 Task: Provide the results of the 2023 Victory Lane Racing Xfinity Series for the track "Watkins Glen Int'l".
Action: Mouse moved to (204, 432)
Screenshot: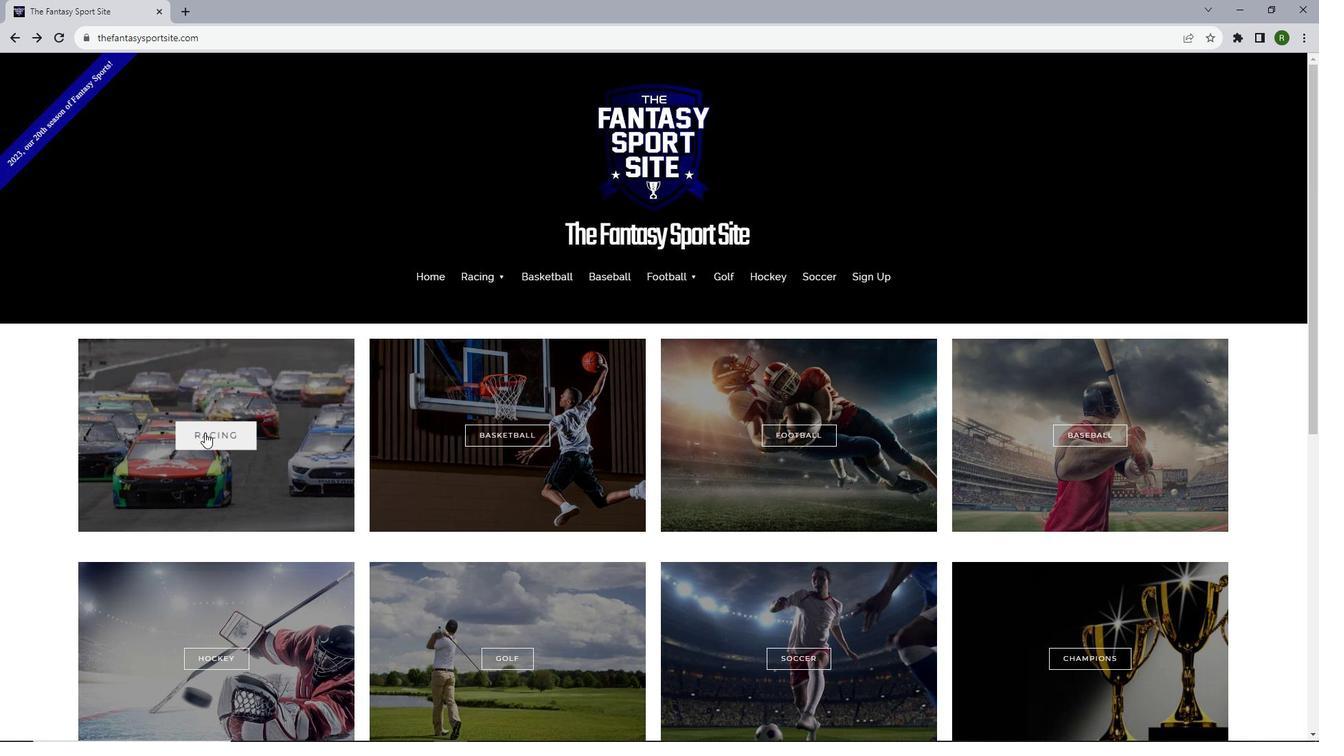 
Action: Mouse pressed left at (204, 432)
Screenshot: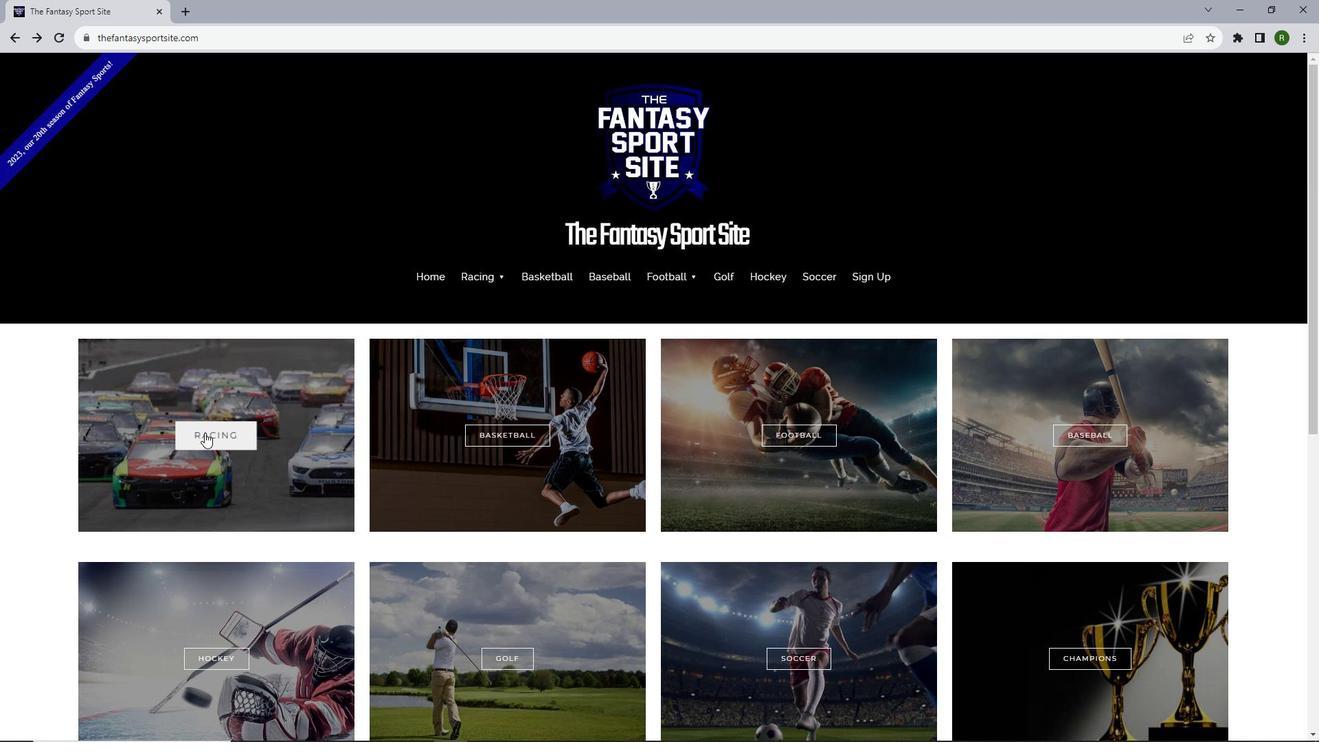
Action: Mouse moved to (487, 374)
Screenshot: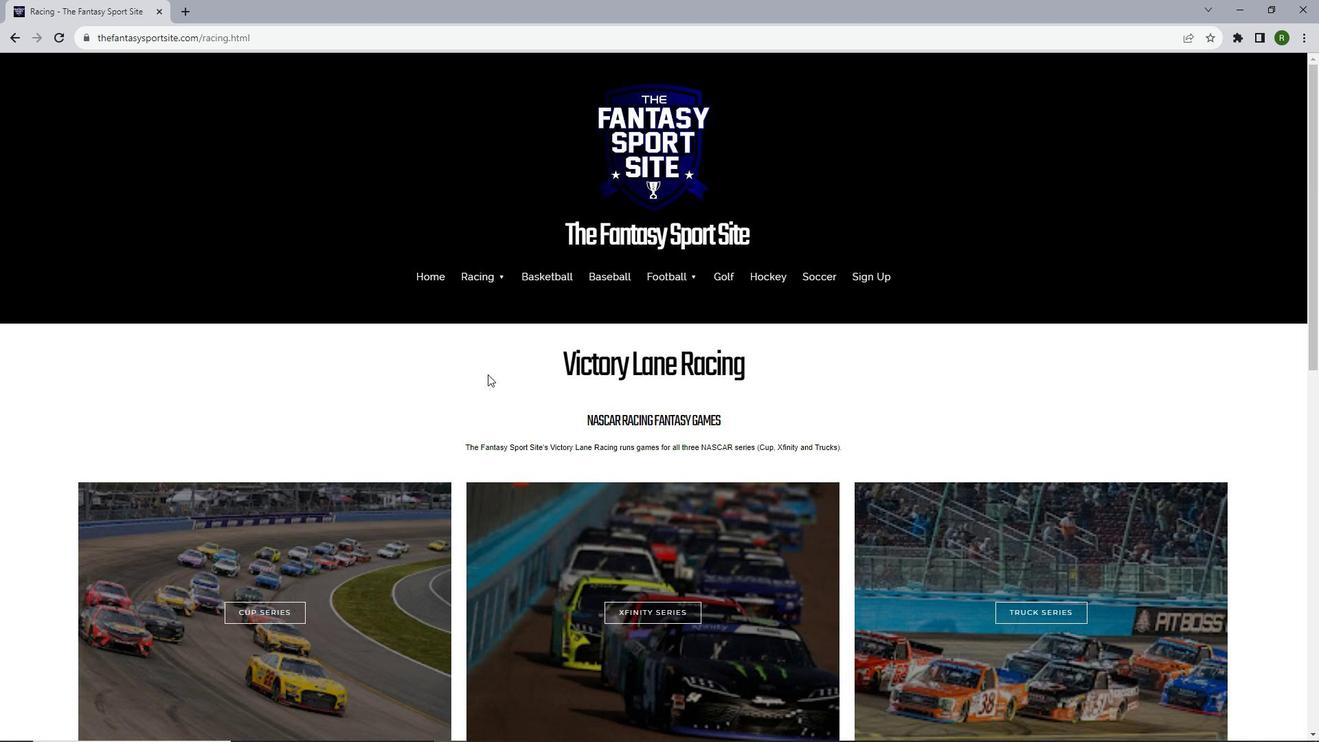 
Action: Mouse scrolled (487, 373) with delta (0, 0)
Screenshot: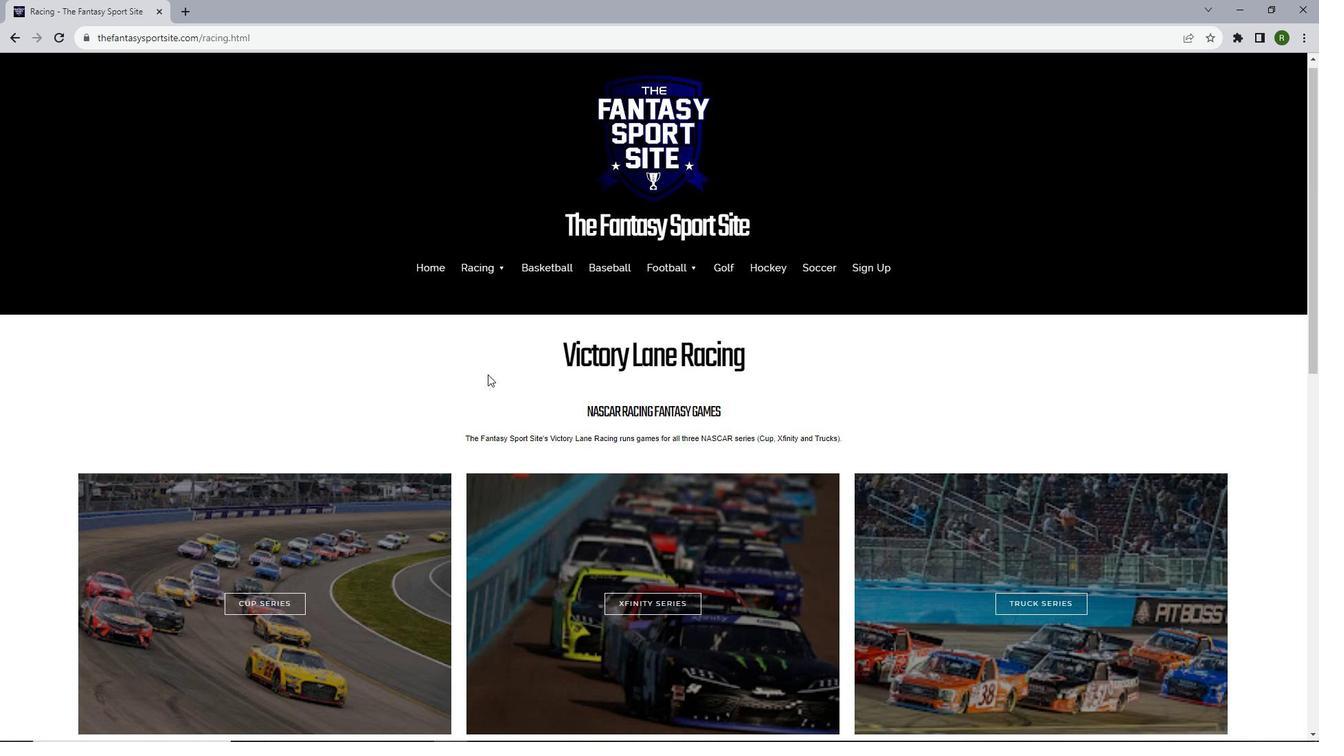 
Action: Mouse scrolled (487, 373) with delta (0, 0)
Screenshot: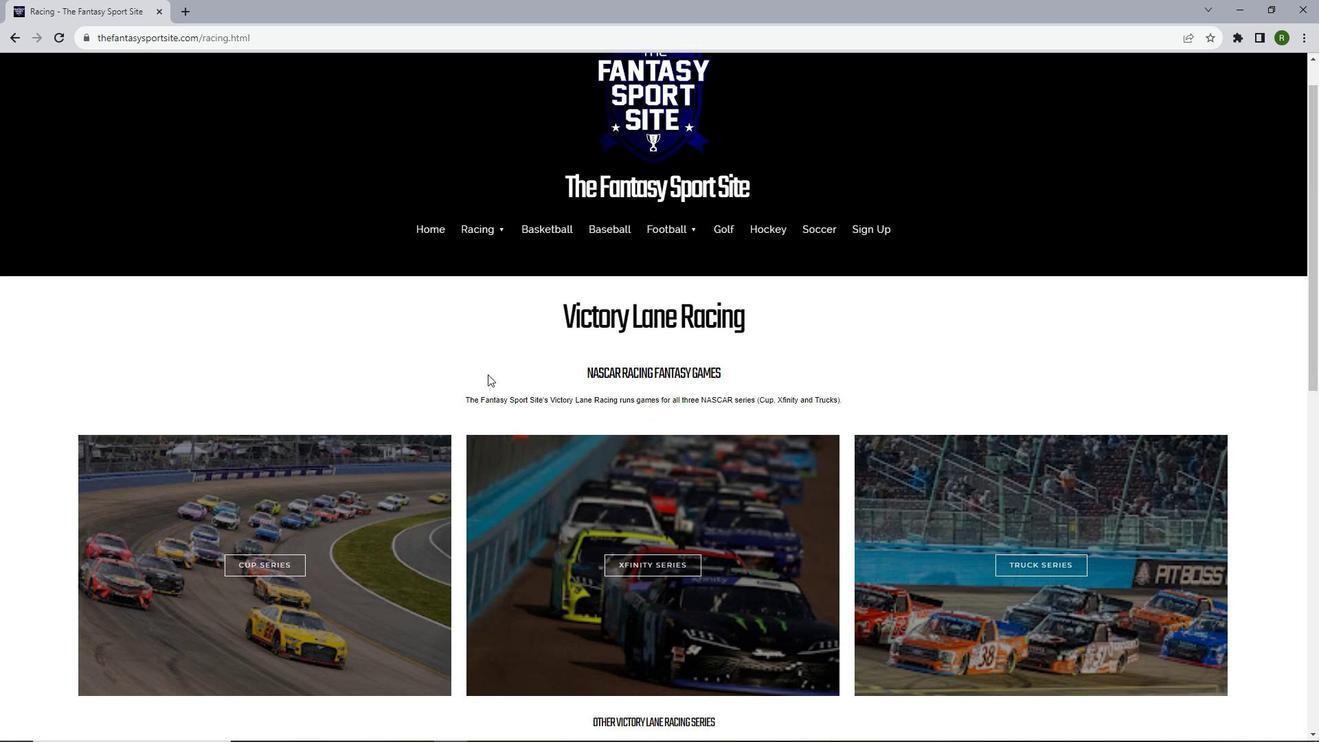 
Action: Mouse moved to (661, 478)
Screenshot: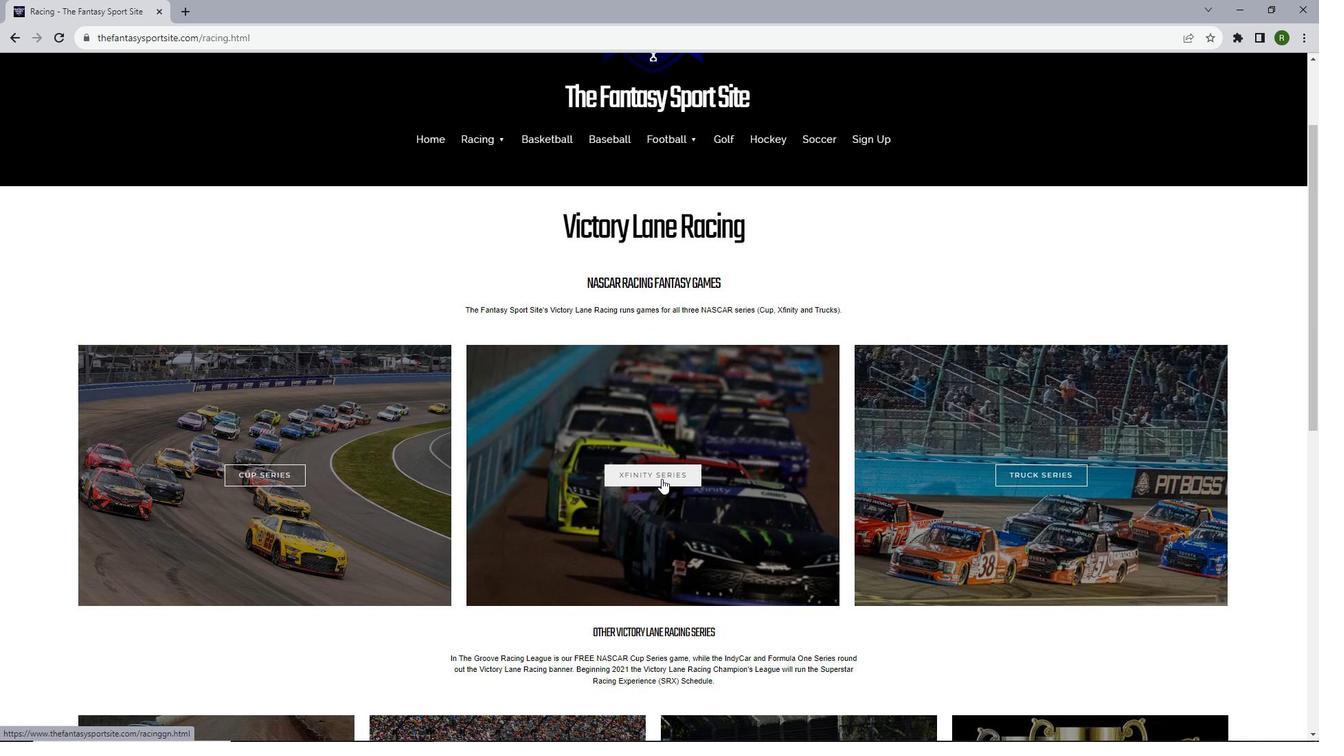 
Action: Mouse pressed left at (661, 478)
Screenshot: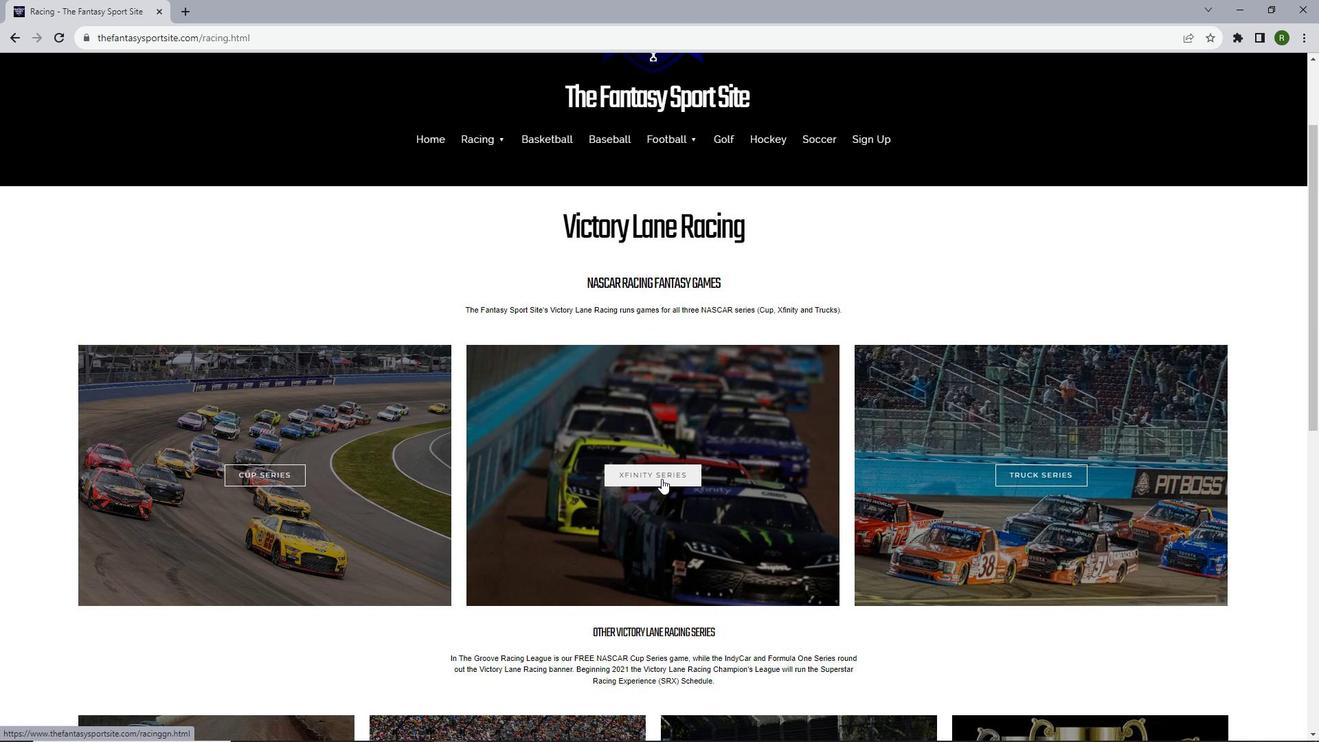
Action: Mouse moved to (520, 342)
Screenshot: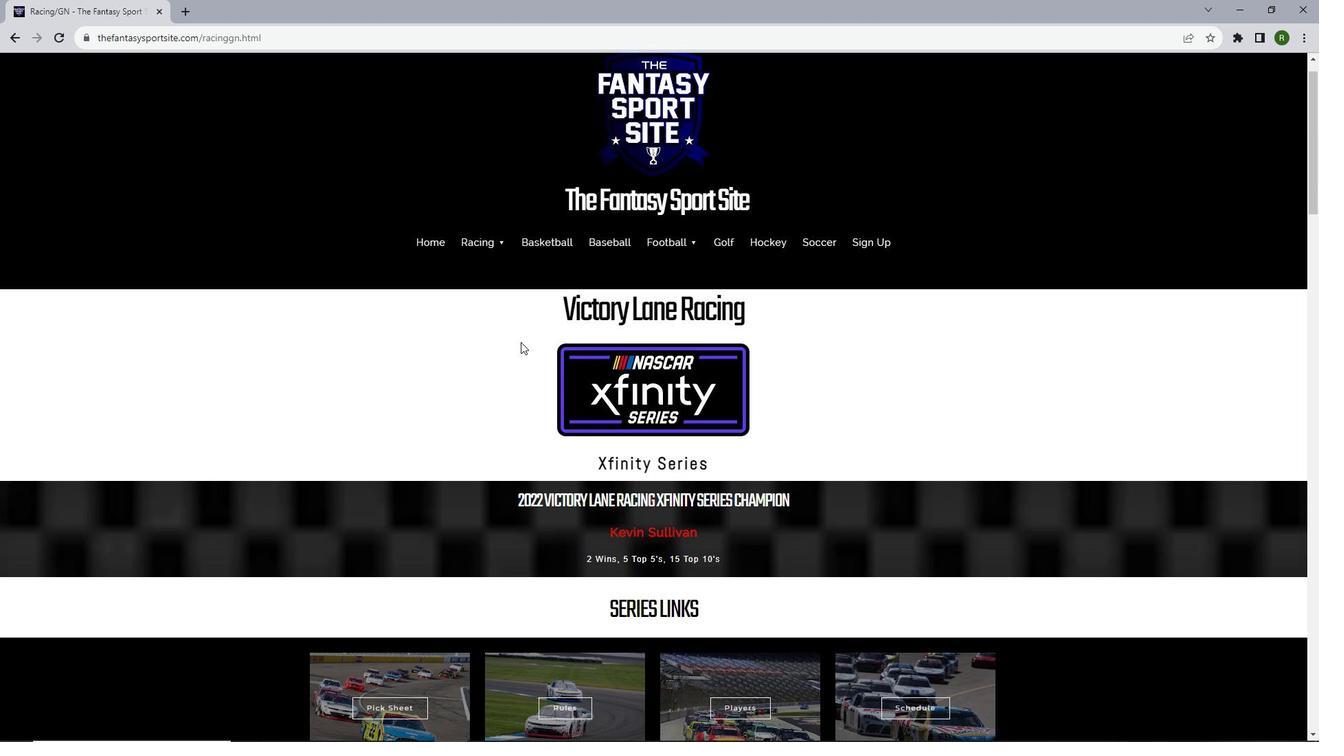 
Action: Mouse scrolled (520, 341) with delta (0, 0)
Screenshot: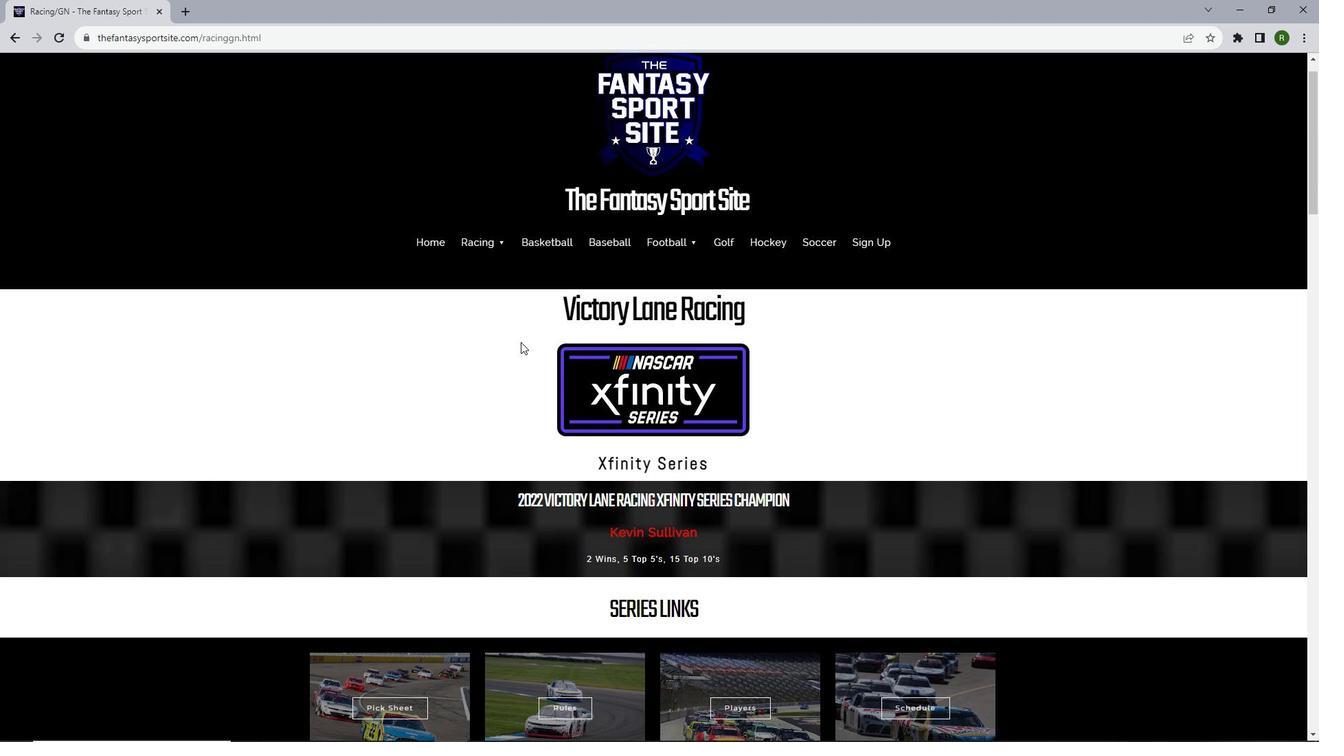 
Action: Mouse scrolled (520, 341) with delta (0, 0)
Screenshot: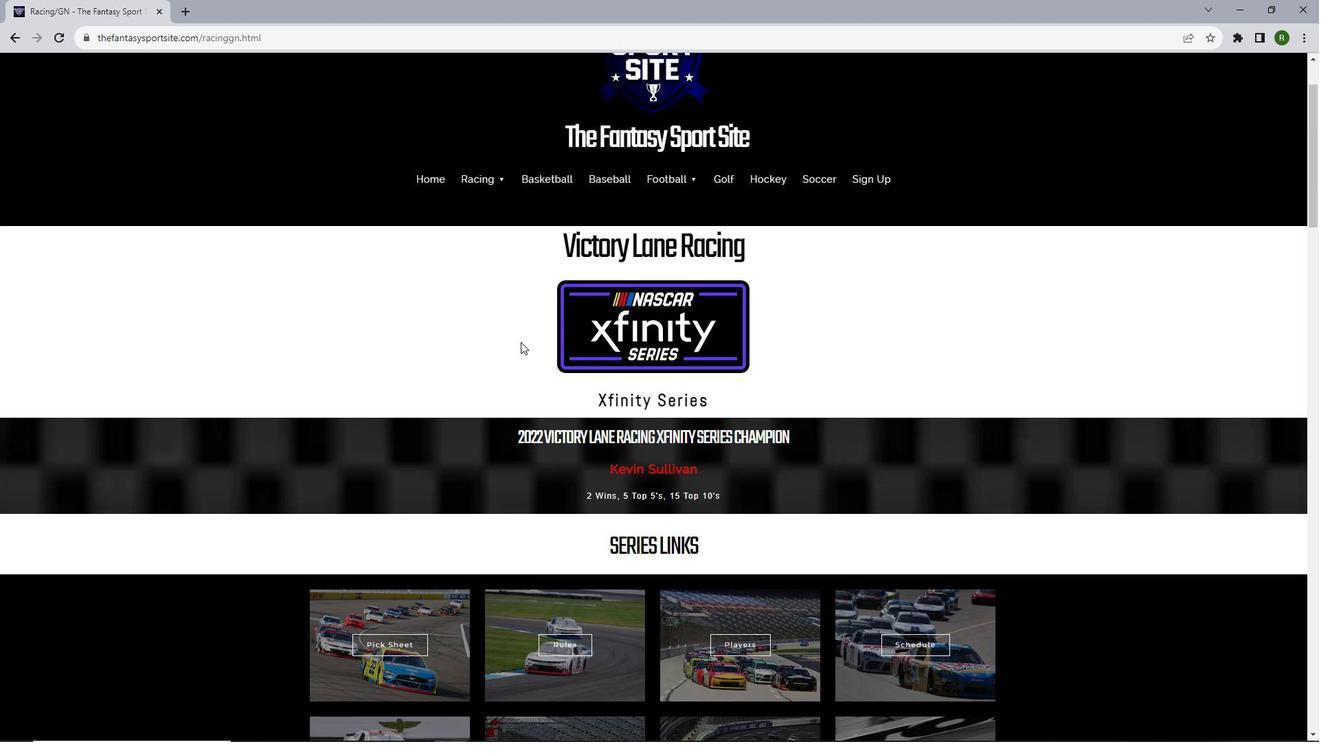 
Action: Mouse moved to (505, 597)
Screenshot: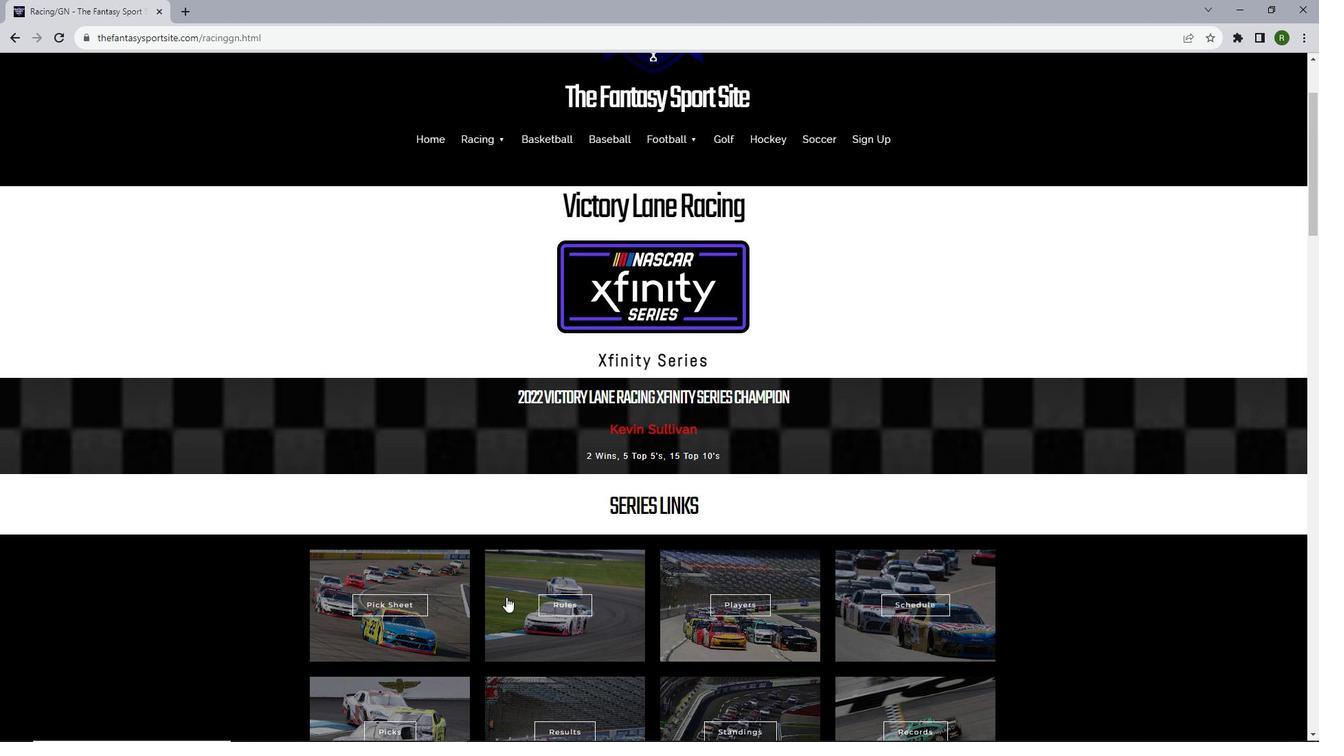 
Action: Mouse scrolled (505, 596) with delta (0, 0)
Screenshot: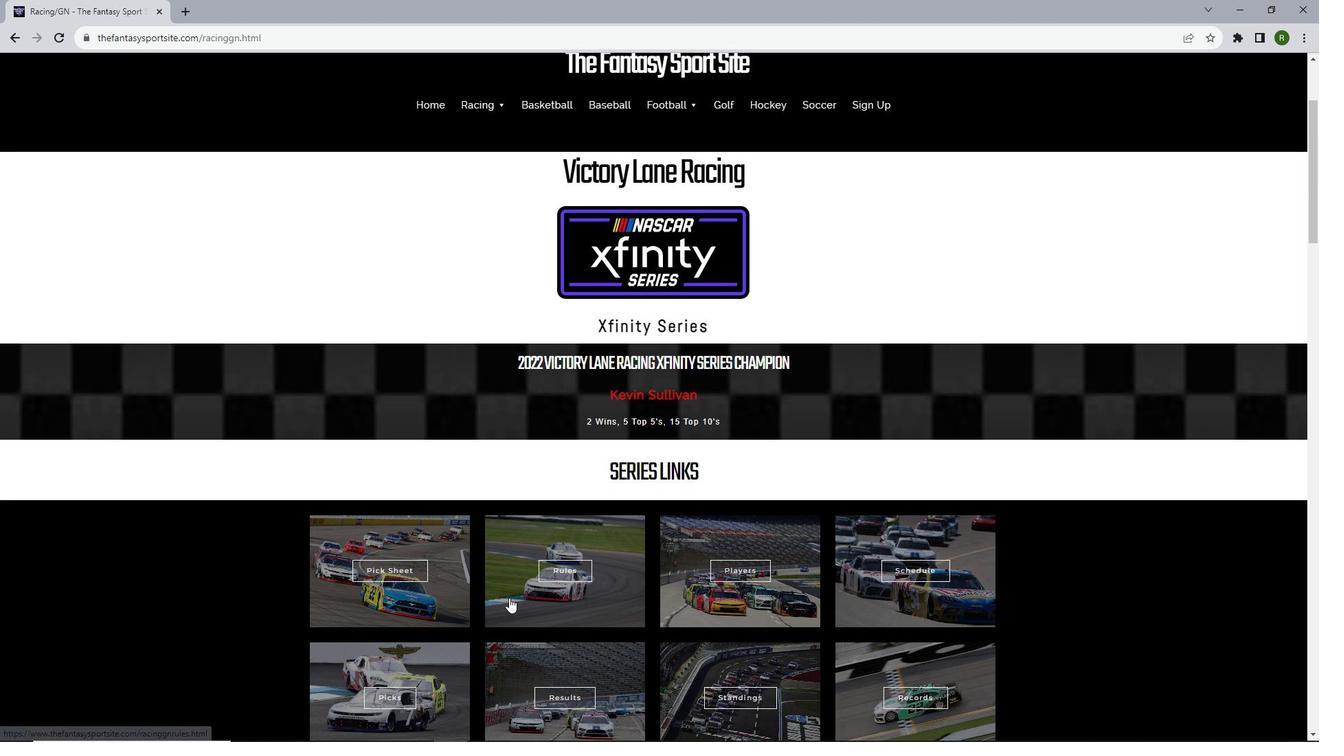 
Action: Mouse moved to (570, 665)
Screenshot: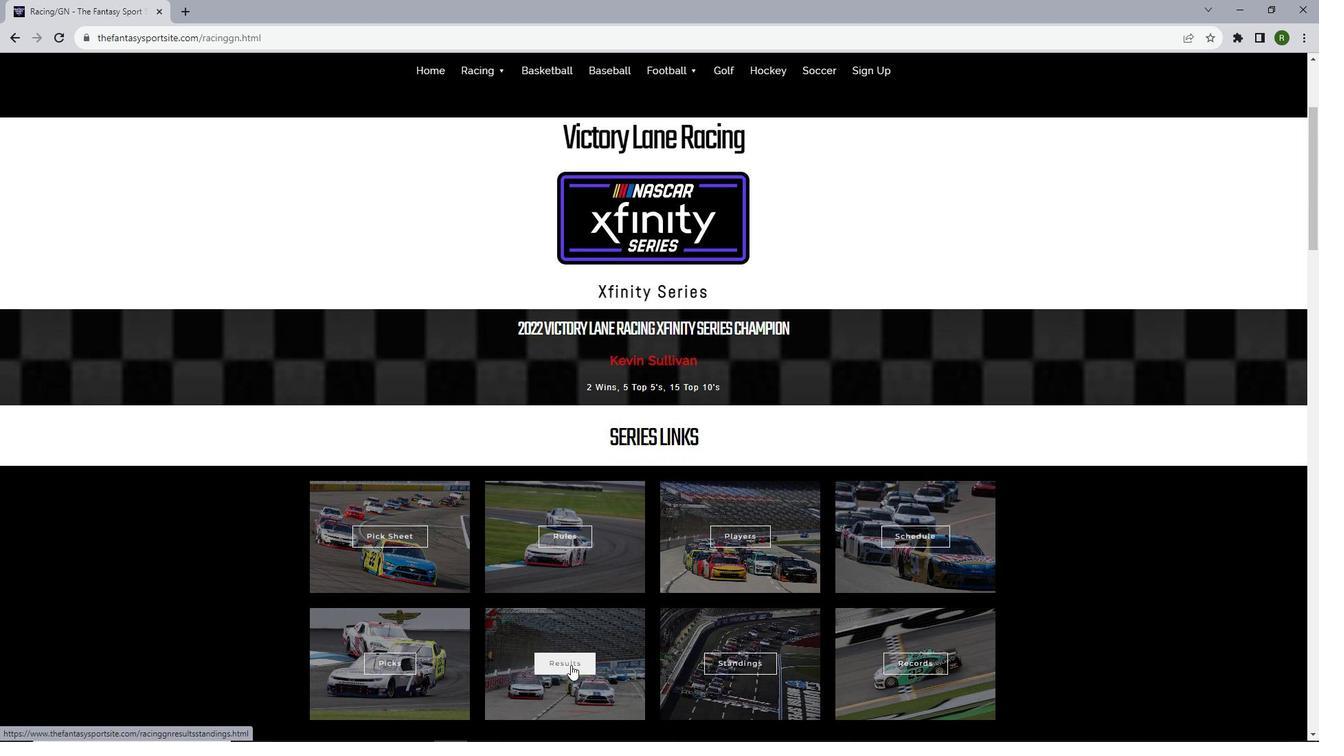 
Action: Mouse pressed left at (570, 665)
Screenshot: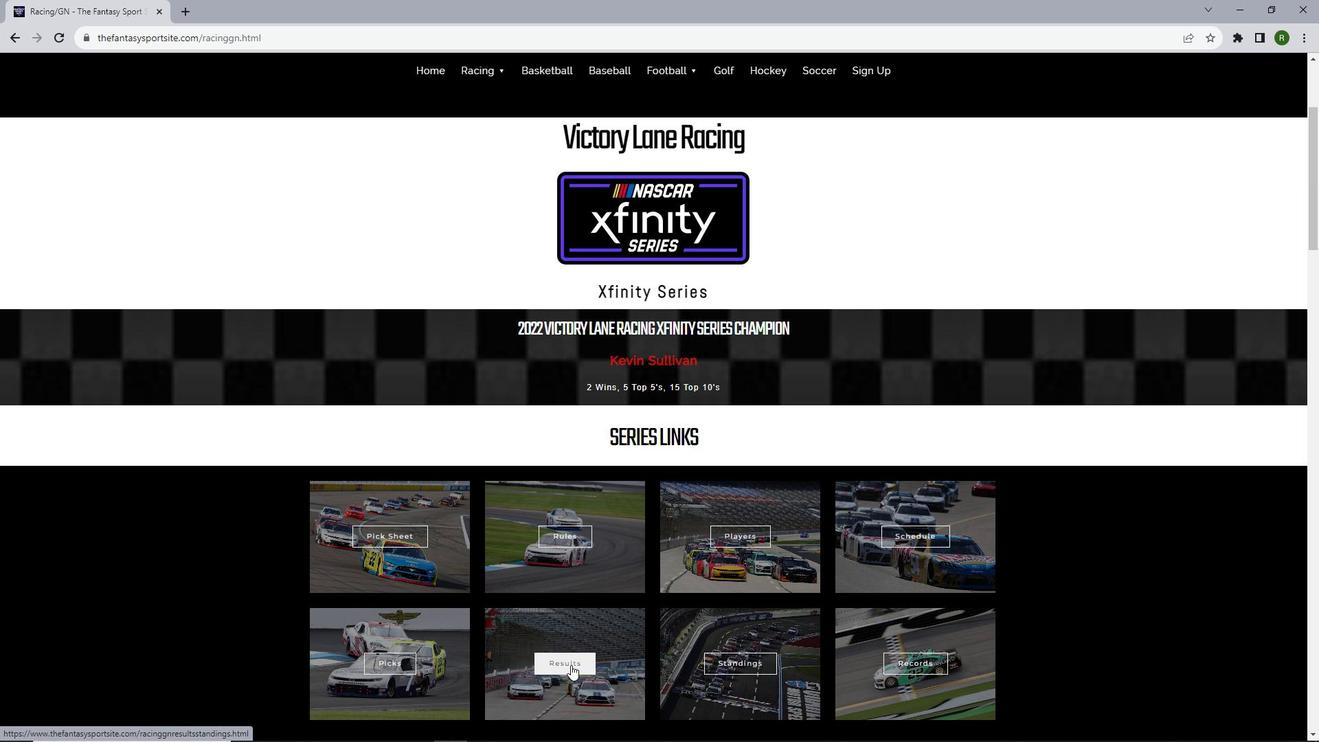 
Action: Mouse moved to (634, 407)
Screenshot: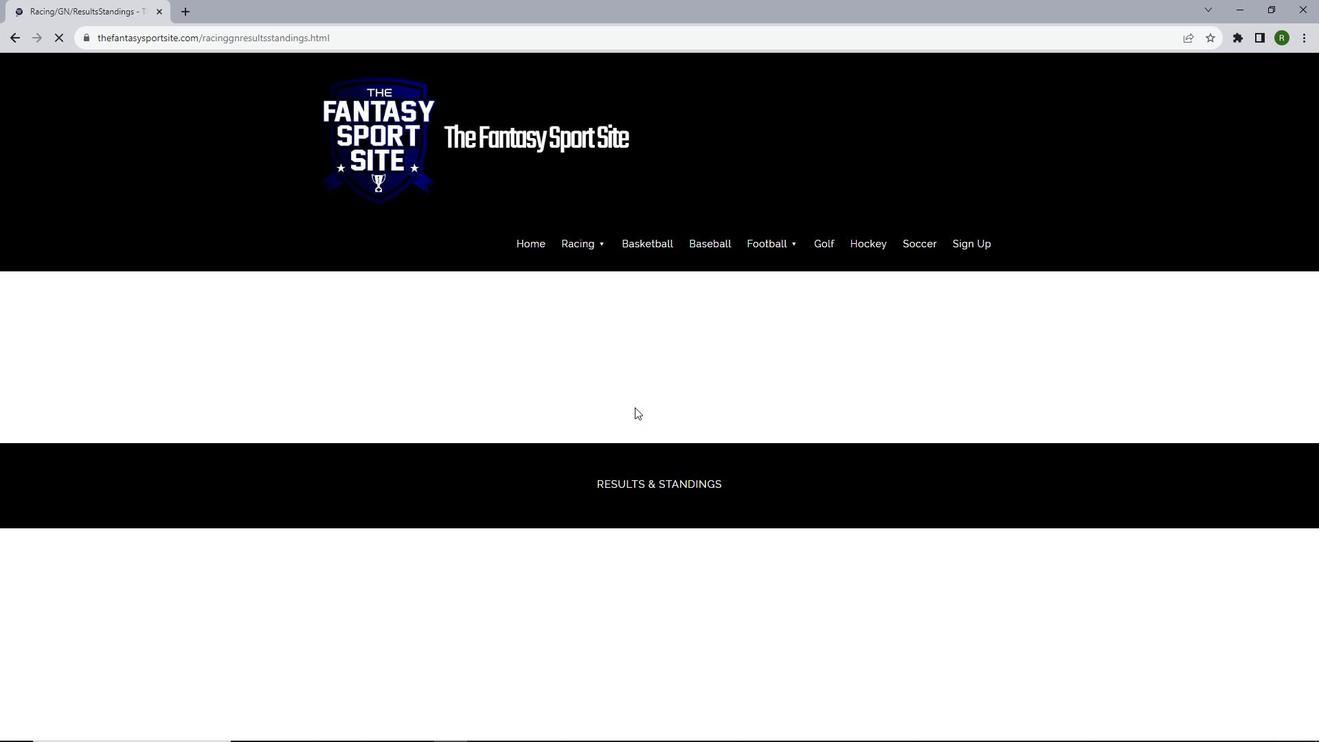 
Action: Mouse scrolled (634, 406) with delta (0, 0)
Screenshot: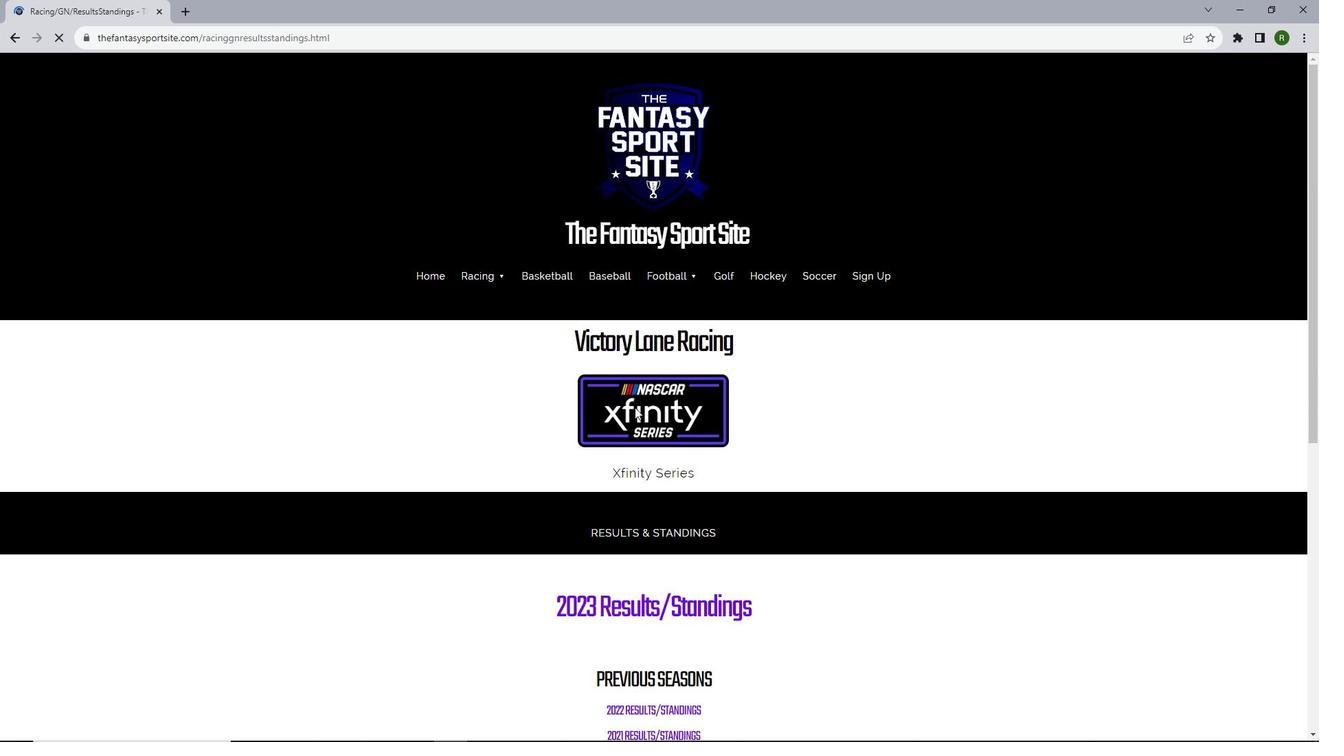 
Action: Mouse scrolled (634, 406) with delta (0, 0)
Screenshot: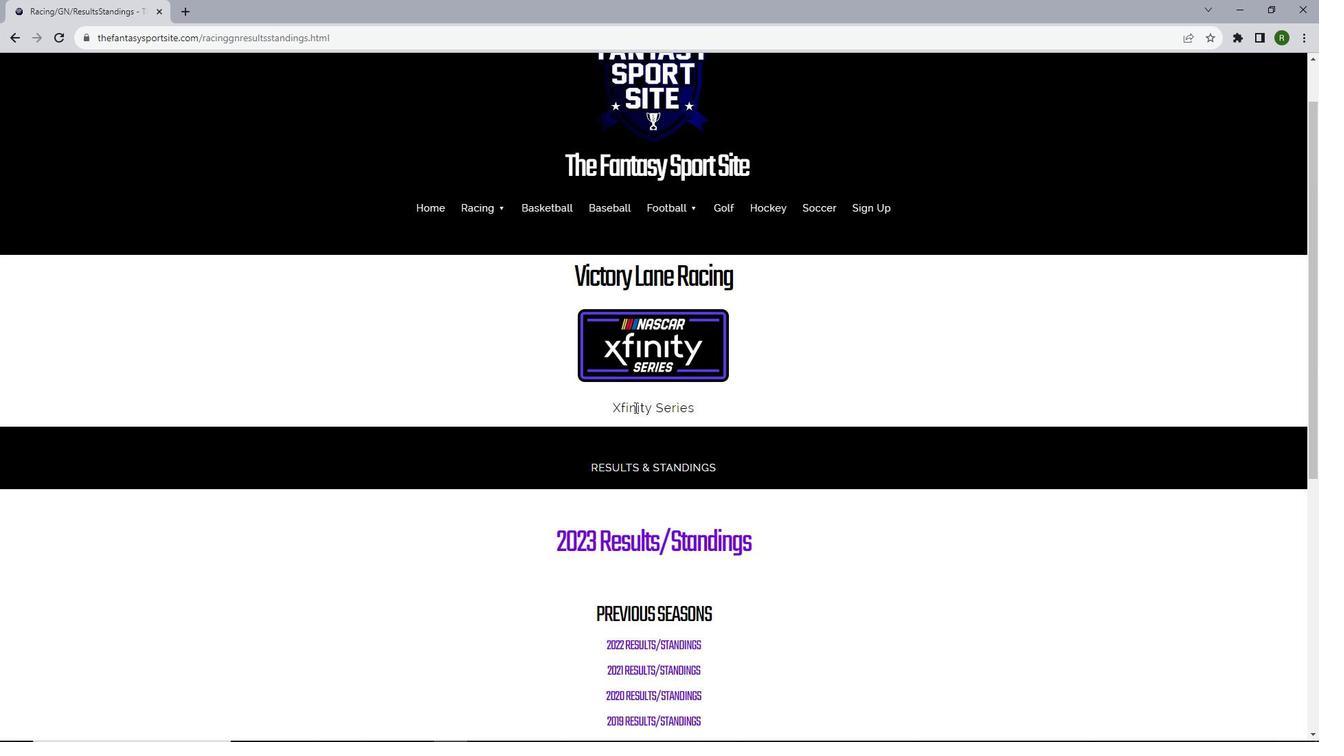 
Action: Mouse scrolled (634, 406) with delta (0, 0)
Screenshot: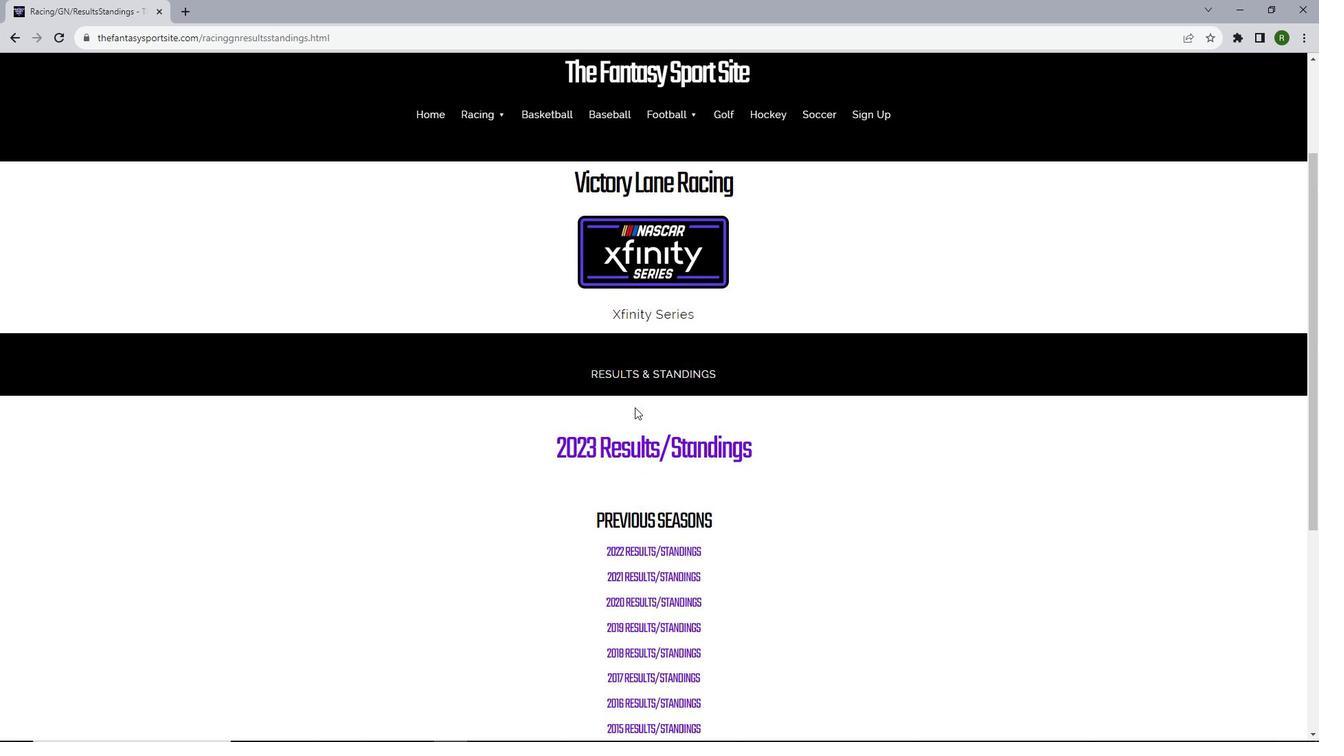 
Action: Mouse moved to (639, 405)
Screenshot: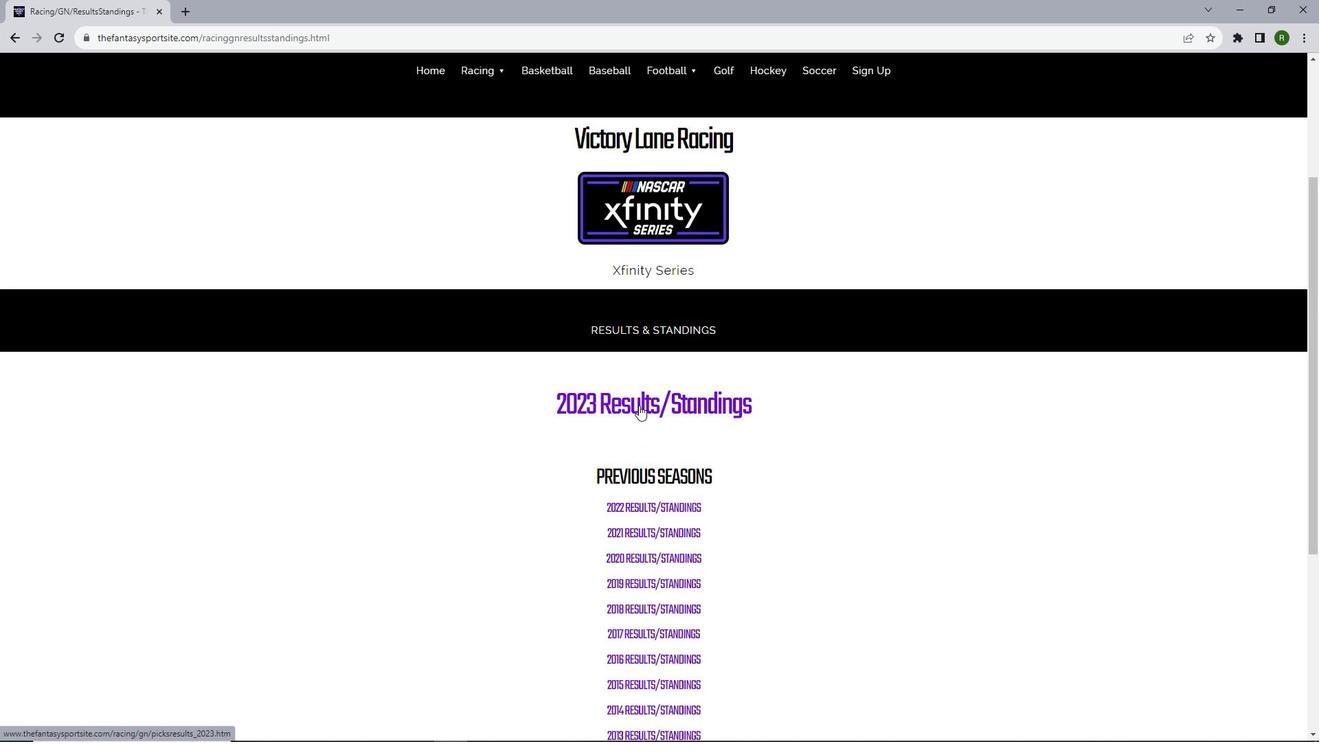 
Action: Mouse pressed left at (639, 405)
Screenshot: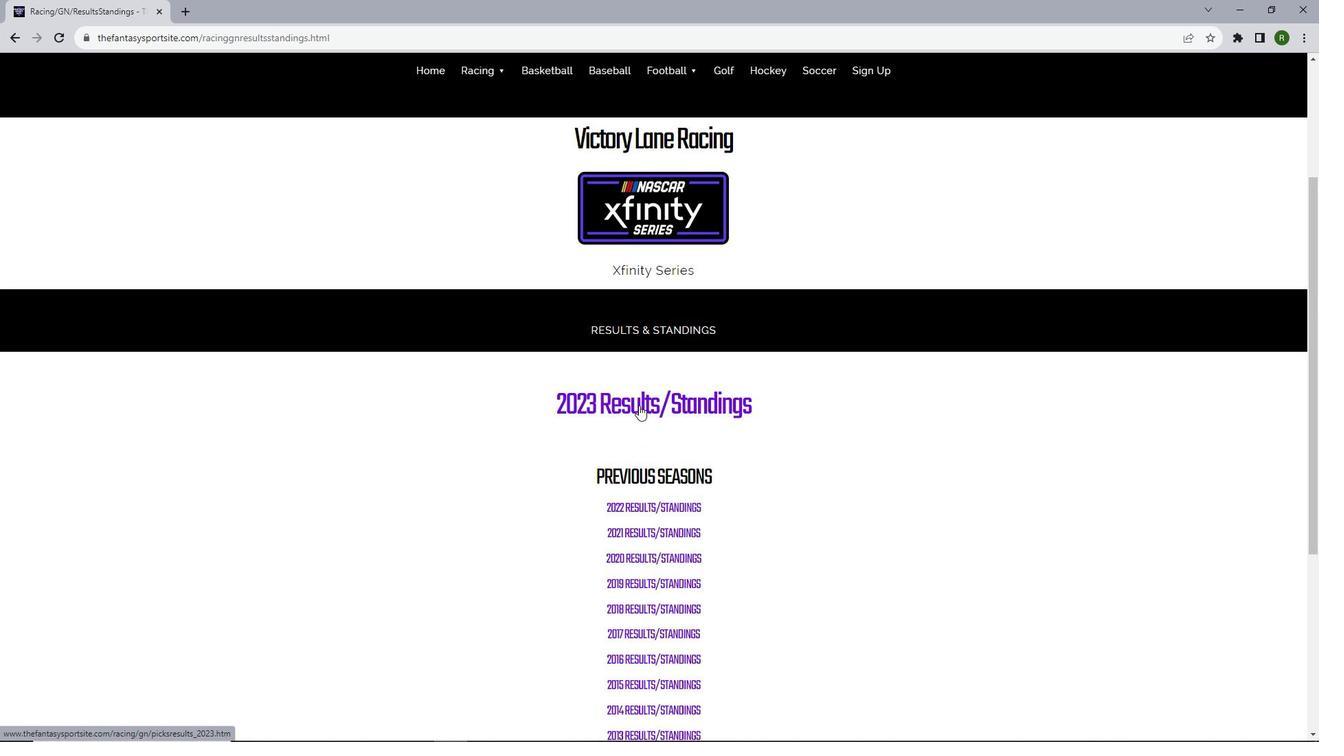 
Action: Mouse moved to (757, 427)
Screenshot: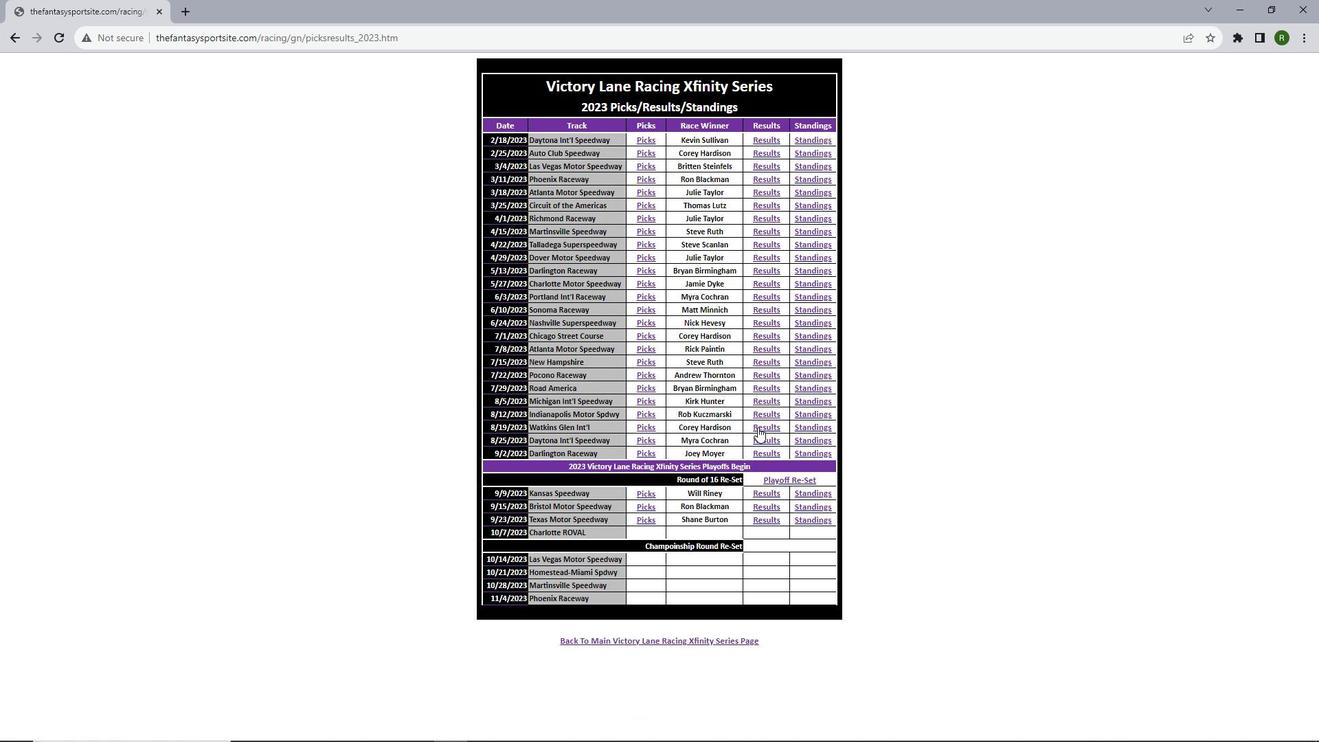
Action: Mouse pressed left at (757, 427)
Screenshot: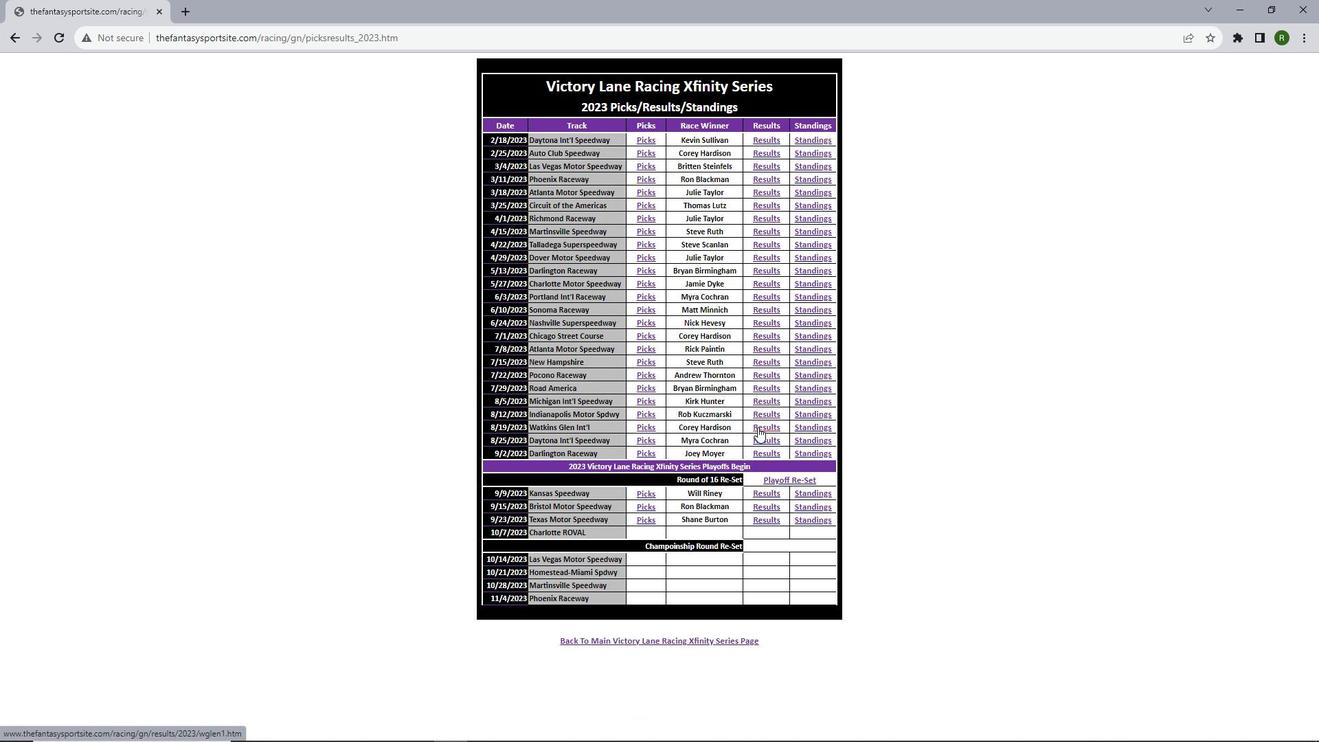 
Action: Mouse moved to (475, 348)
Screenshot: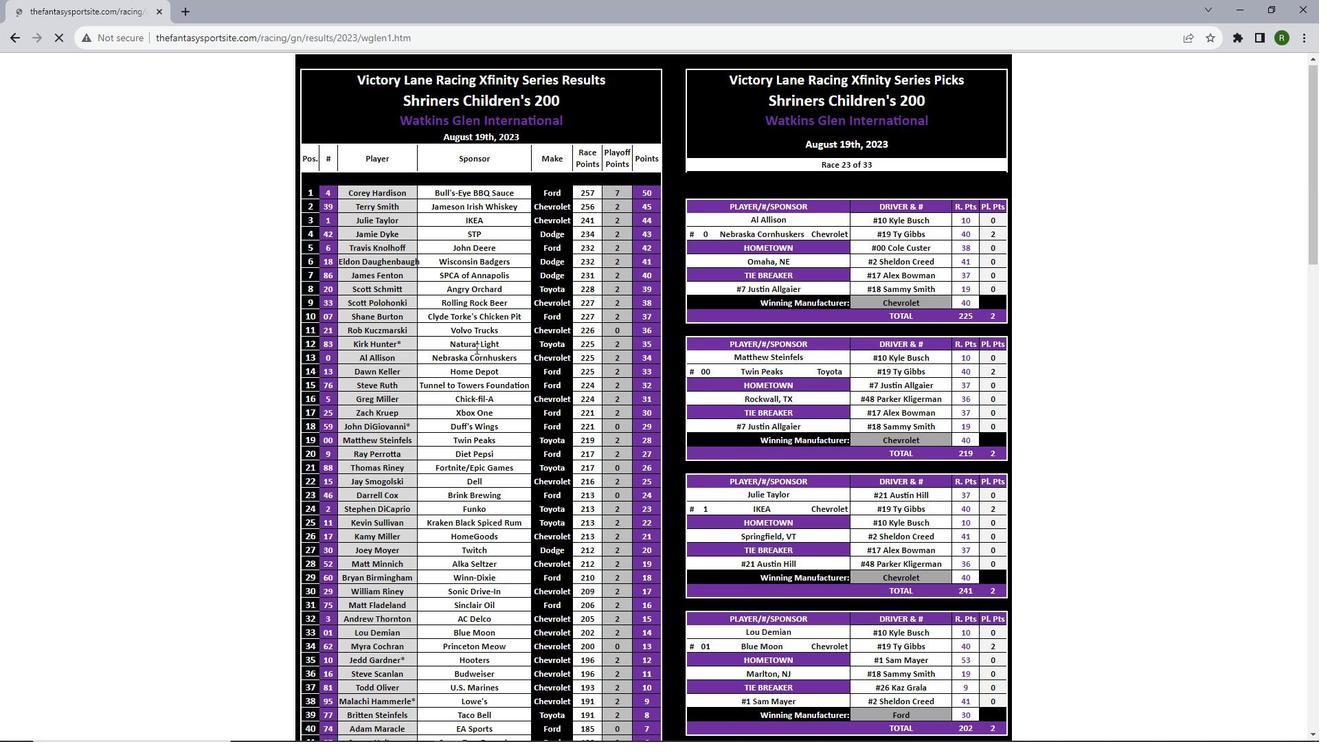 
Action: Mouse scrolled (475, 347) with delta (0, 0)
Screenshot: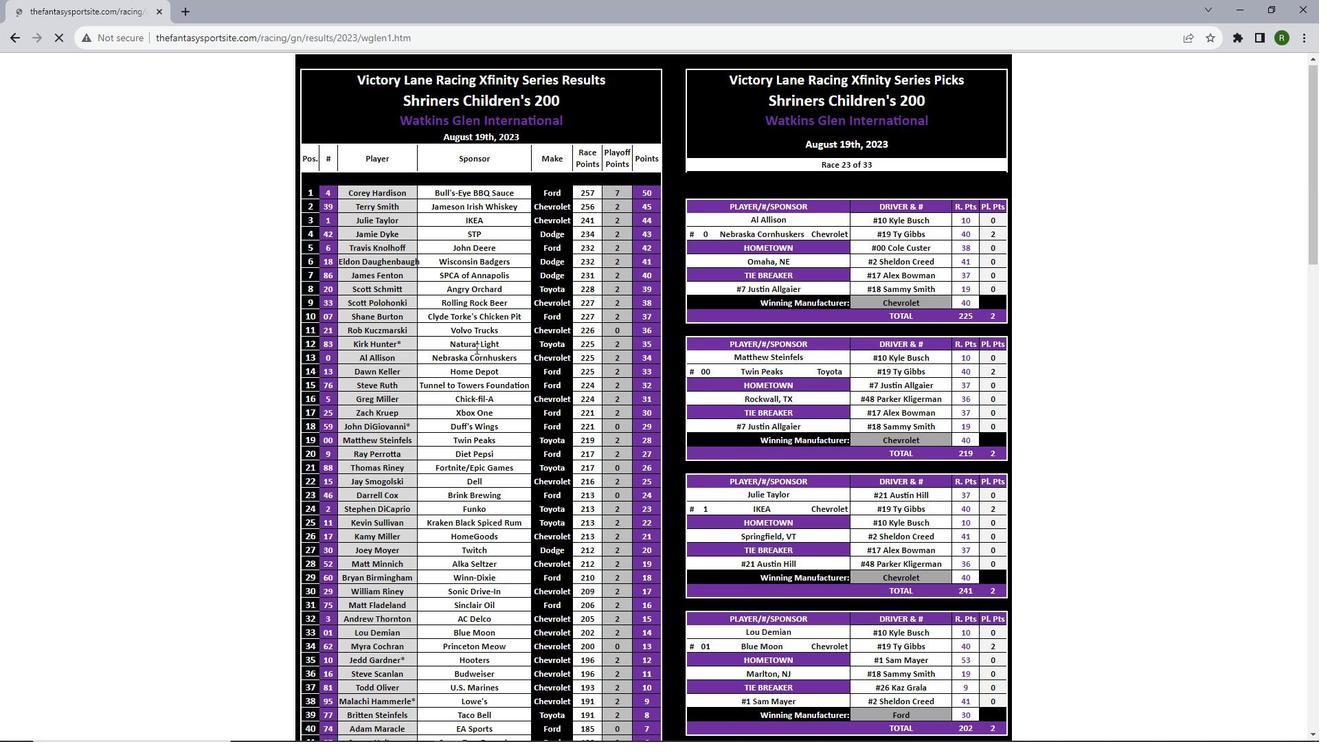 
Action: Mouse moved to (475, 348)
Screenshot: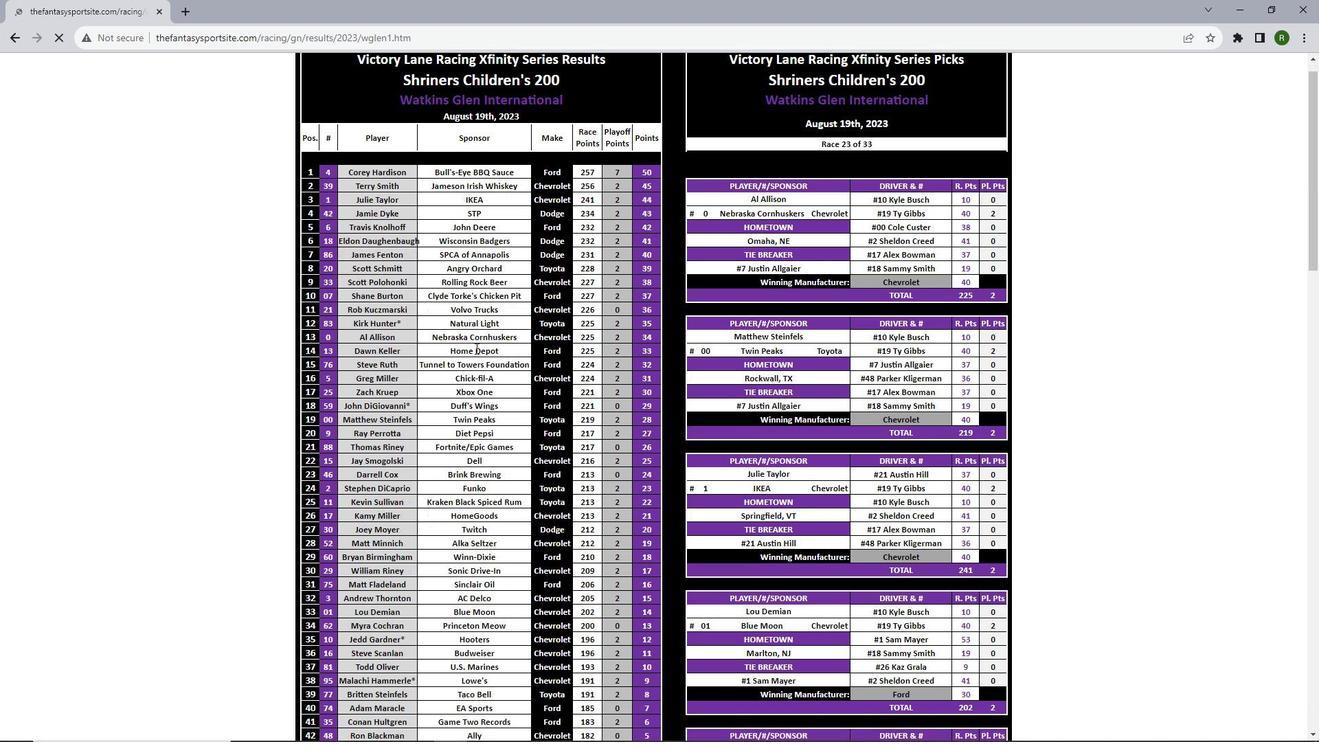 
Action: Mouse scrolled (475, 347) with delta (0, 0)
Screenshot: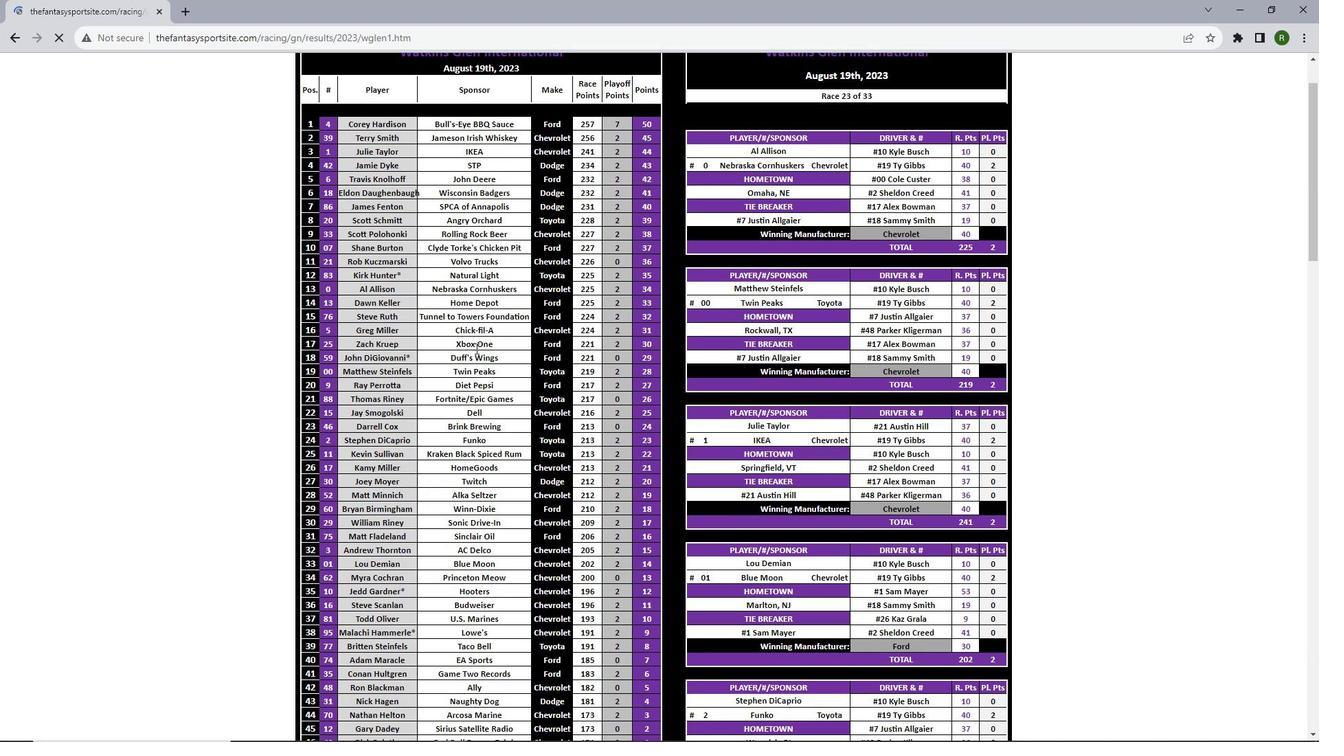 
Action: Mouse scrolled (475, 347) with delta (0, 0)
Screenshot: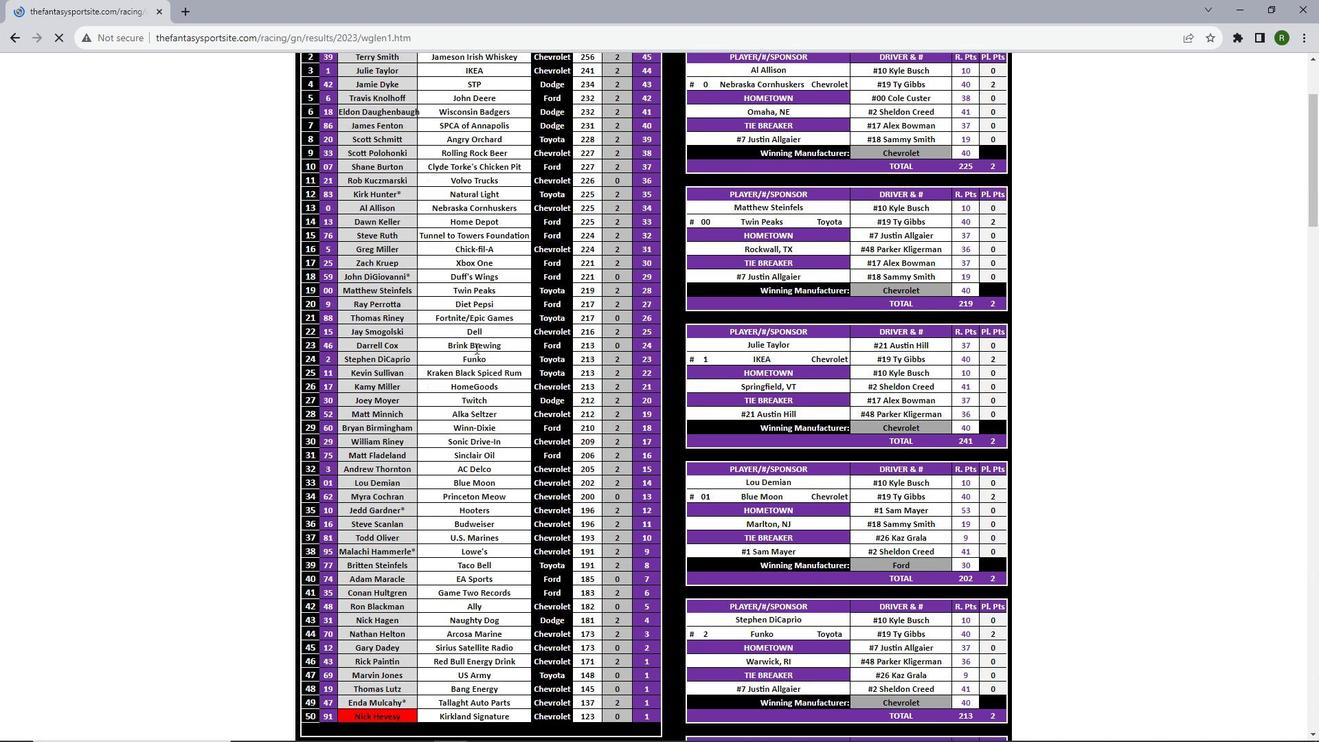 
Action: Mouse scrolled (475, 347) with delta (0, 0)
Screenshot: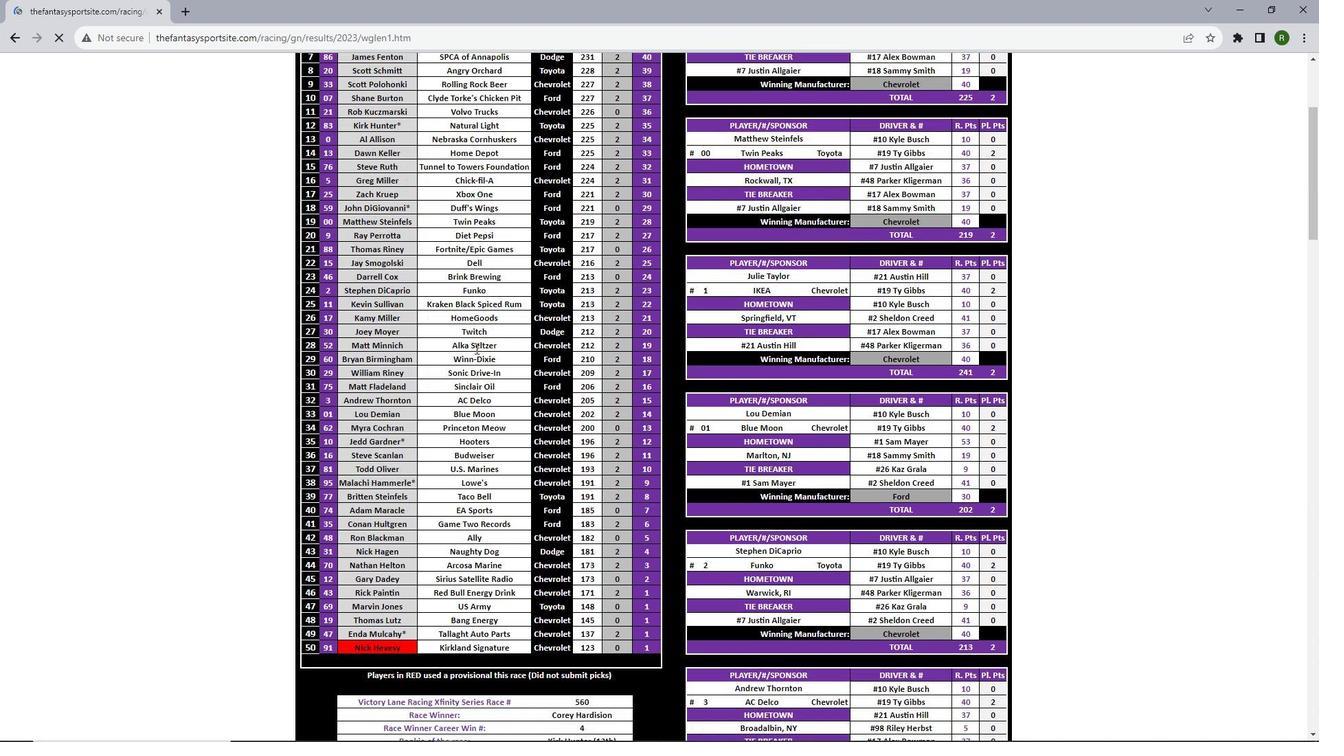 
Action: Mouse scrolled (475, 347) with delta (0, 0)
Screenshot: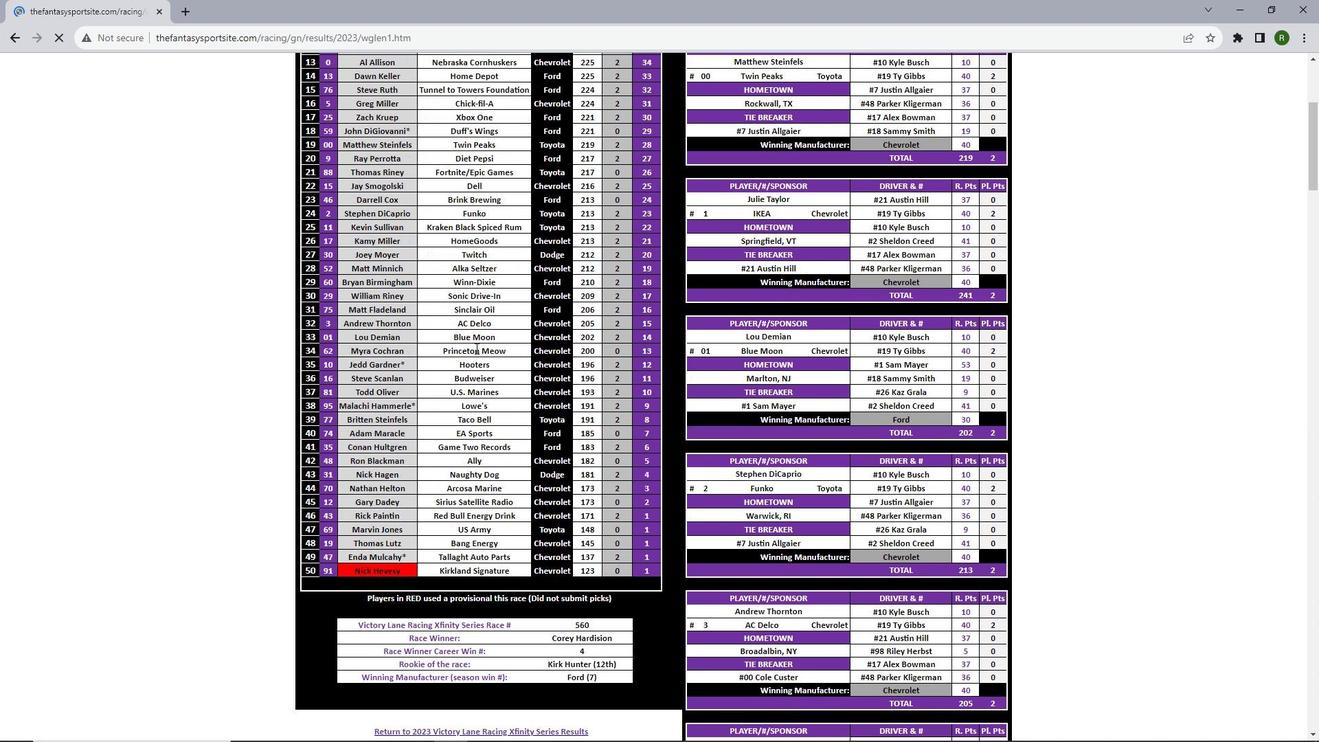 
Action: Mouse scrolled (475, 347) with delta (0, 0)
Screenshot: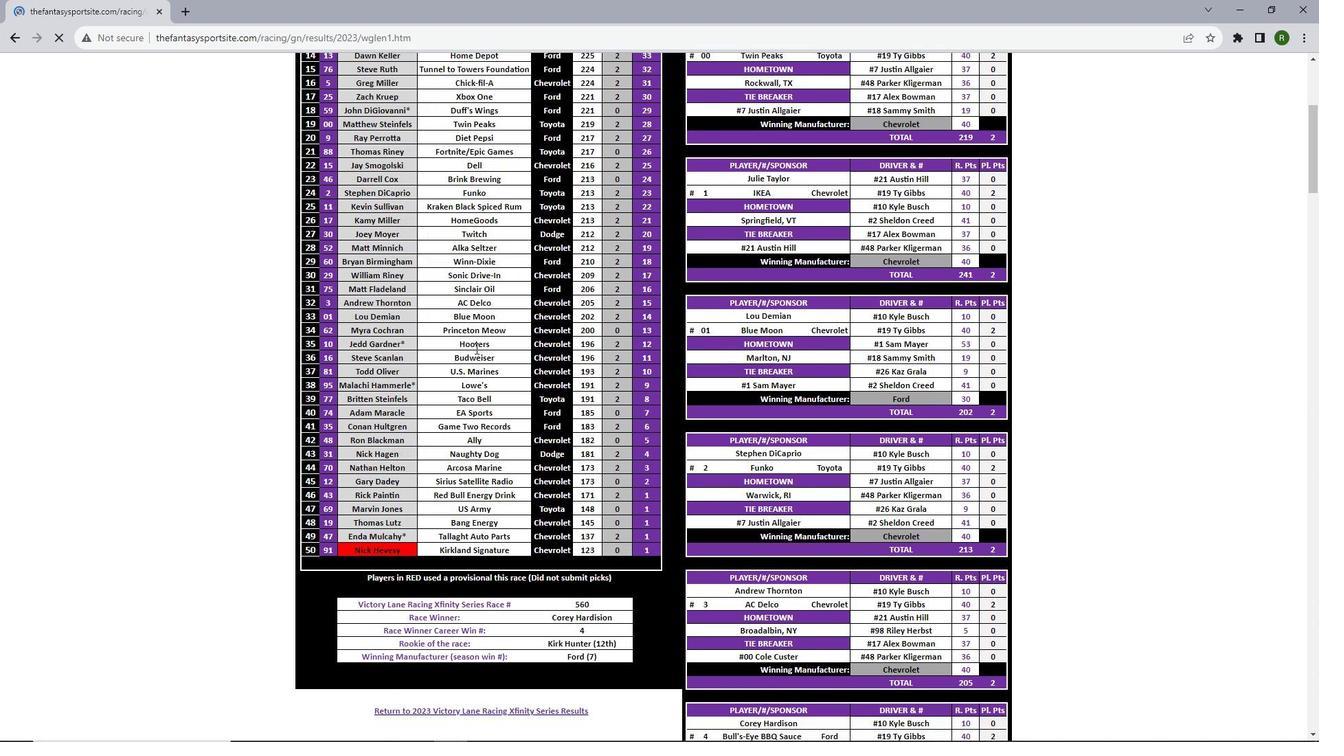 
Action: Mouse scrolled (475, 347) with delta (0, 0)
Screenshot: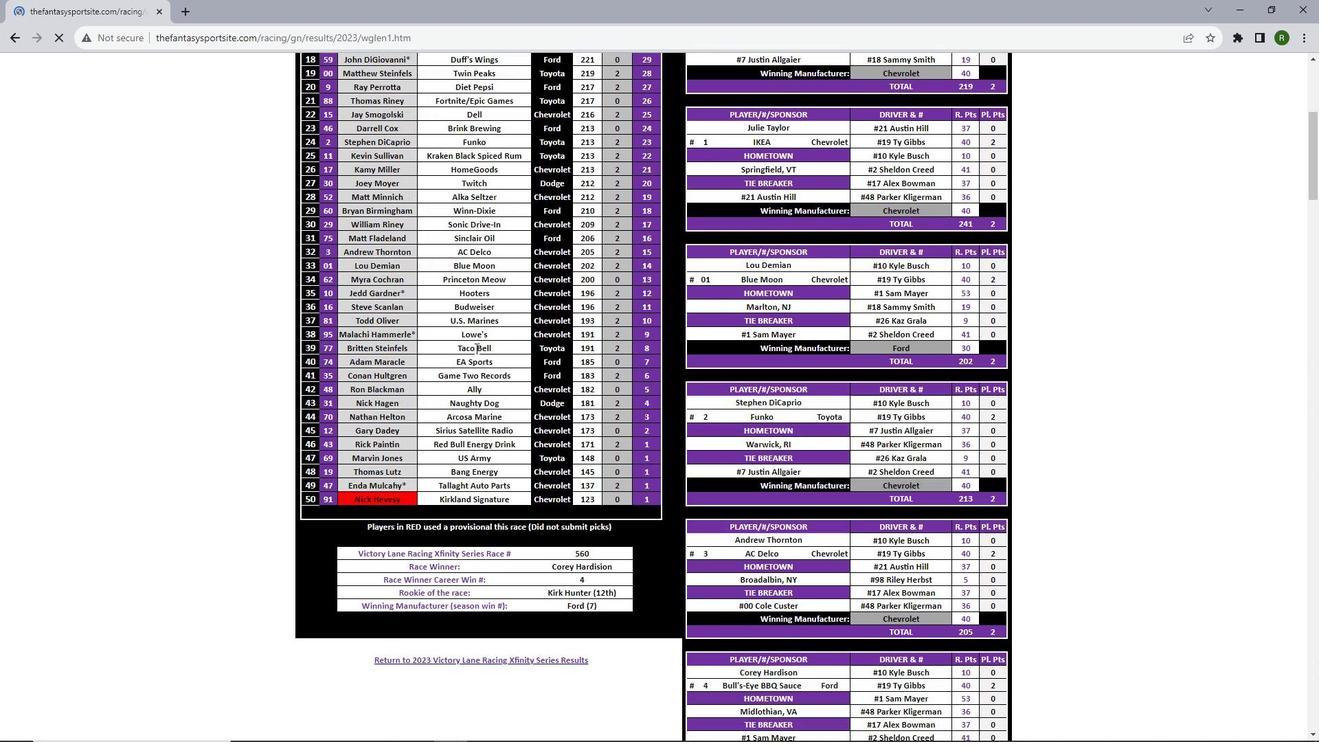 
Action: Mouse scrolled (475, 347) with delta (0, 0)
Screenshot: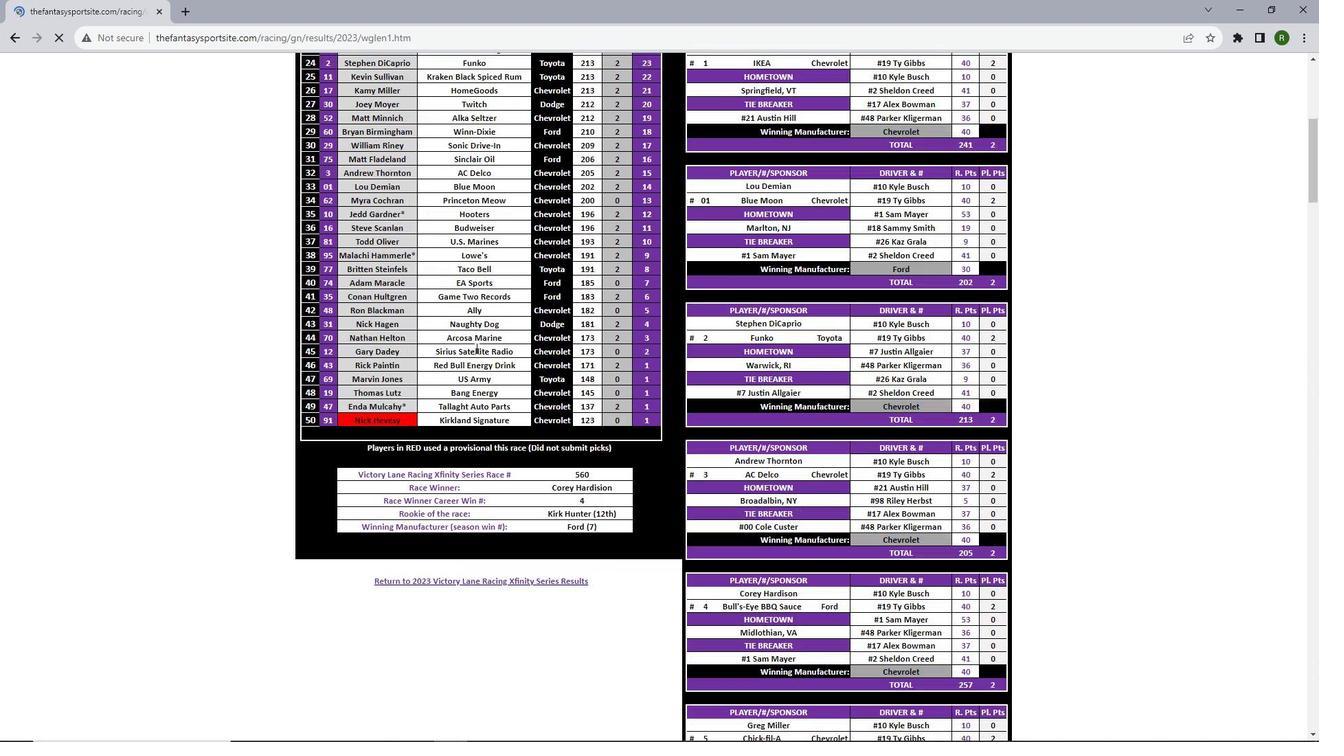 
Action: Mouse scrolled (475, 347) with delta (0, 0)
Screenshot: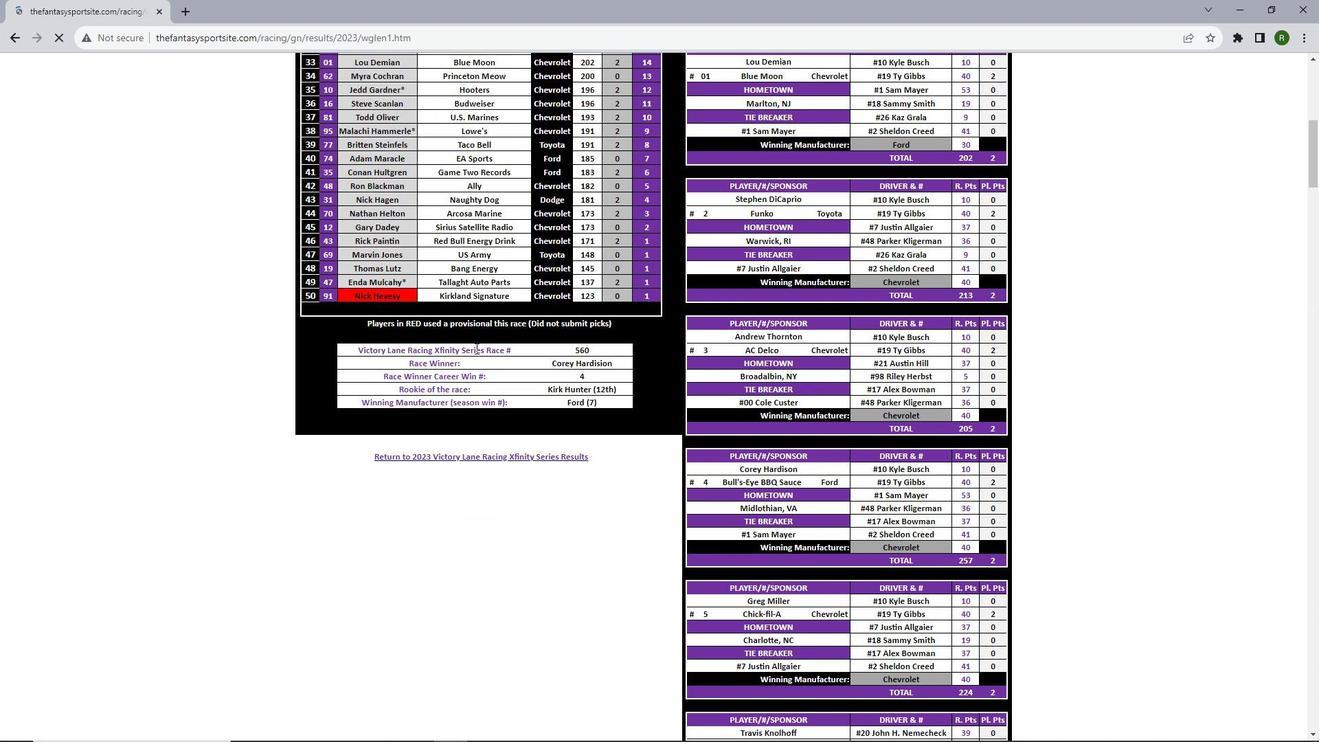 
Action: Mouse scrolled (475, 347) with delta (0, 0)
Screenshot: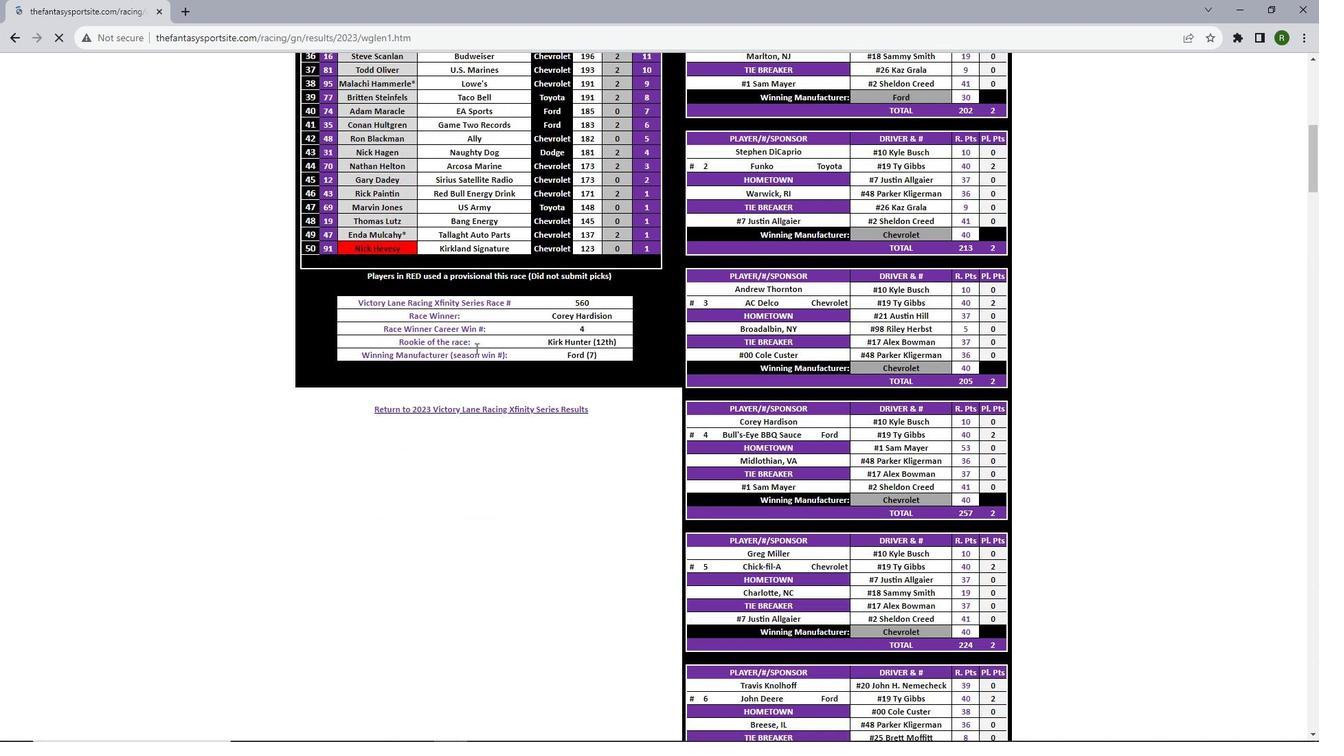 
Action: Mouse scrolled (475, 347) with delta (0, 0)
Screenshot: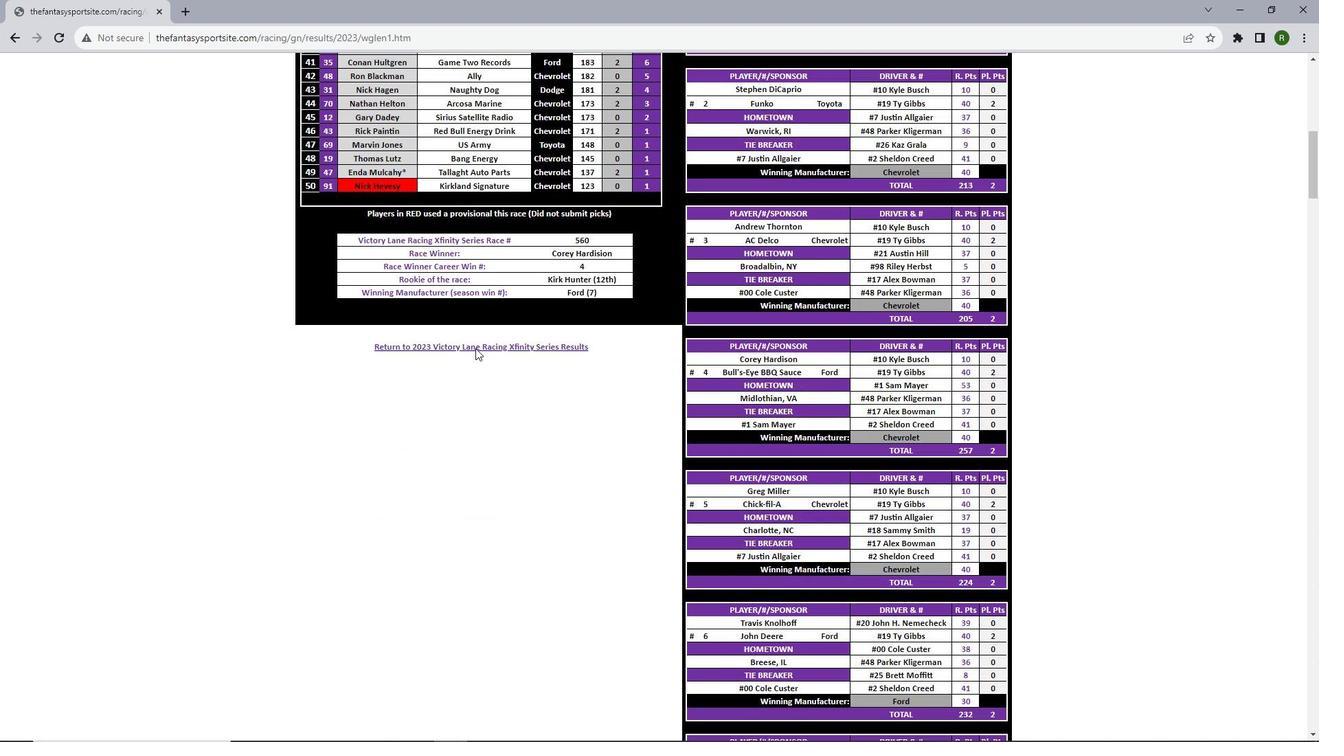 
Action: Mouse scrolled (475, 347) with delta (0, 0)
Screenshot: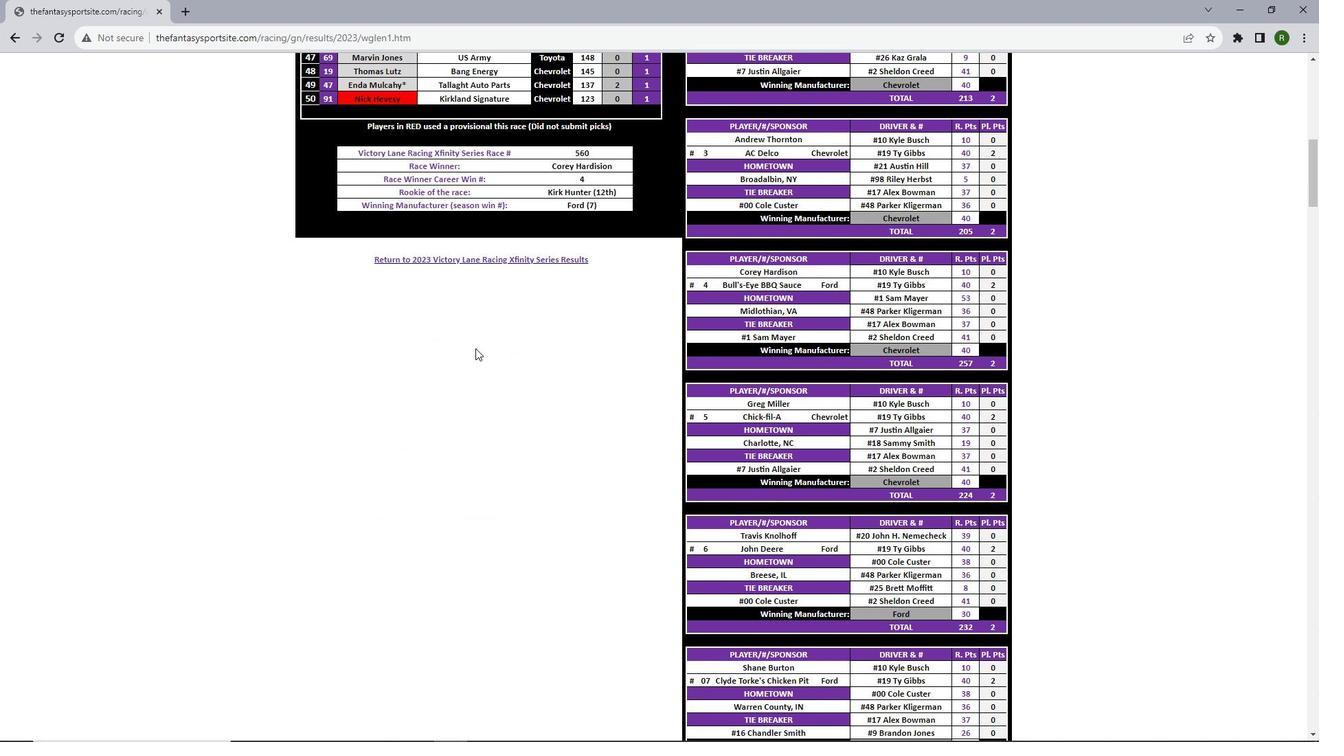 
Action: Mouse scrolled (475, 347) with delta (0, 0)
Screenshot: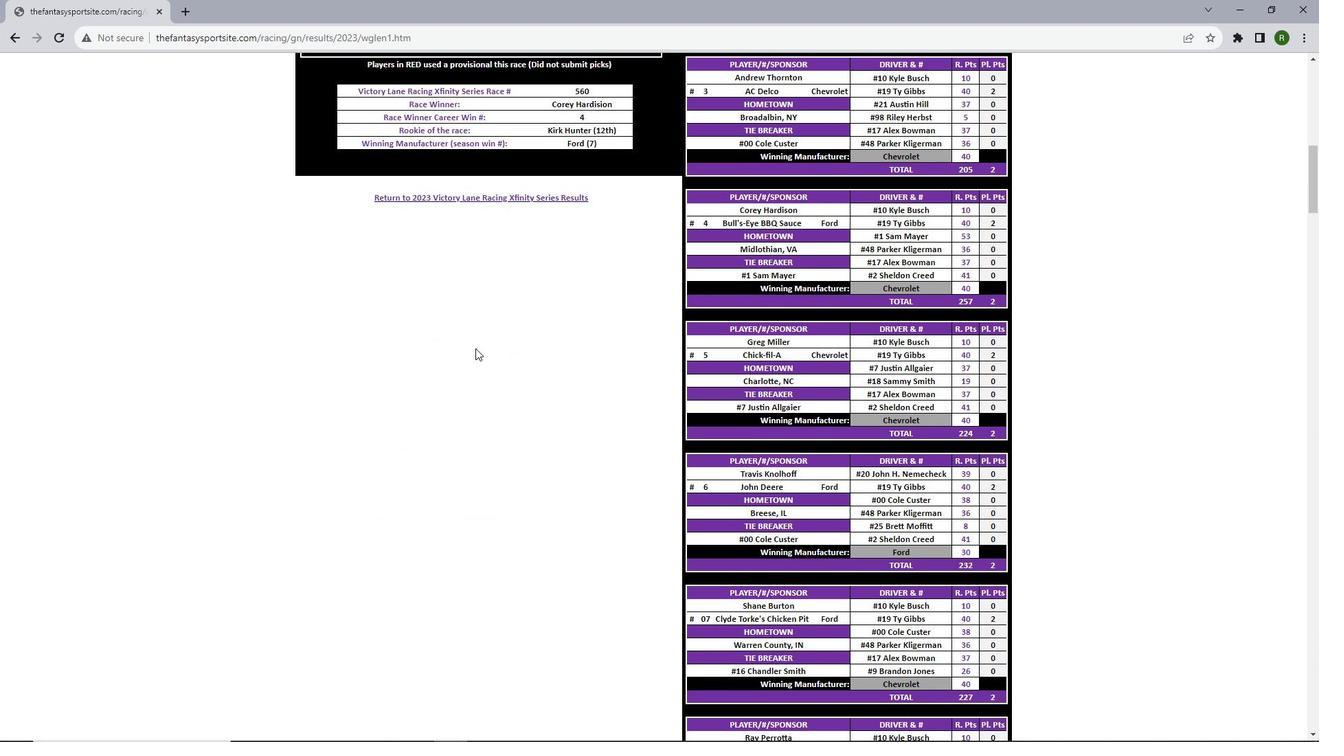 
Action: Mouse scrolled (475, 347) with delta (0, 0)
Screenshot: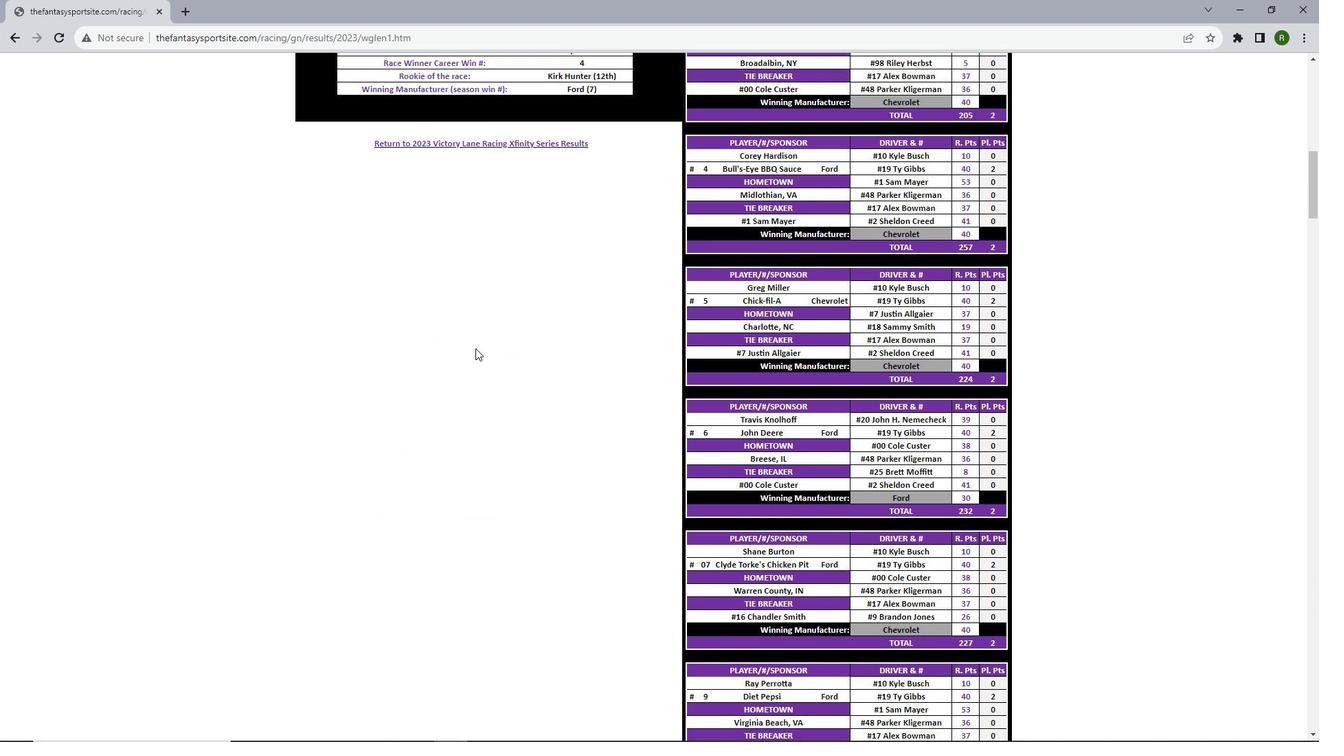 
Action: Mouse scrolled (475, 347) with delta (0, 0)
Screenshot: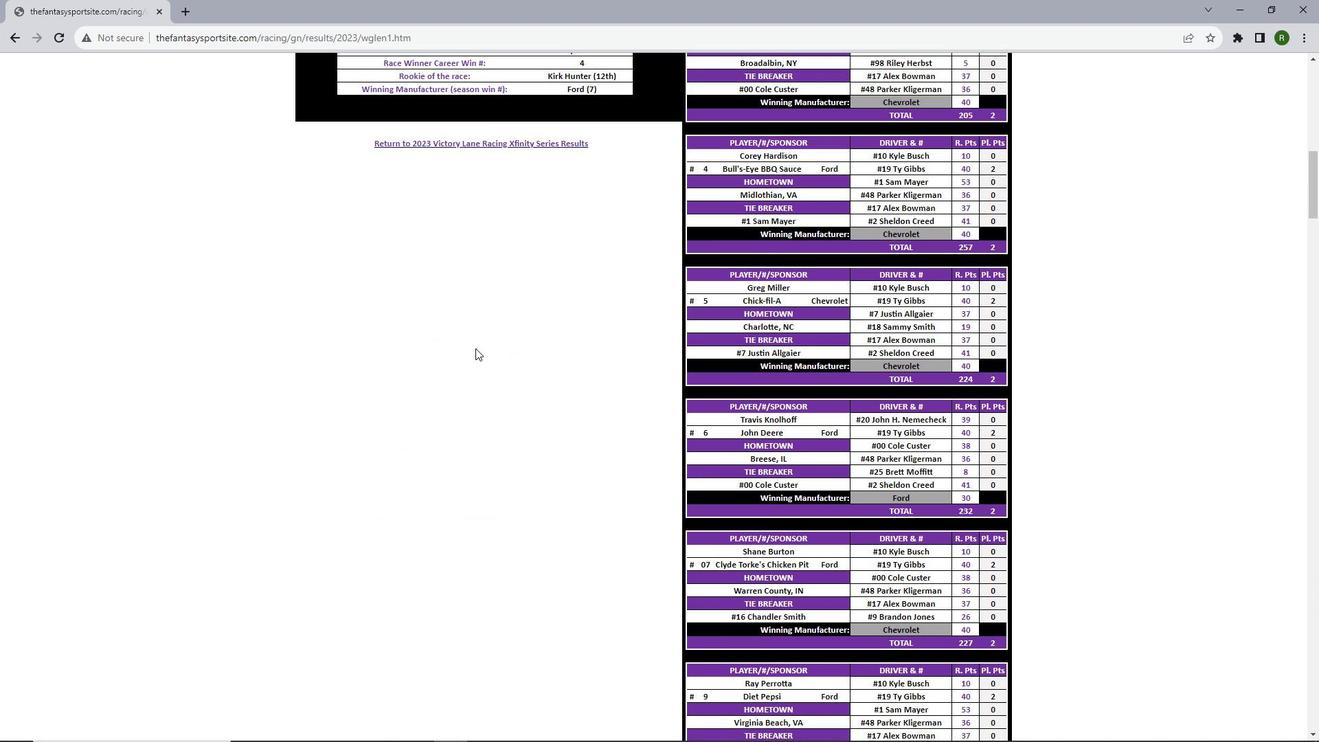 
Action: Mouse scrolled (475, 347) with delta (0, 0)
Screenshot: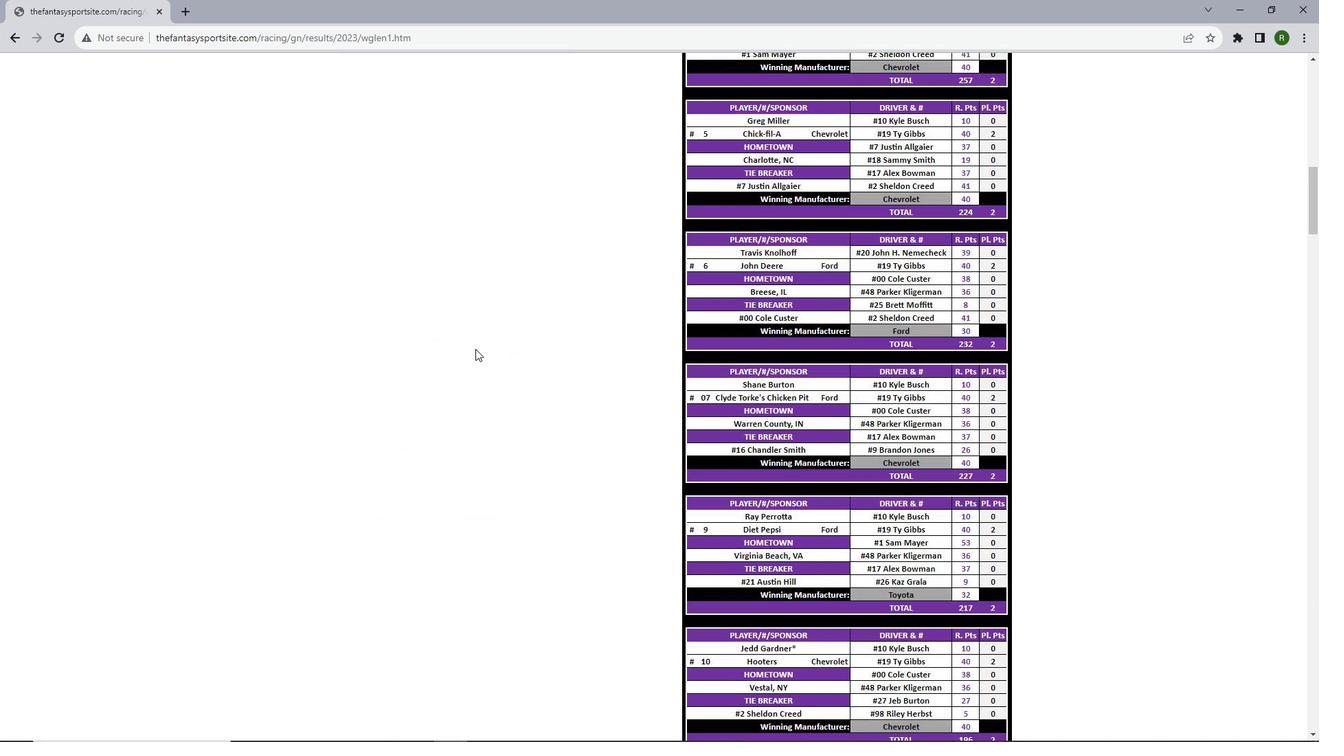 
Action: Mouse scrolled (475, 347) with delta (0, 0)
Screenshot: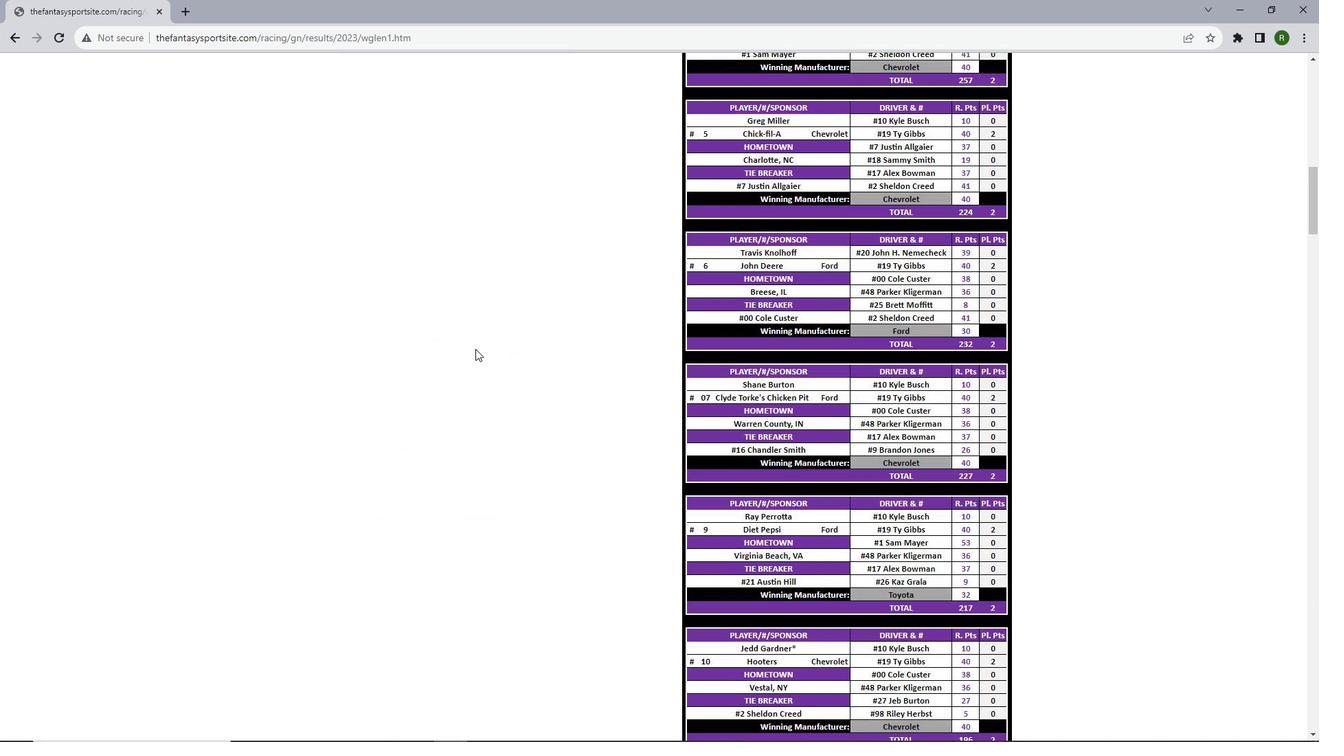 
Action: Mouse moved to (471, 353)
Screenshot: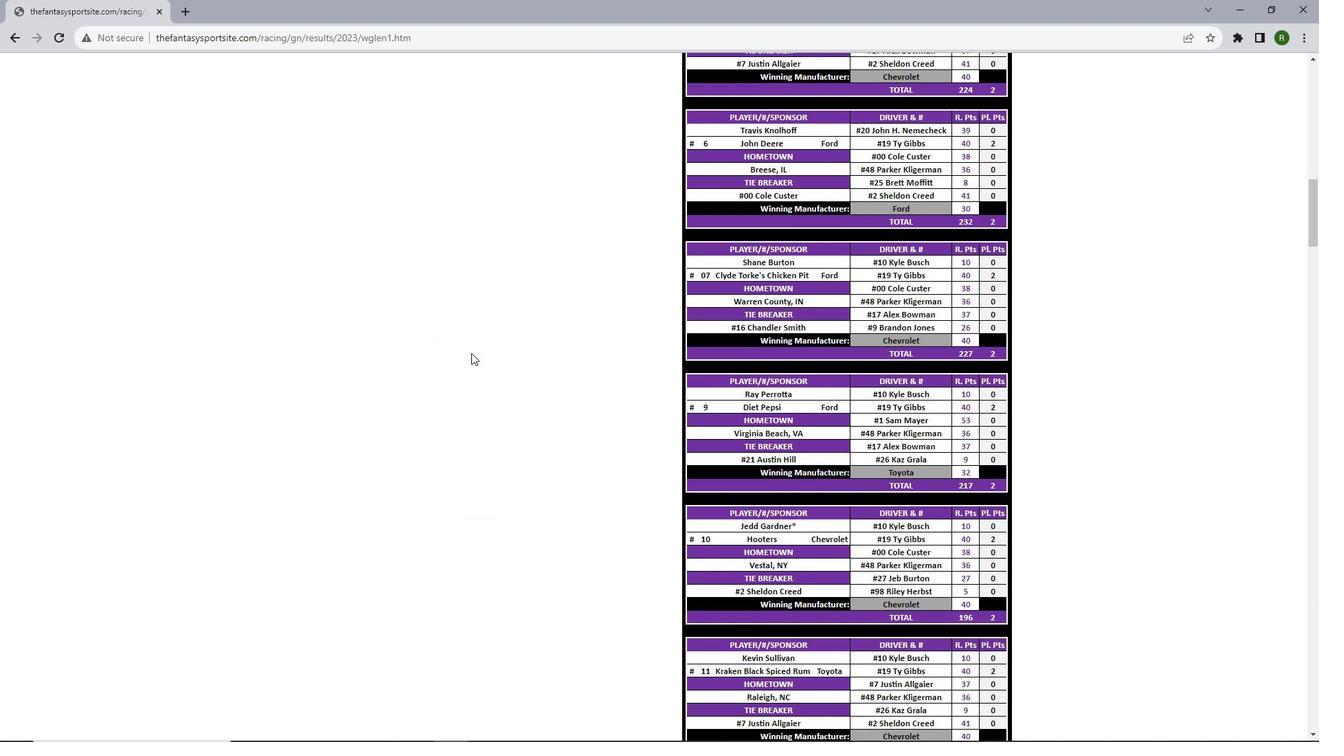 
Action: Mouse scrolled (471, 352) with delta (0, 0)
Screenshot: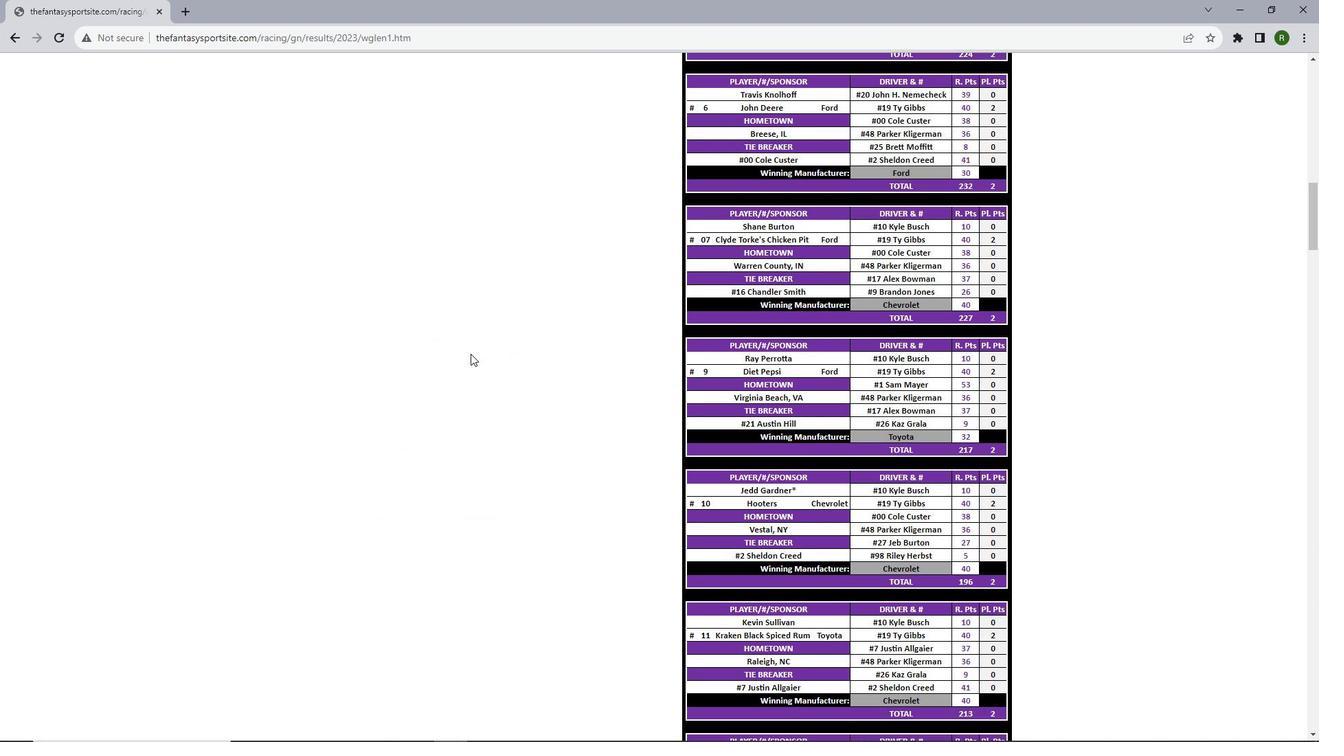 
Action: Mouse moved to (470, 353)
Screenshot: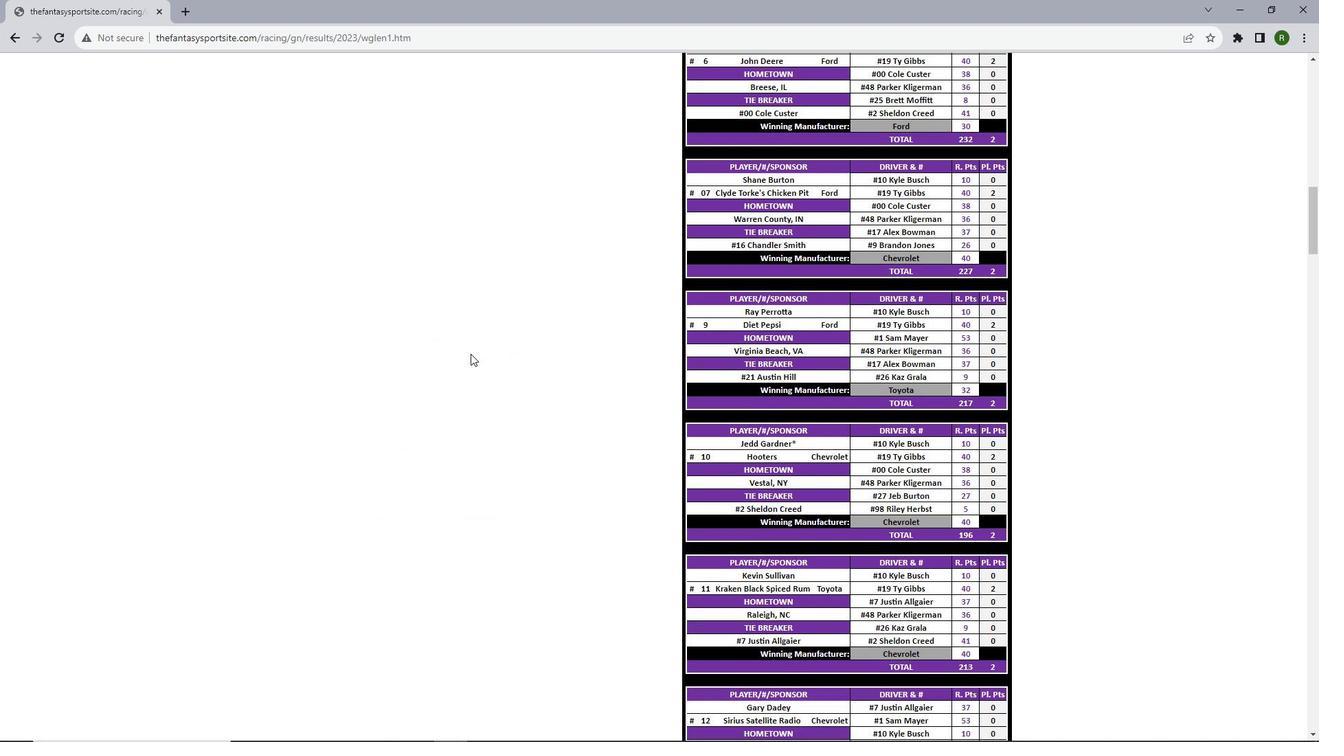 
Action: Mouse scrolled (470, 353) with delta (0, 0)
Screenshot: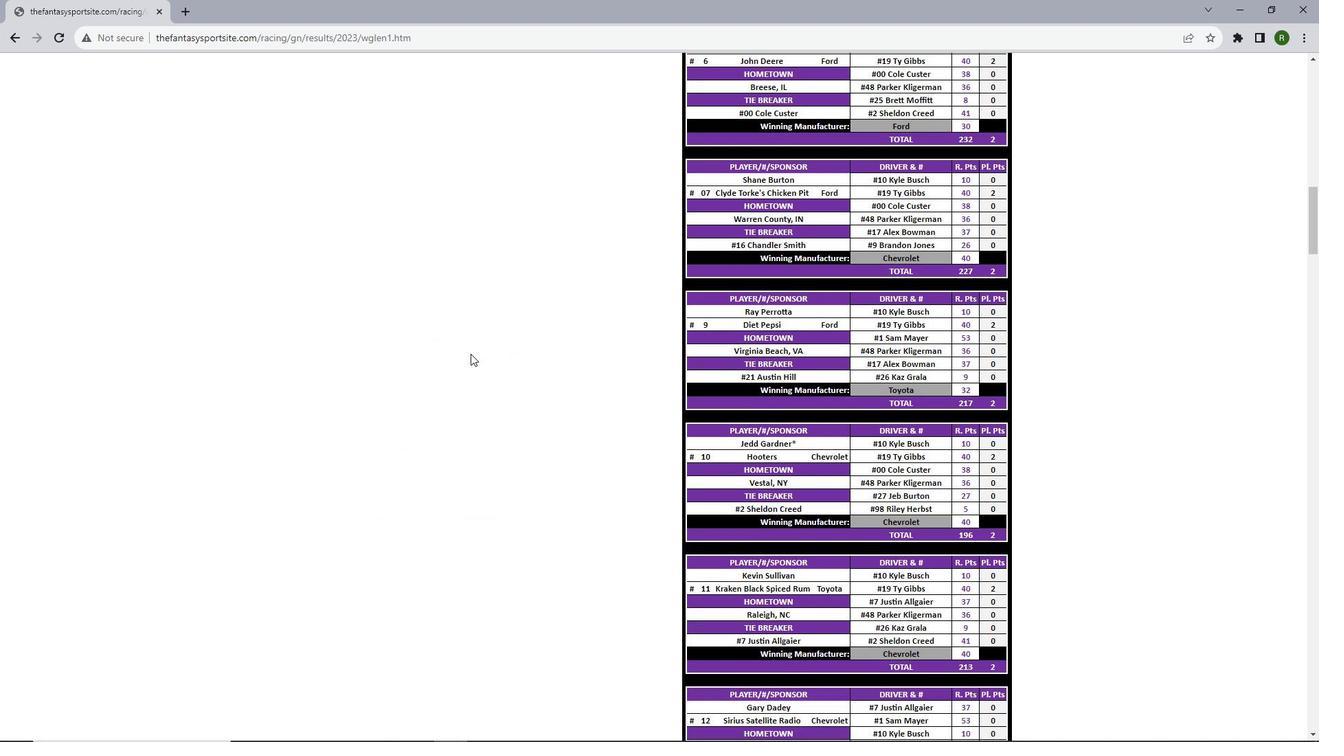 
Action: Mouse scrolled (470, 353) with delta (0, 0)
Screenshot: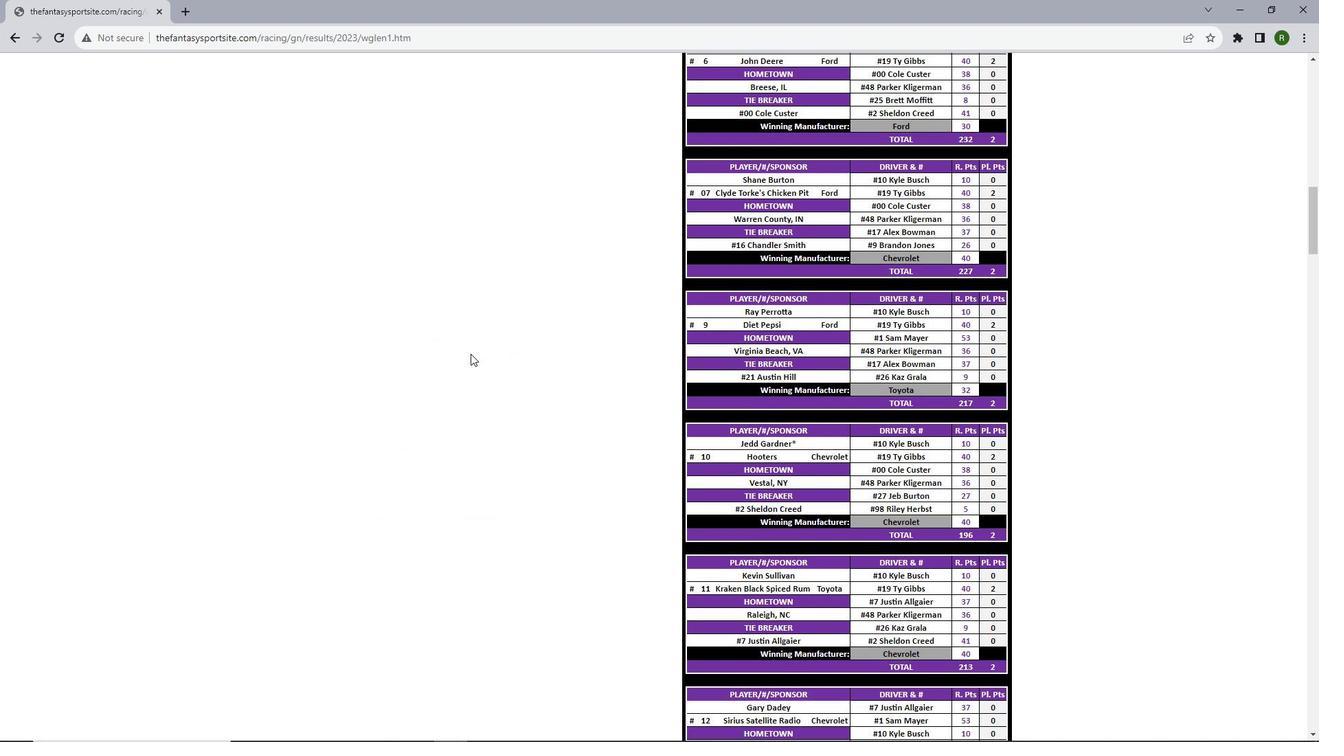 
Action: Mouse scrolled (470, 353) with delta (0, 0)
Screenshot: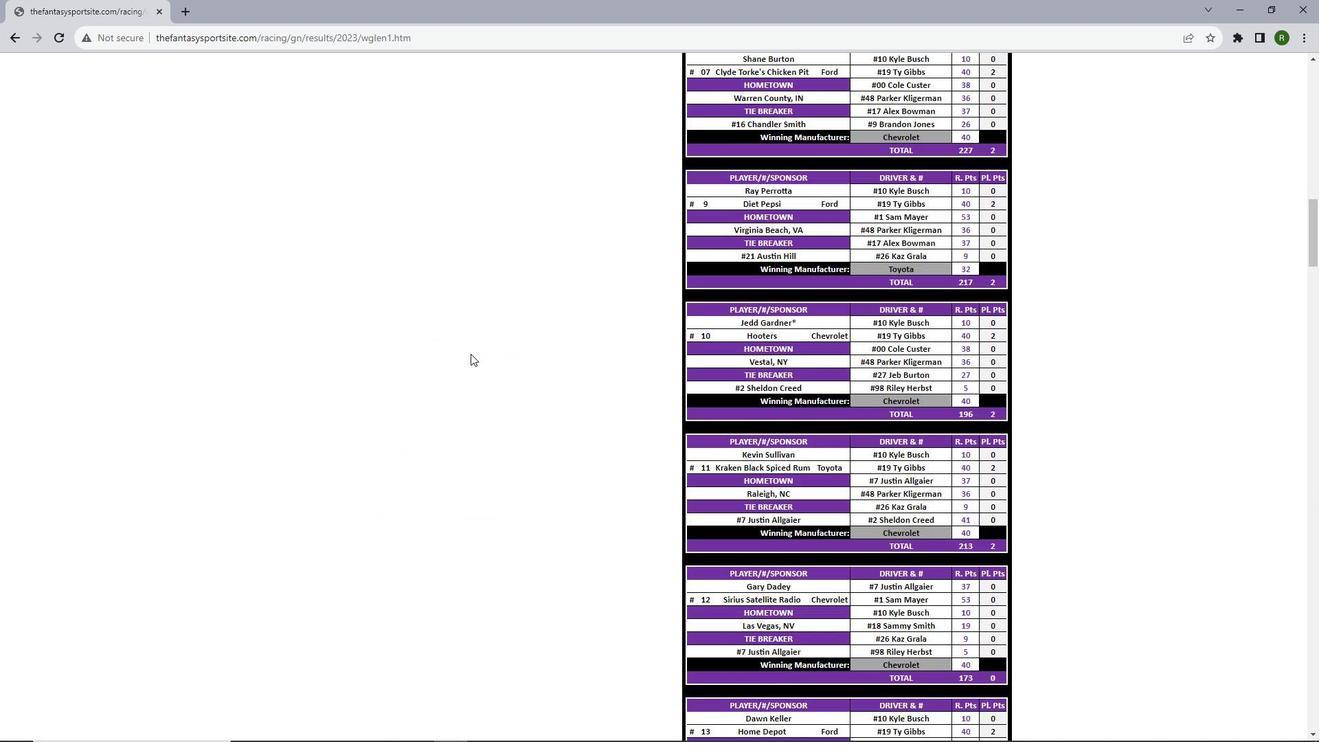 
Action: Mouse scrolled (470, 353) with delta (0, 0)
Screenshot: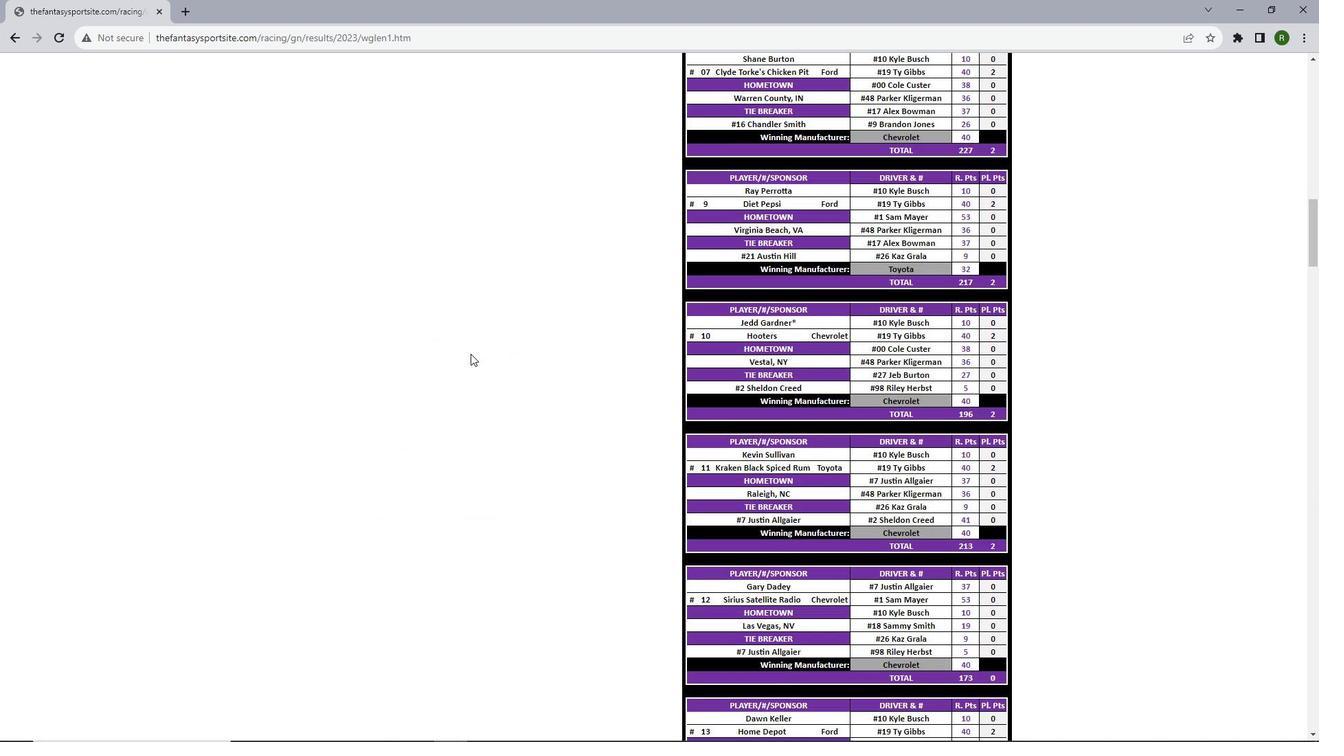 
Action: Mouse moved to (470, 356)
Screenshot: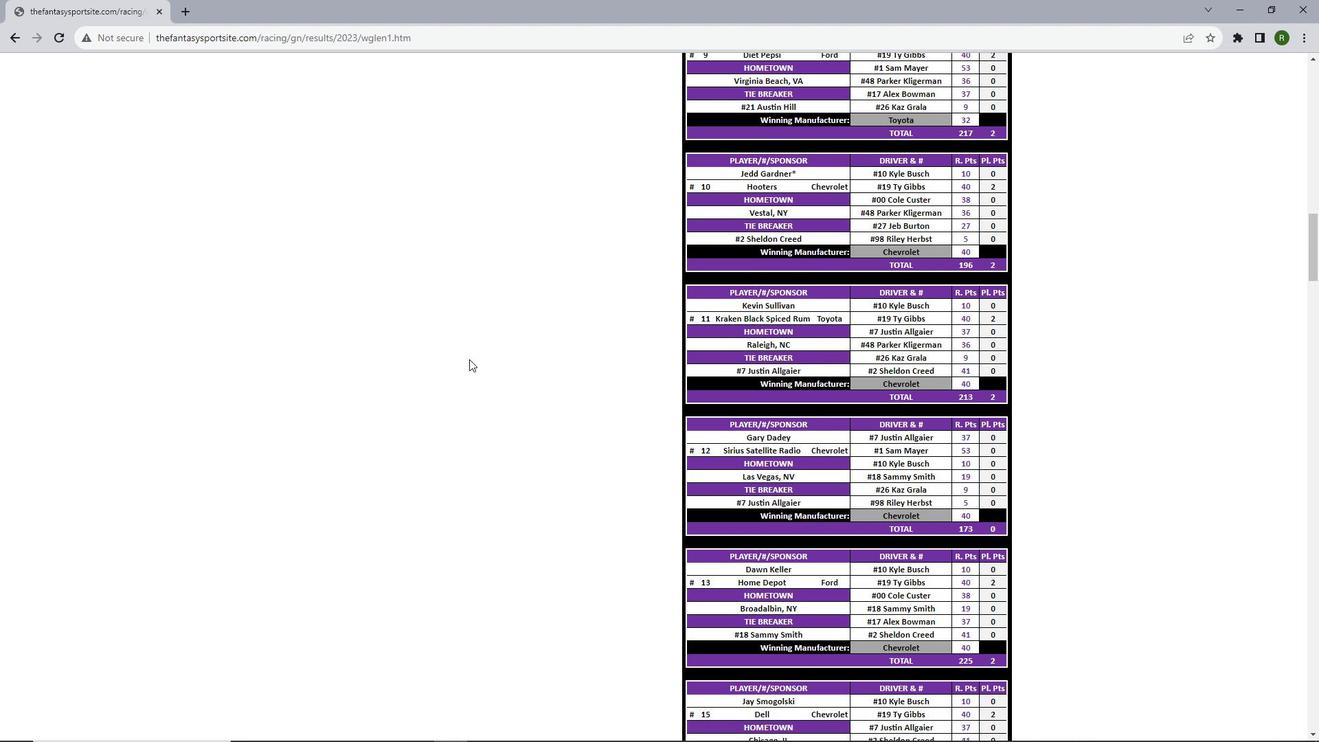 
Action: Mouse scrolled (470, 355) with delta (0, 0)
Screenshot: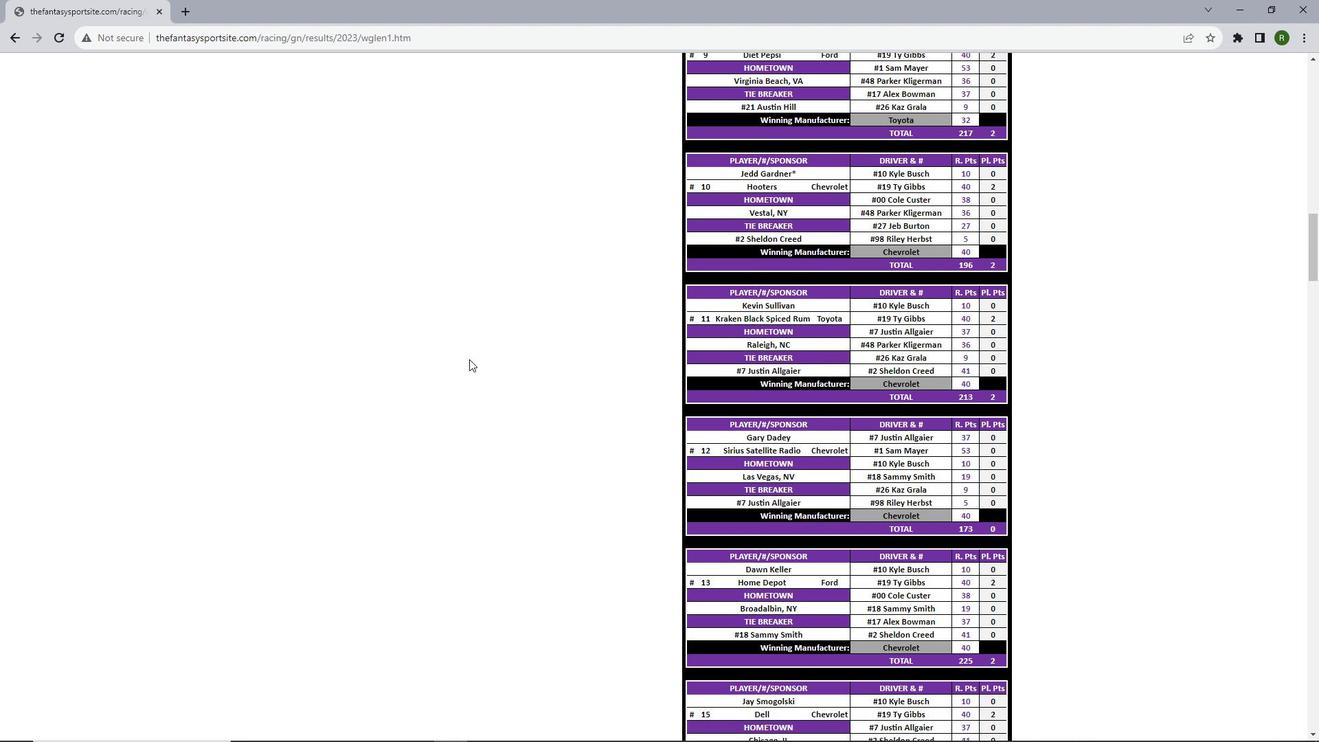
Action: Mouse moved to (469, 358)
Screenshot: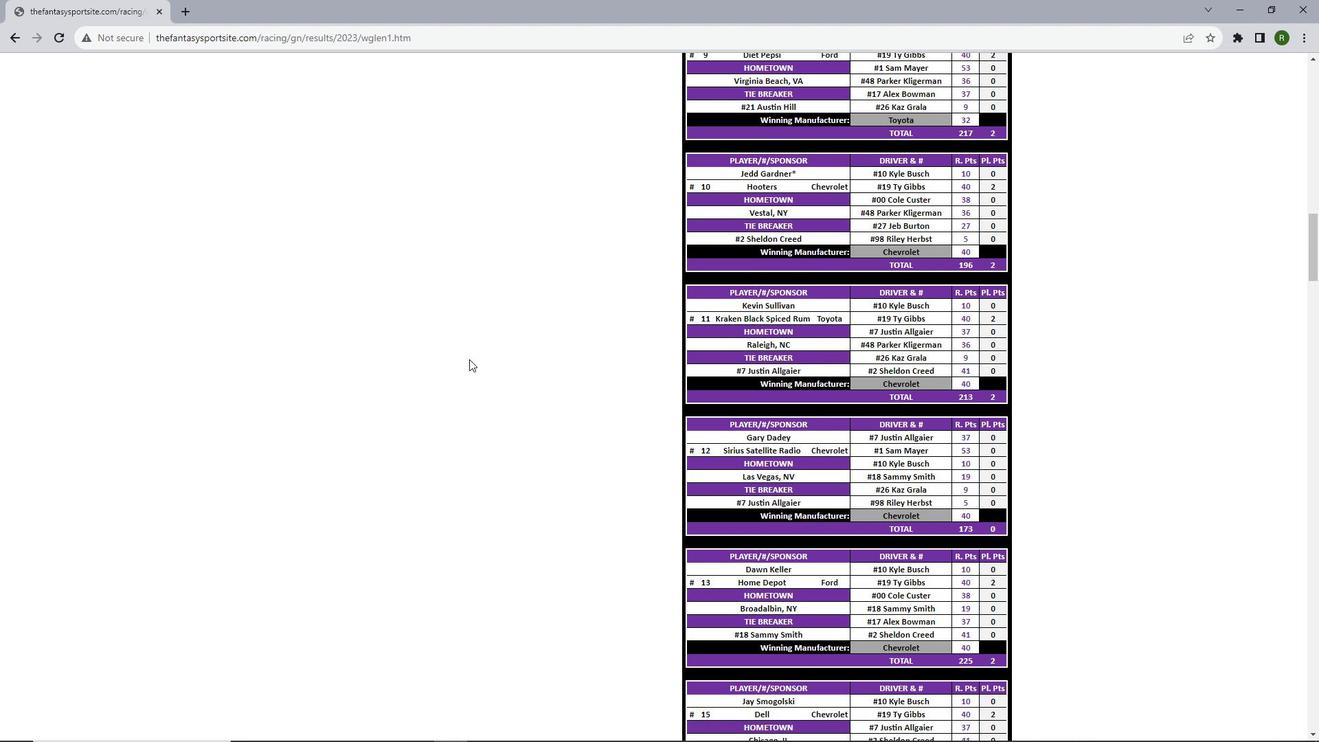 
Action: Mouse scrolled (469, 357) with delta (0, 0)
Screenshot: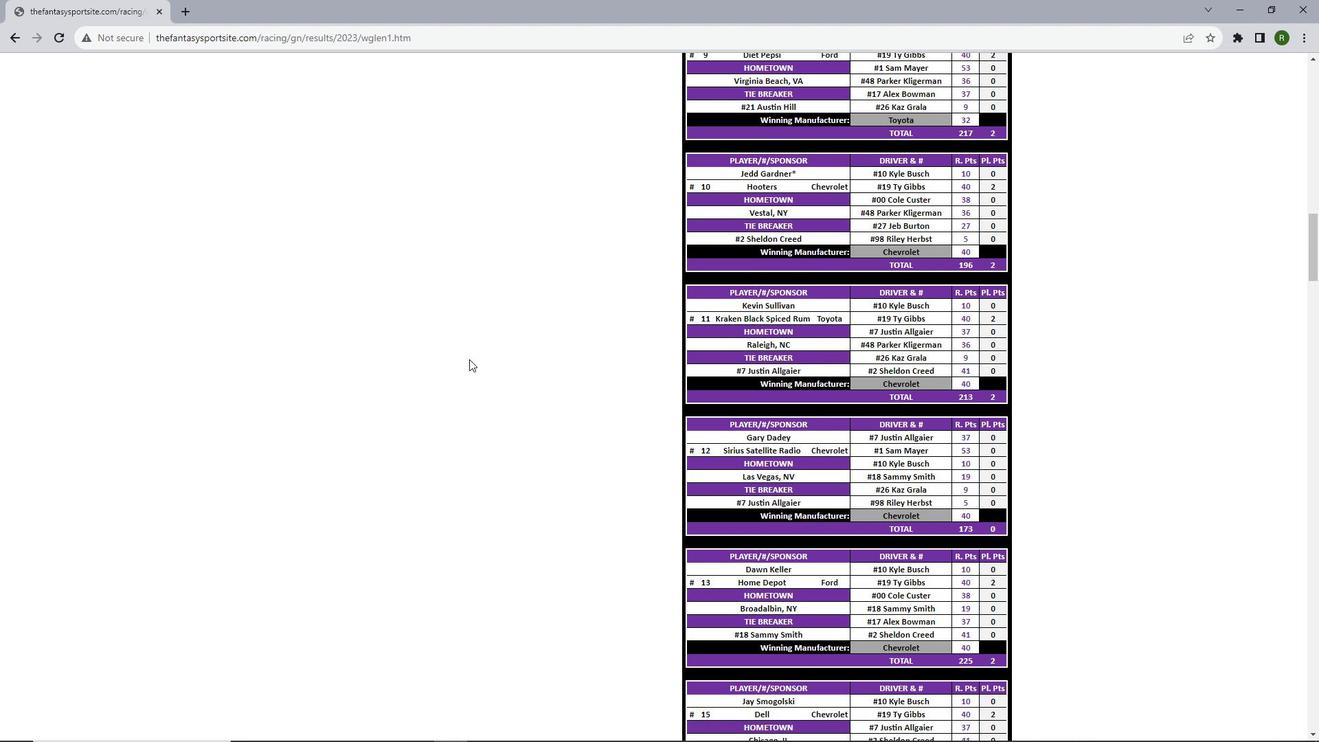 
Action: Mouse moved to (469, 359)
Screenshot: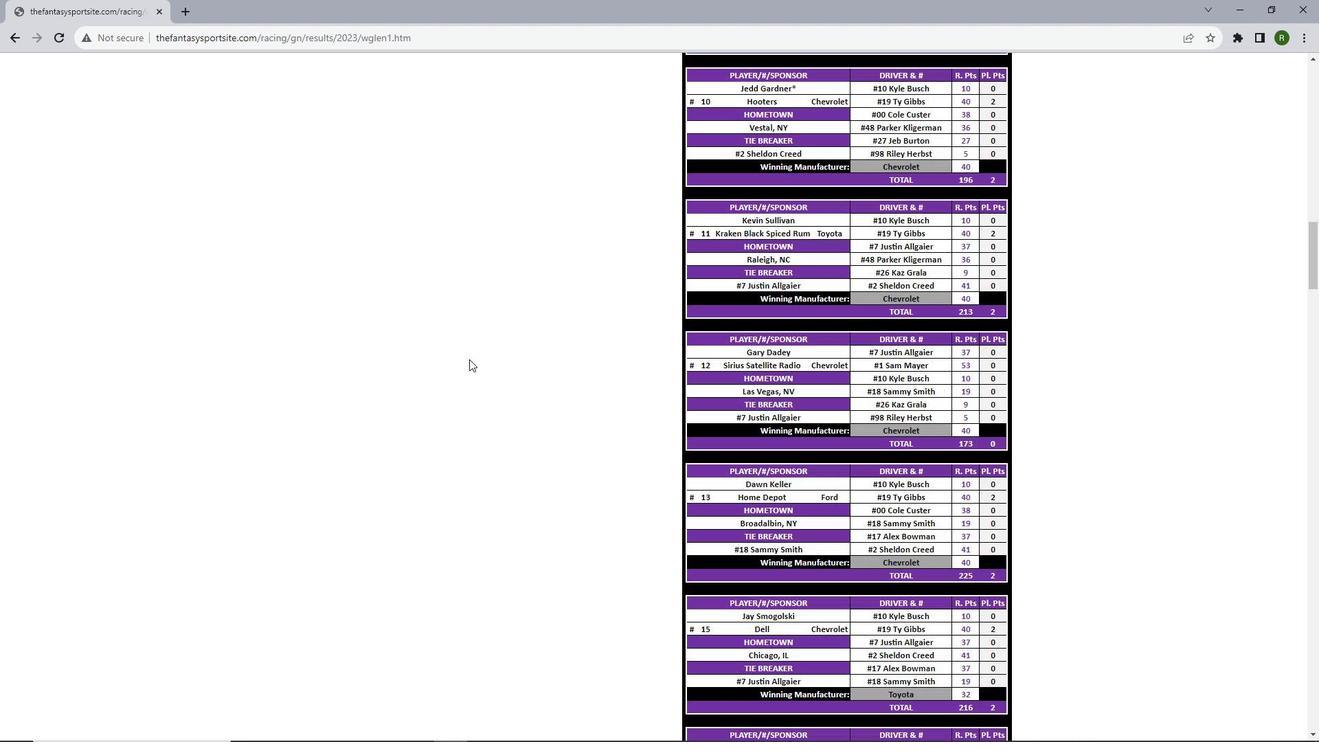 
Action: Mouse scrolled (469, 358) with delta (0, 0)
Screenshot: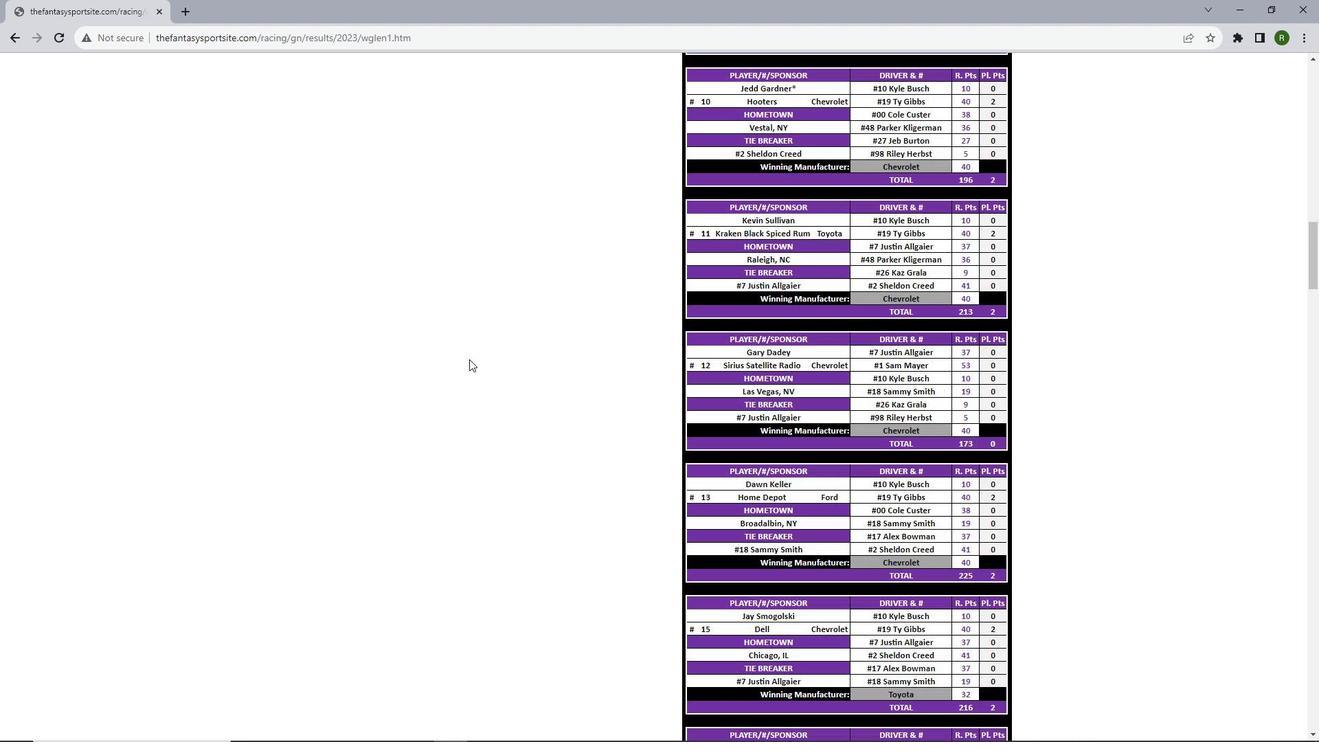
Action: Mouse scrolled (469, 358) with delta (0, 0)
Screenshot: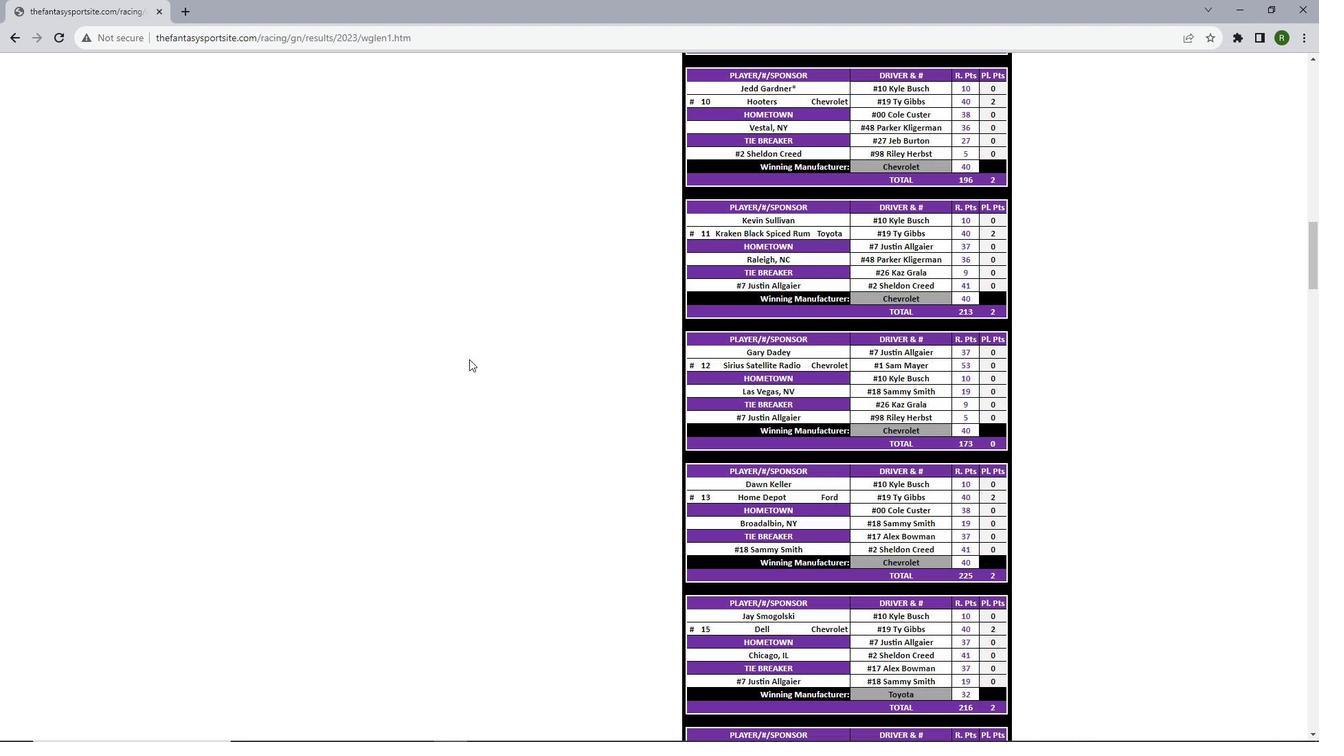 
Action: Mouse moved to (469, 360)
Screenshot: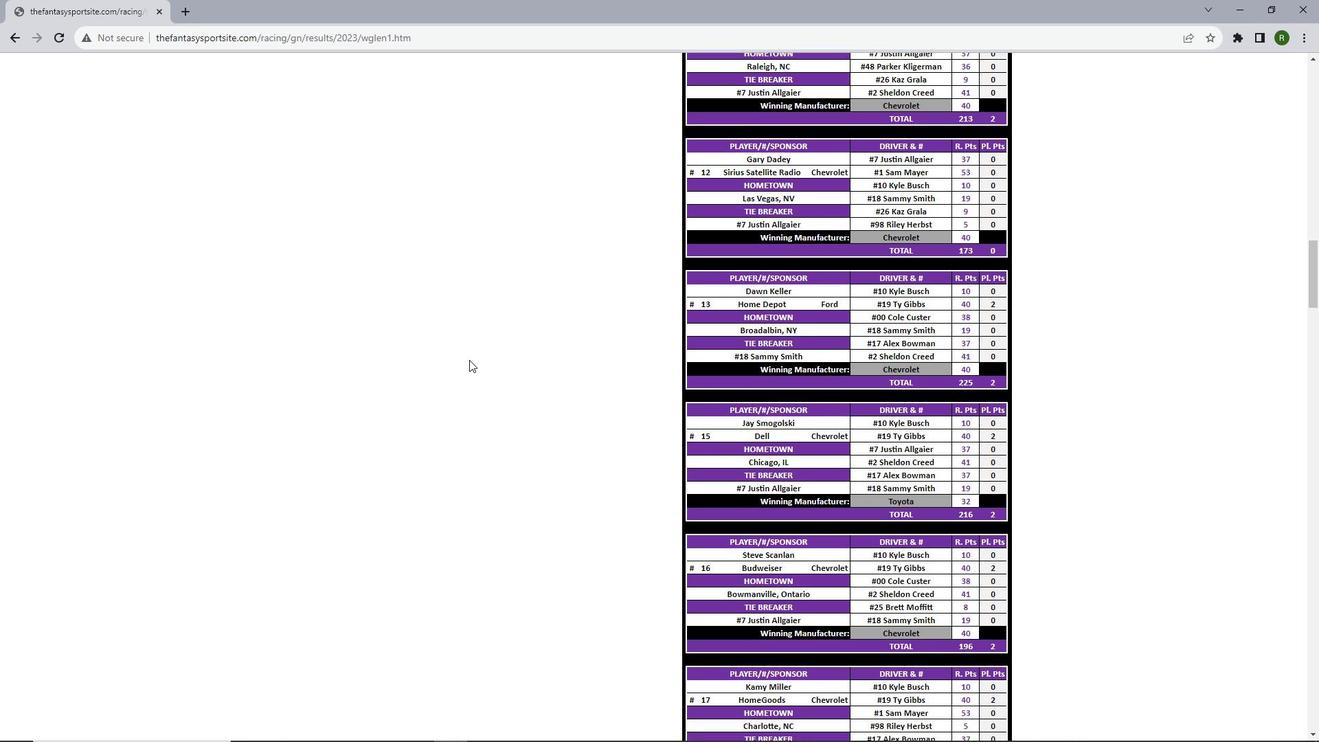 
Action: Mouse scrolled (469, 359) with delta (0, 0)
Screenshot: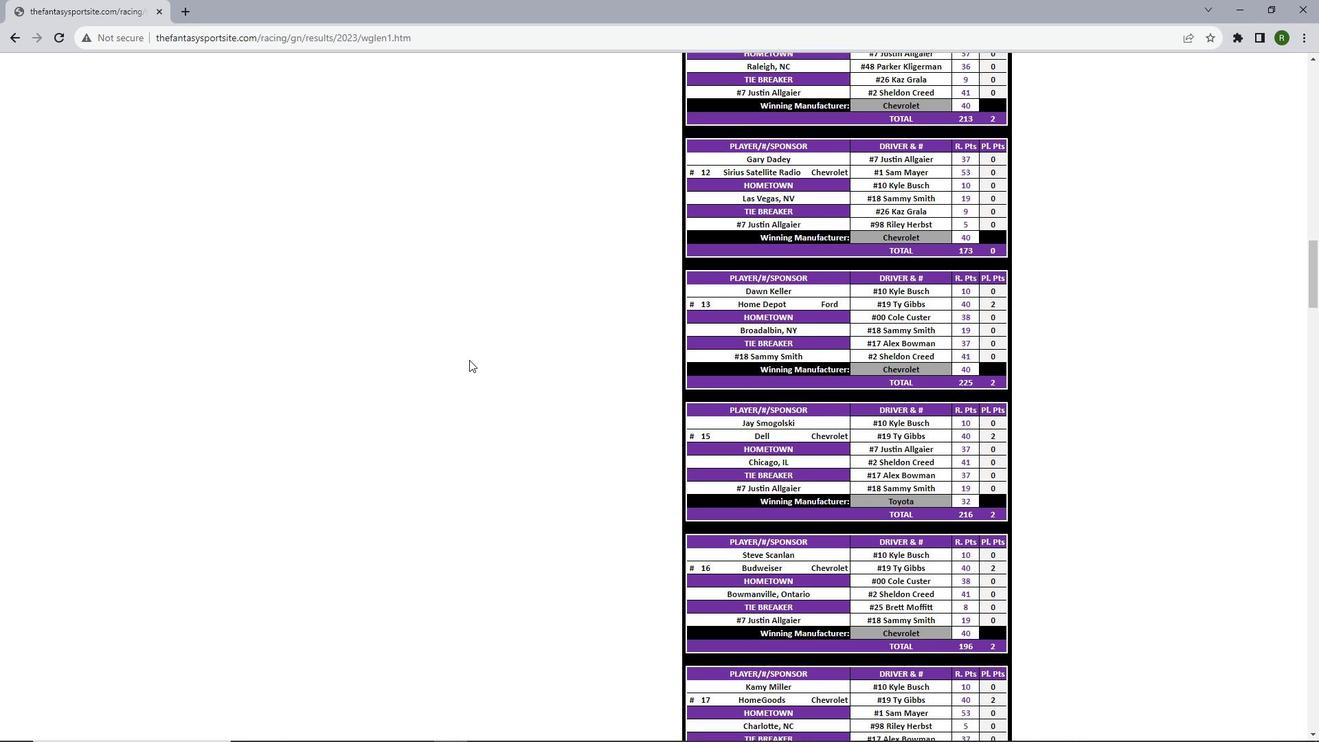
Action: Mouse scrolled (469, 359) with delta (0, 0)
Screenshot: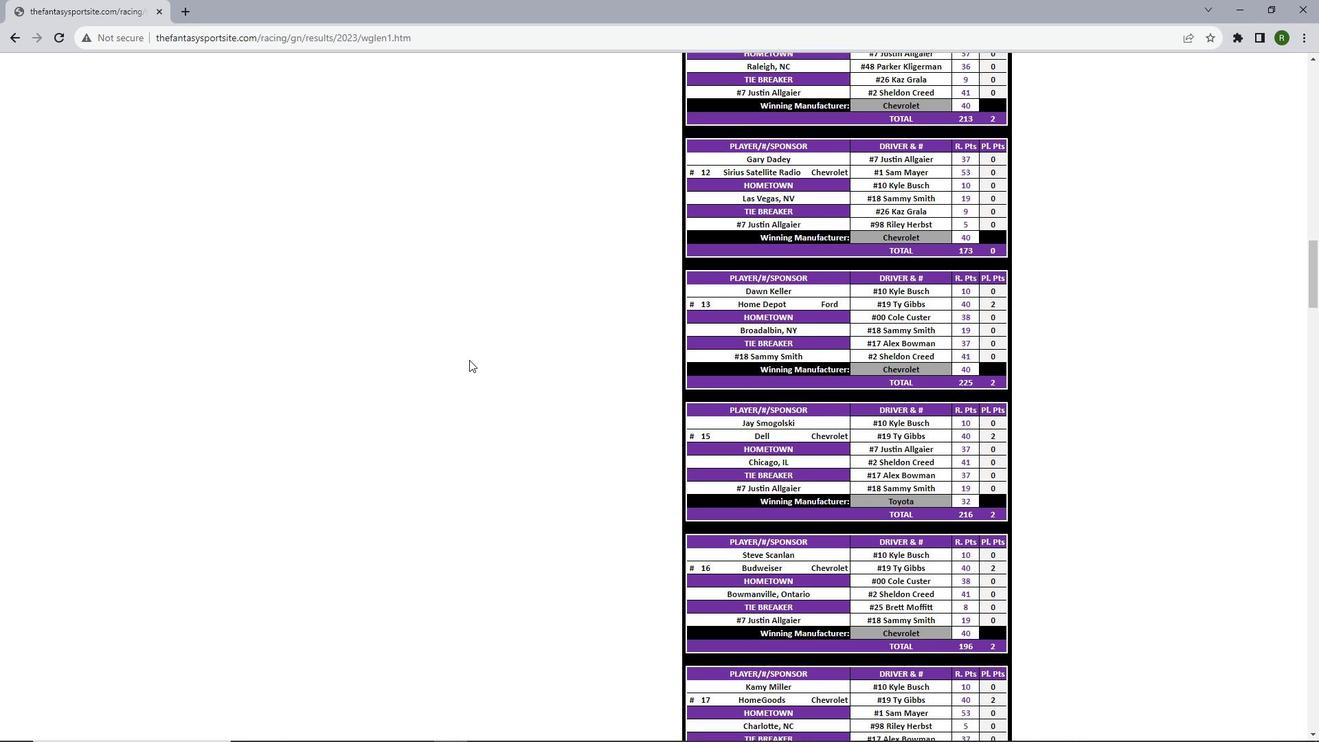 
Action: Mouse scrolled (469, 359) with delta (0, 0)
Screenshot: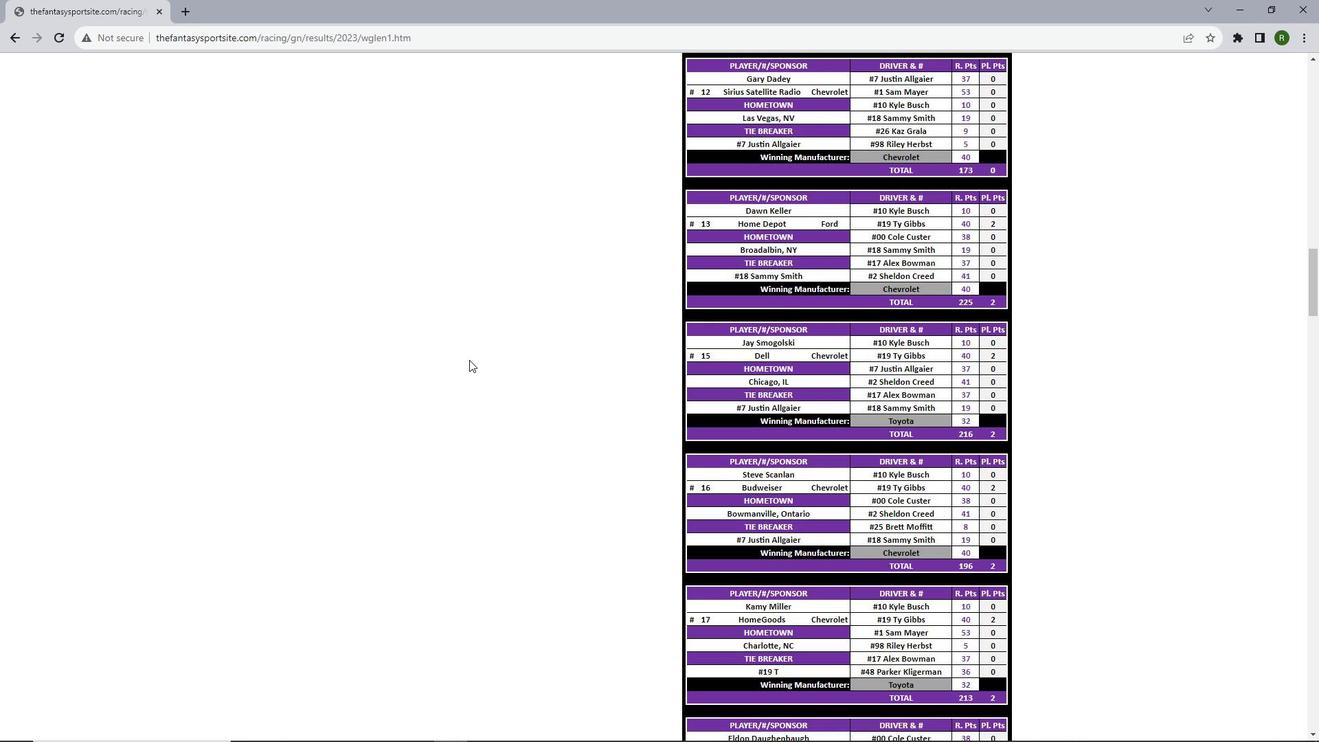 
Action: Mouse scrolled (469, 359) with delta (0, 0)
Screenshot: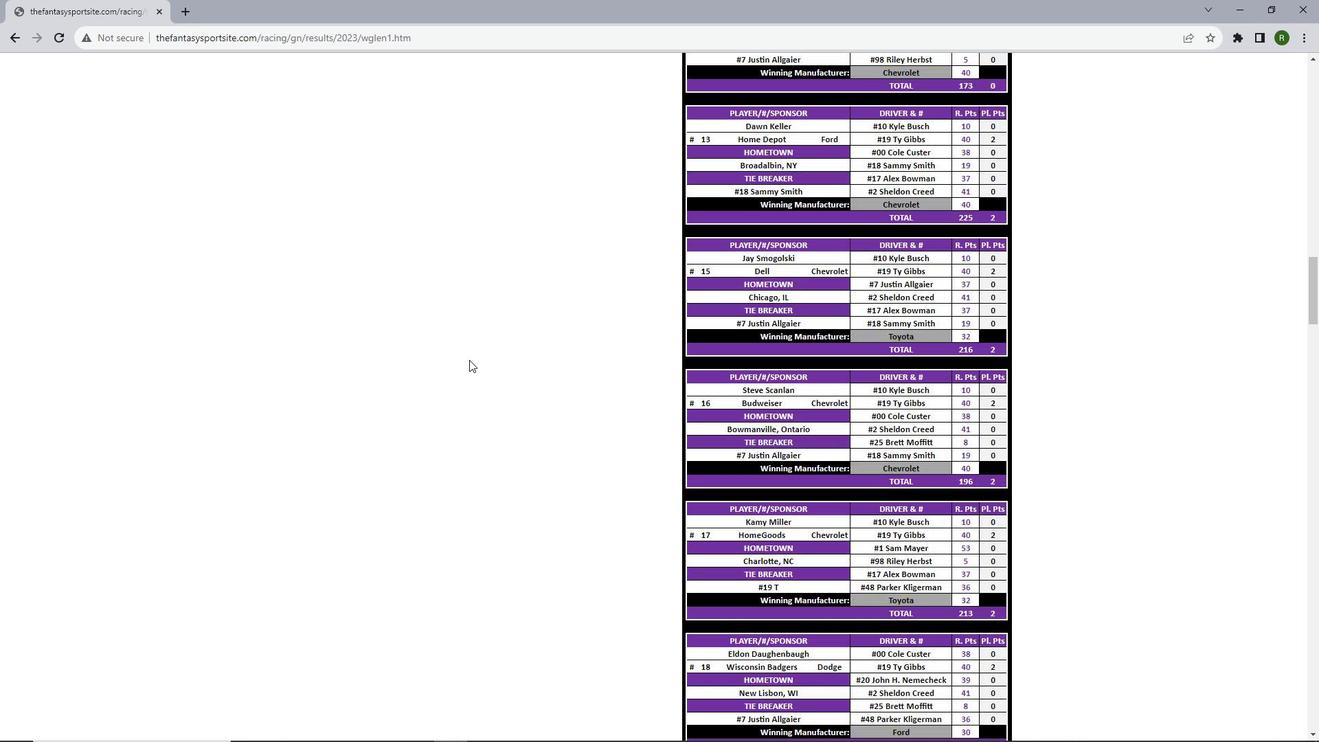 
Action: Mouse scrolled (469, 359) with delta (0, 0)
Screenshot: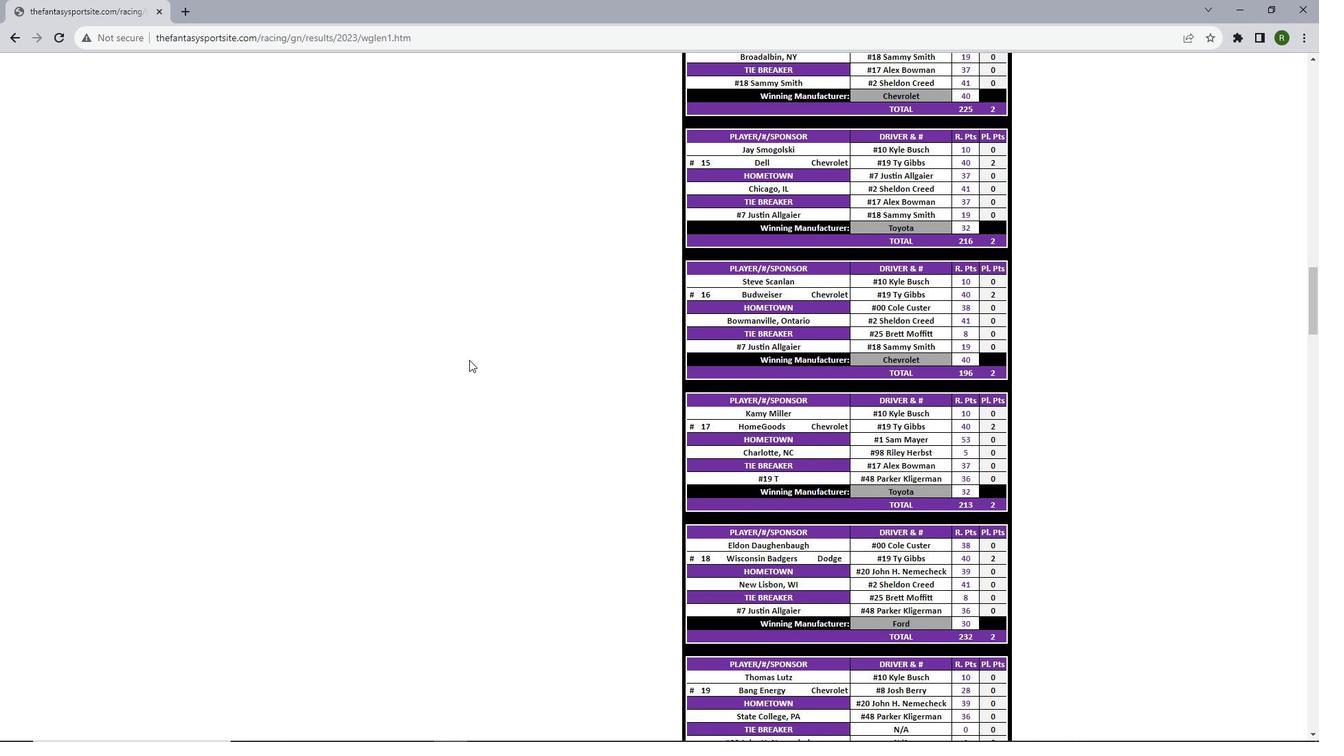 
Action: Mouse scrolled (469, 359) with delta (0, 0)
Screenshot: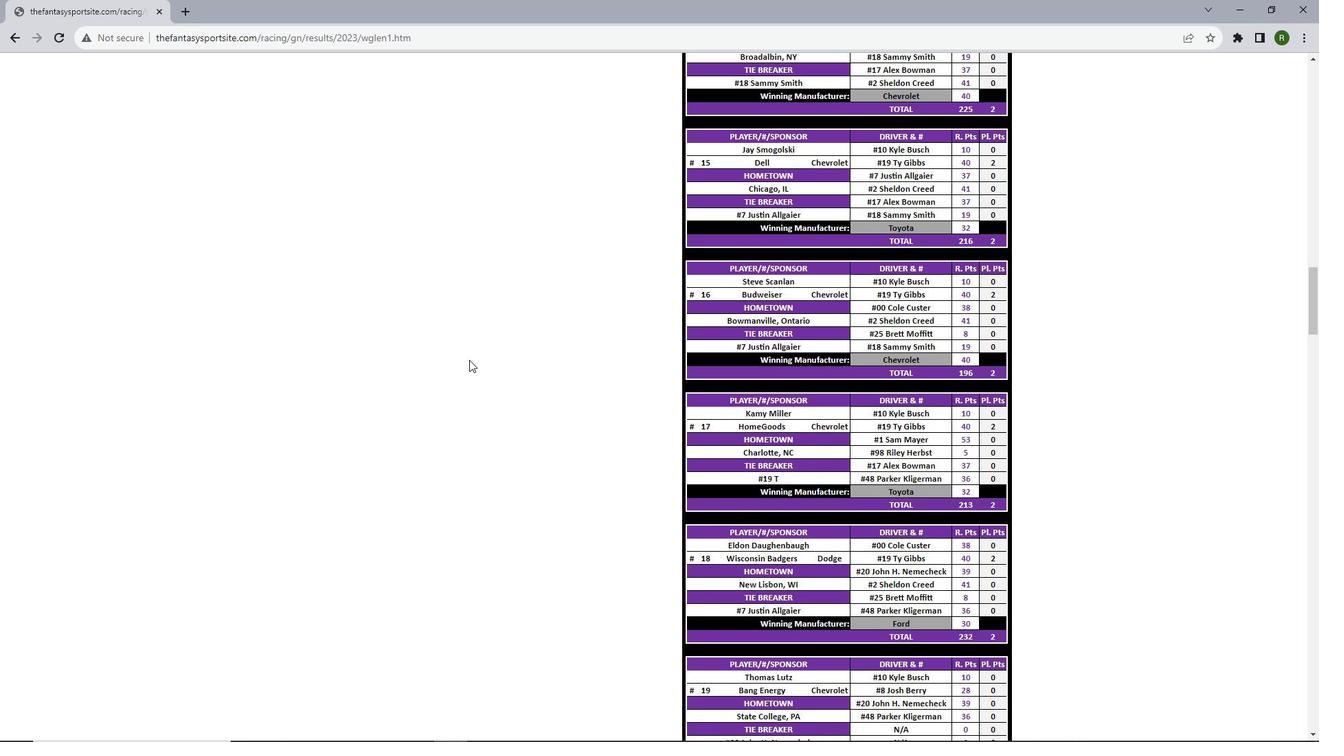 
Action: Mouse scrolled (469, 359) with delta (0, 0)
Screenshot: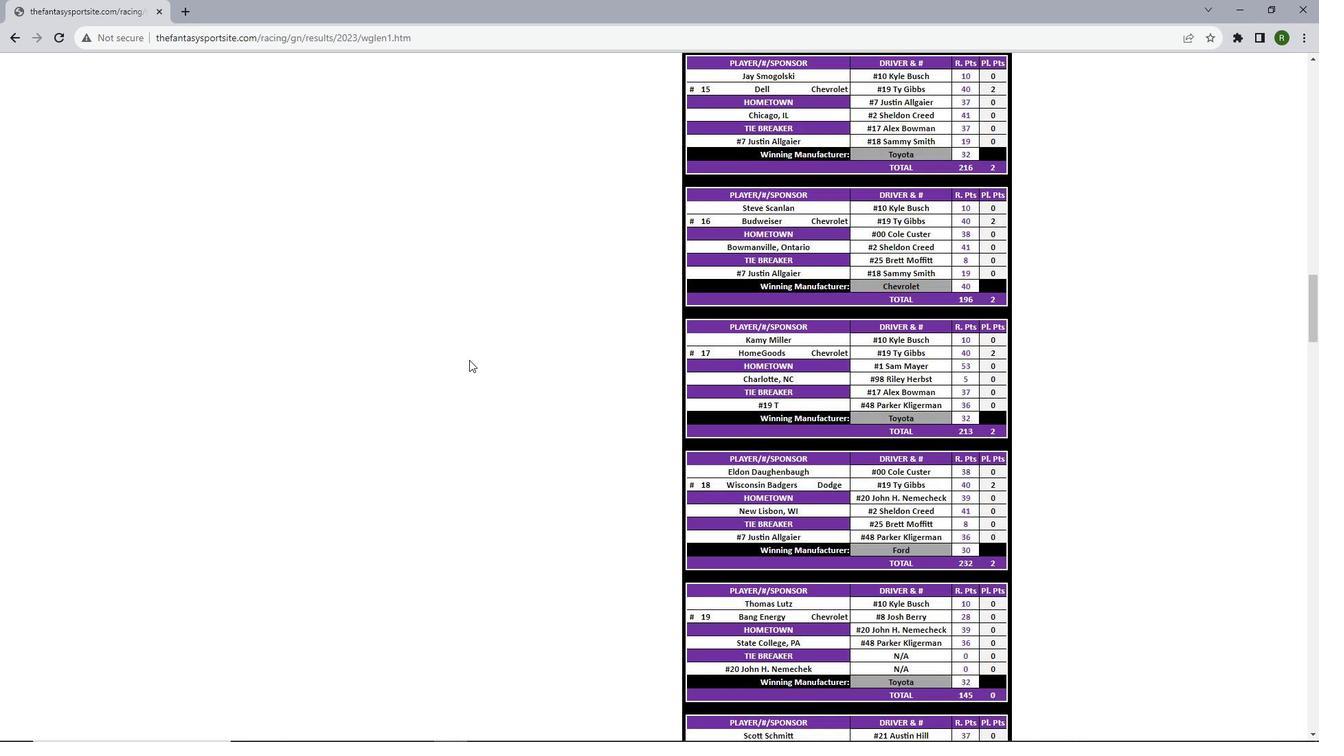 
Action: Mouse scrolled (469, 359) with delta (0, 0)
Screenshot: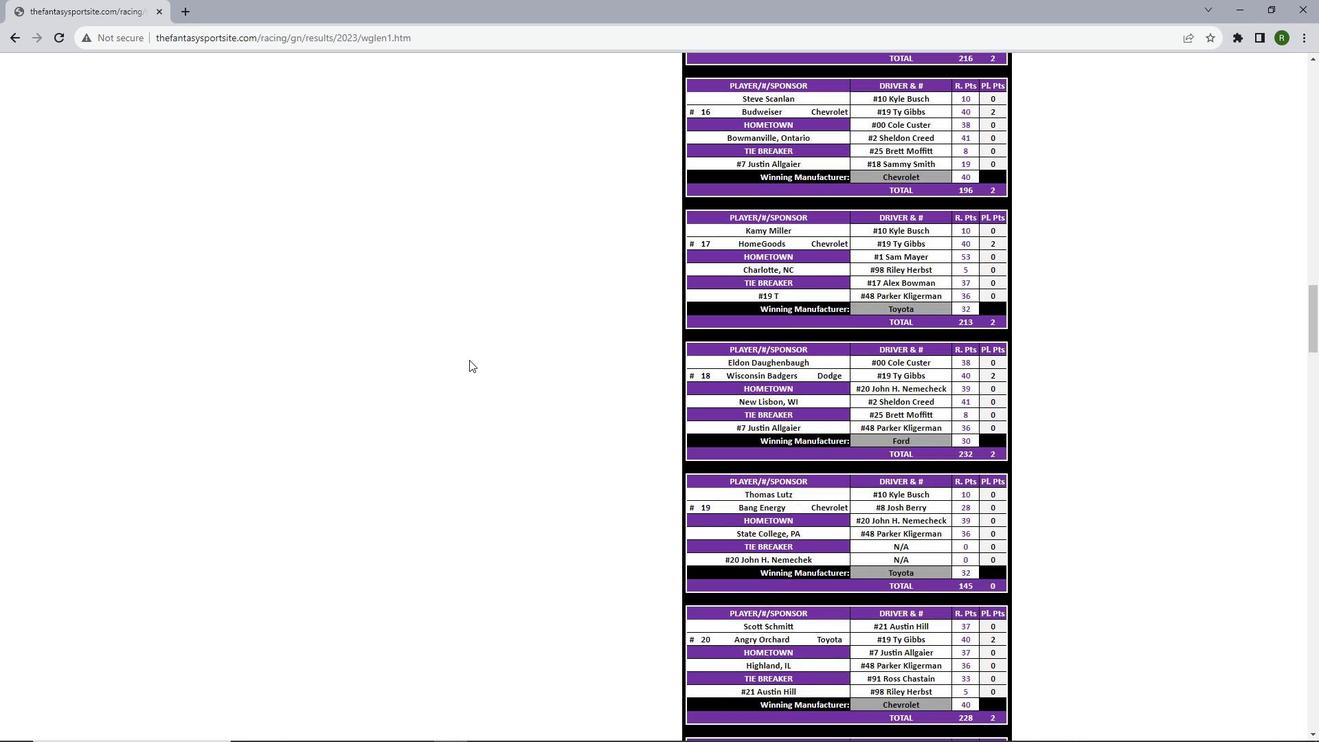 
Action: Mouse scrolled (469, 359) with delta (0, 0)
Screenshot: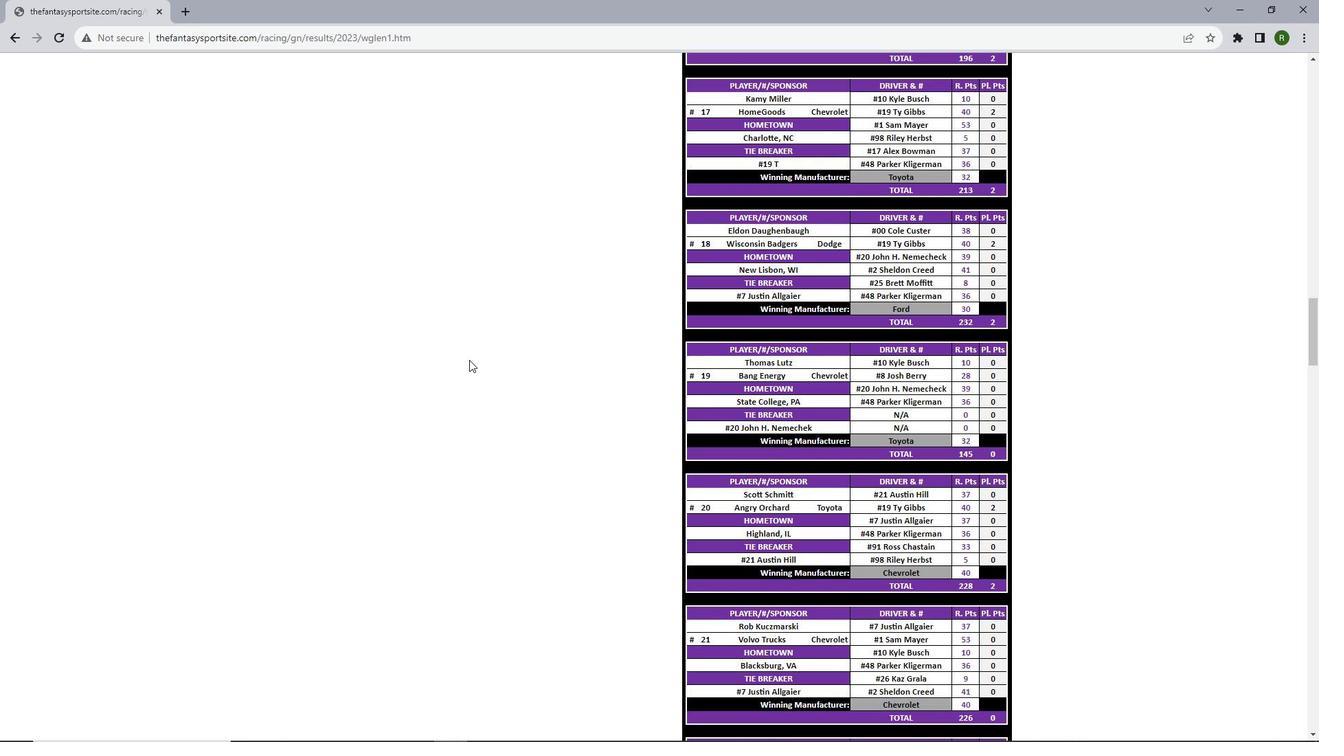 
Action: Mouse scrolled (469, 359) with delta (0, 0)
Screenshot: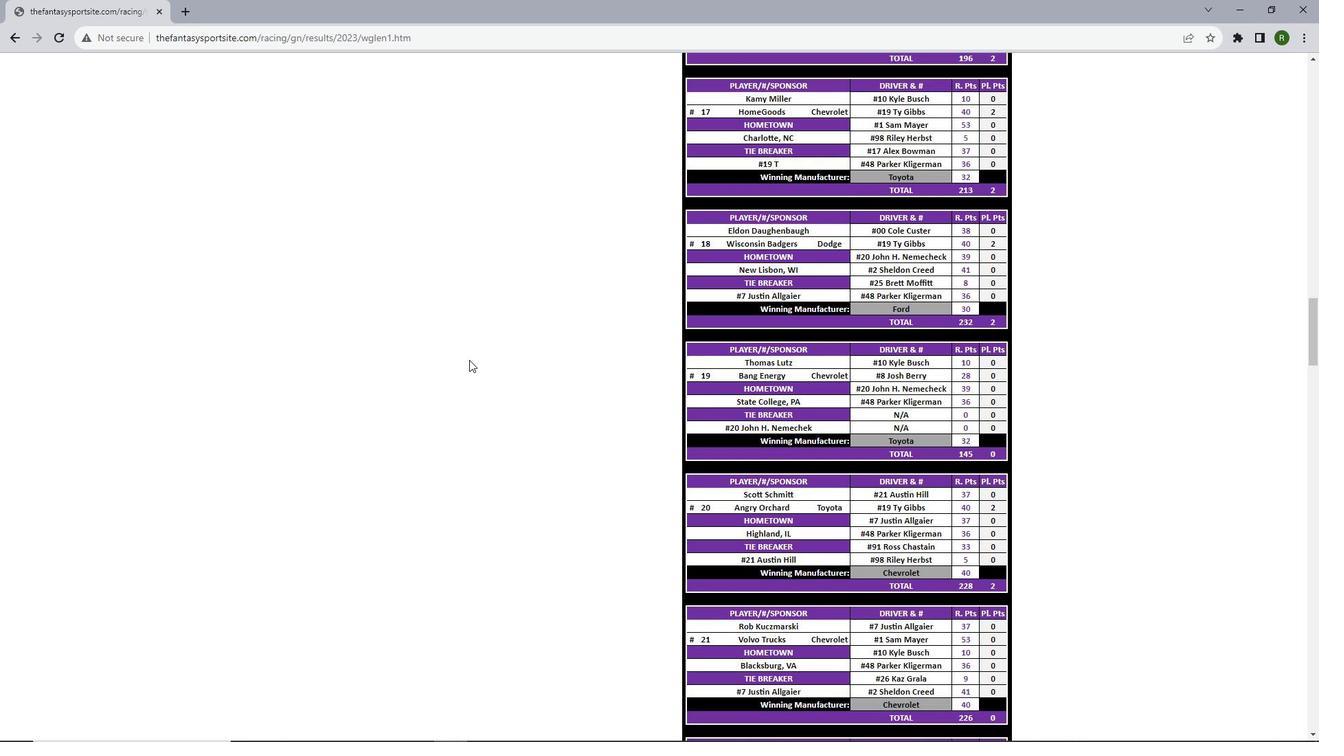 
Action: Mouse scrolled (469, 359) with delta (0, 0)
Screenshot: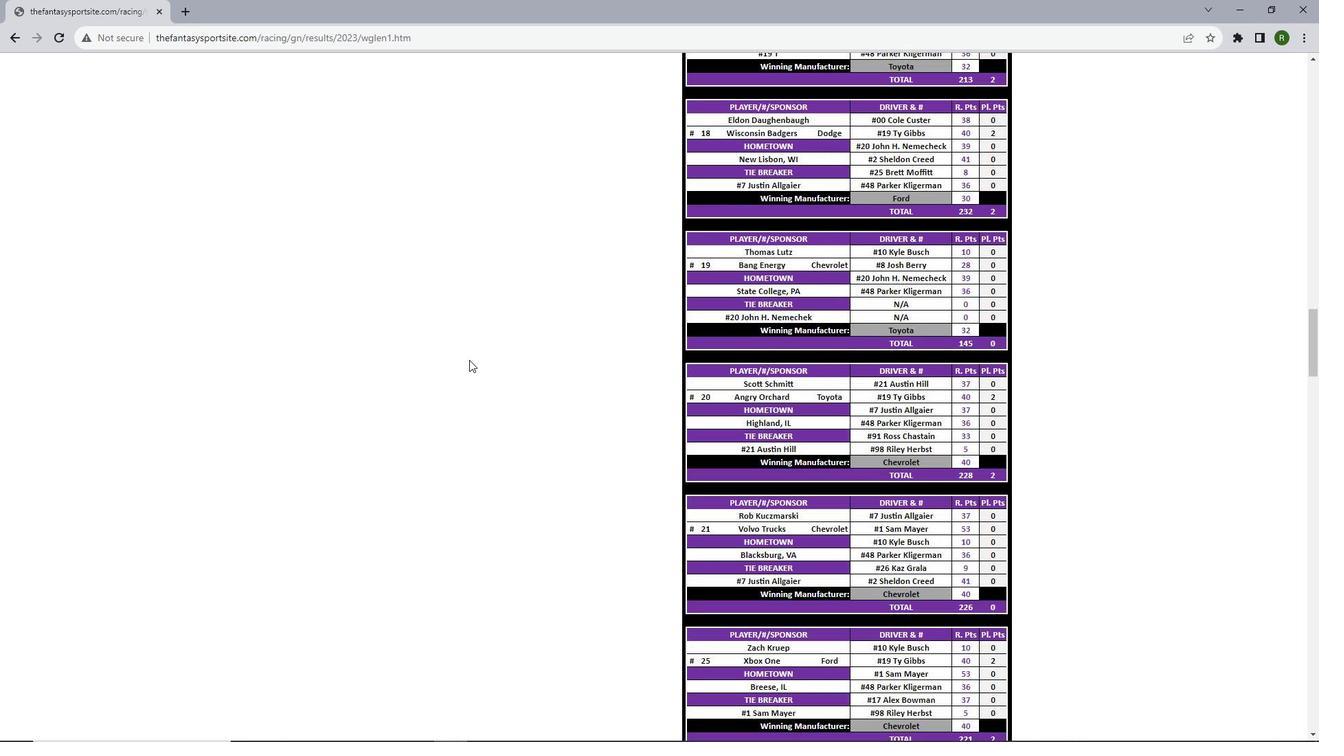 
Action: Mouse scrolled (469, 359) with delta (0, 0)
Screenshot: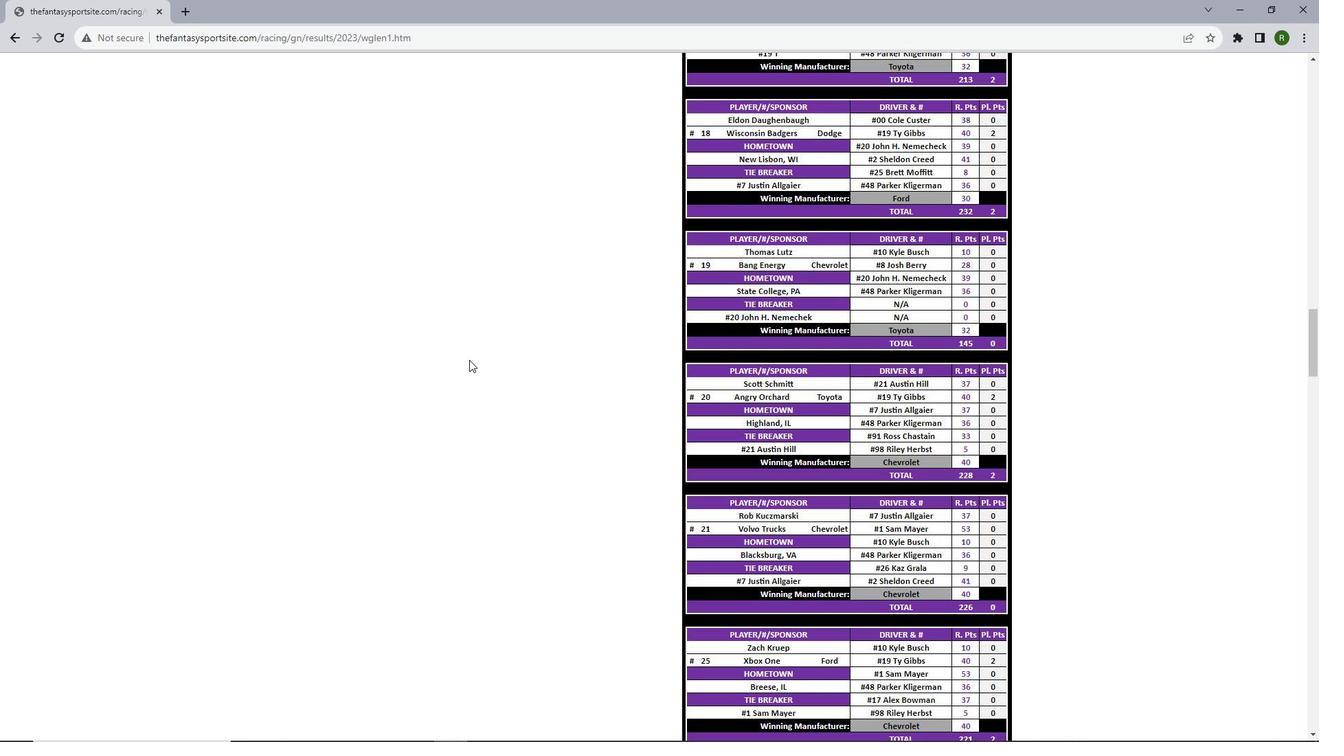 
Action: Mouse scrolled (469, 359) with delta (0, 0)
Screenshot: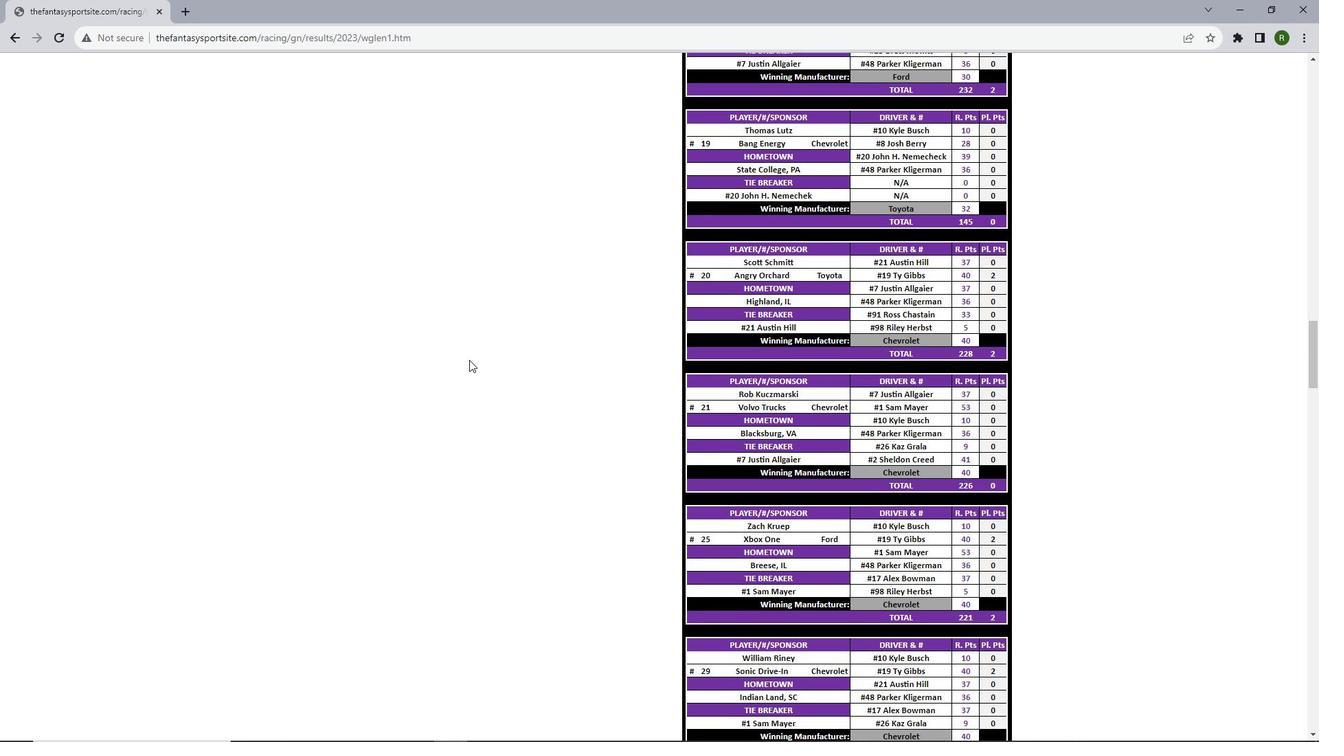 
Action: Mouse scrolled (469, 359) with delta (0, 0)
Screenshot: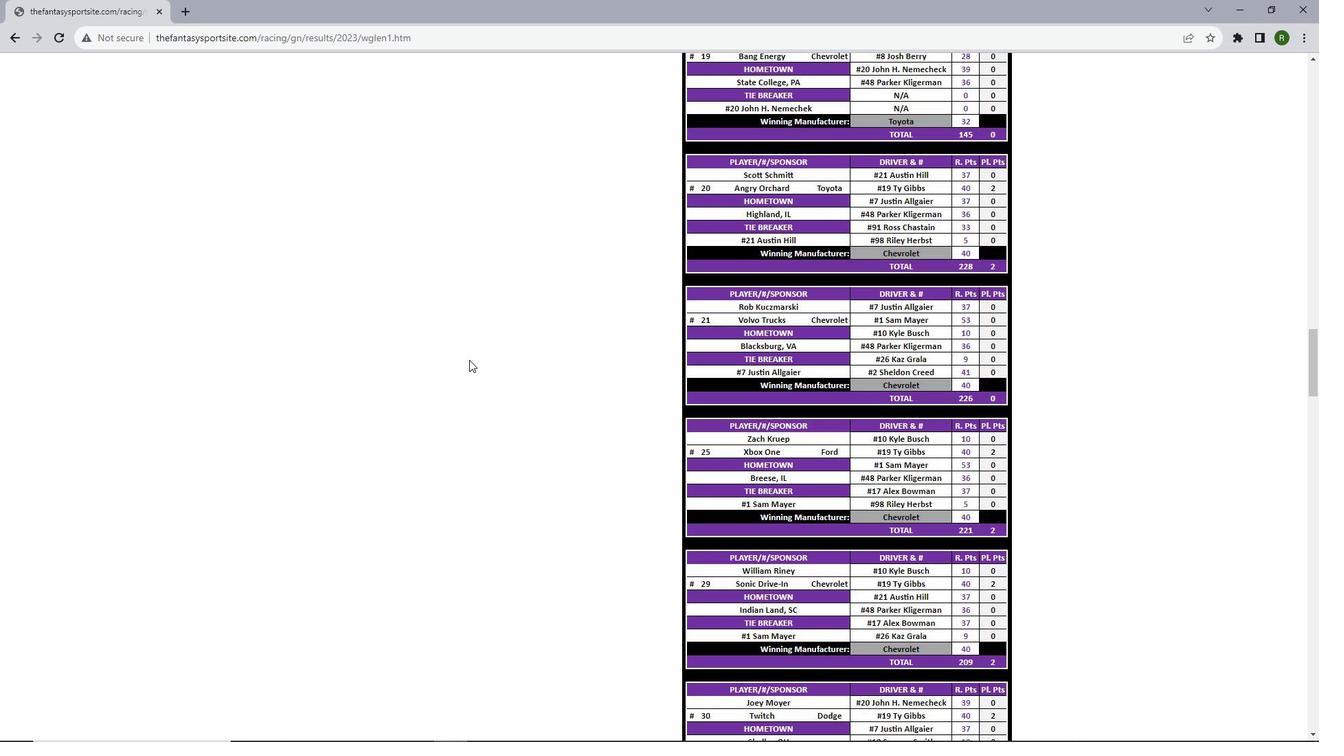 
Action: Mouse scrolled (469, 359) with delta (0, 0)
Screenshot: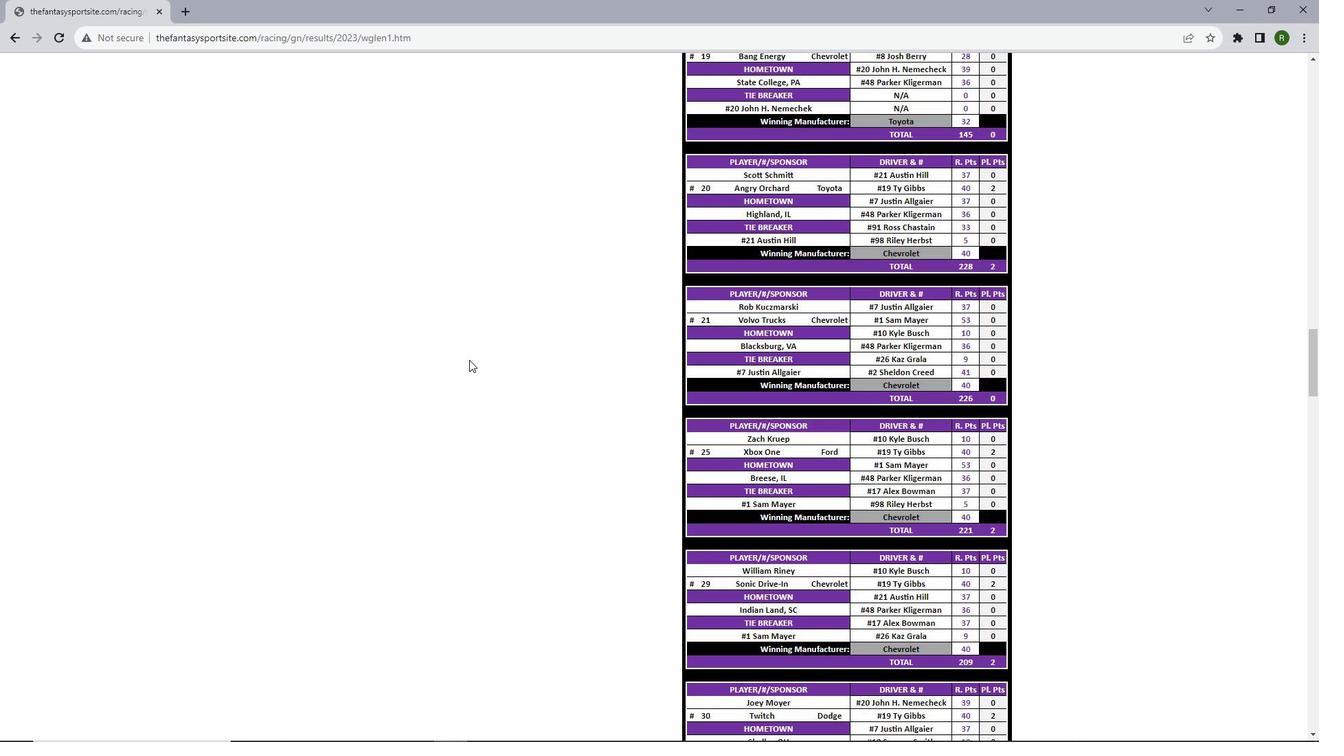 
Action: Mouse scrolled (469, 359) with delta (0, 0)
Screenshot: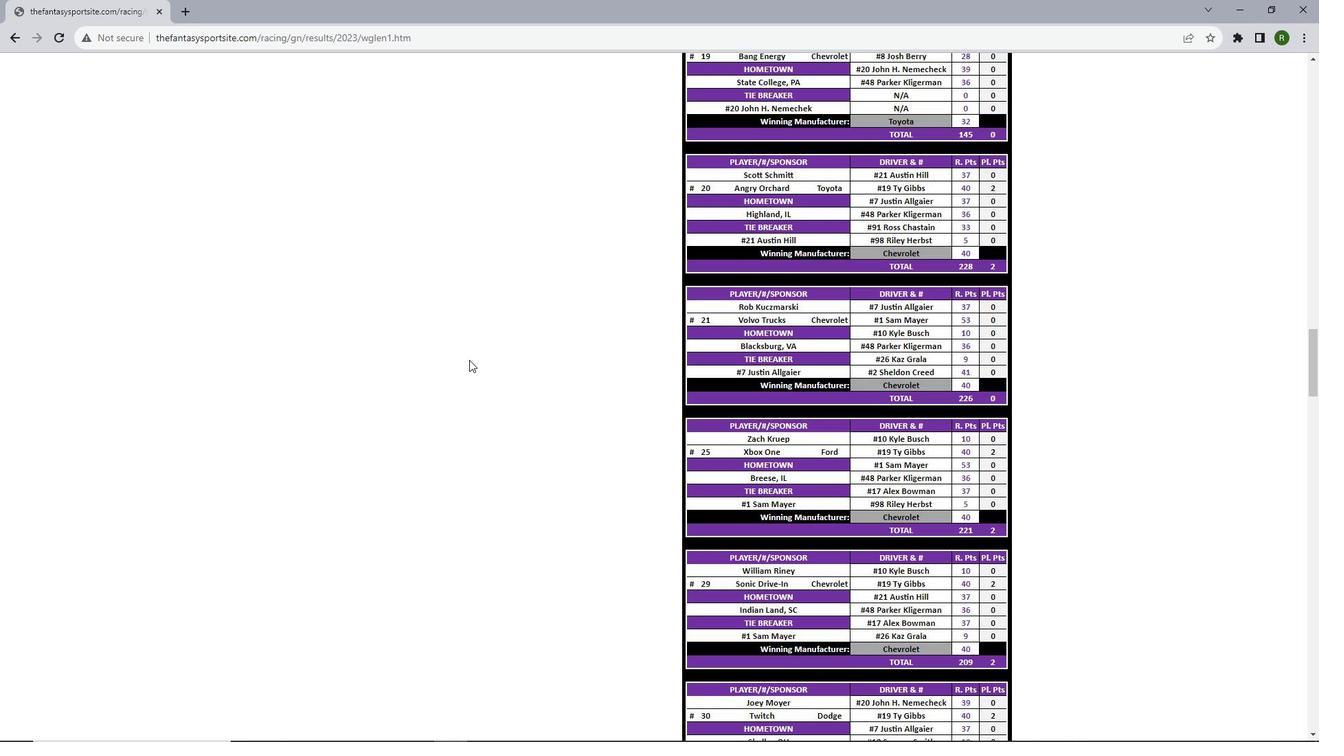 
Action: Mouse scrolled (469, 359) with delta (0, 0)
Screenshot: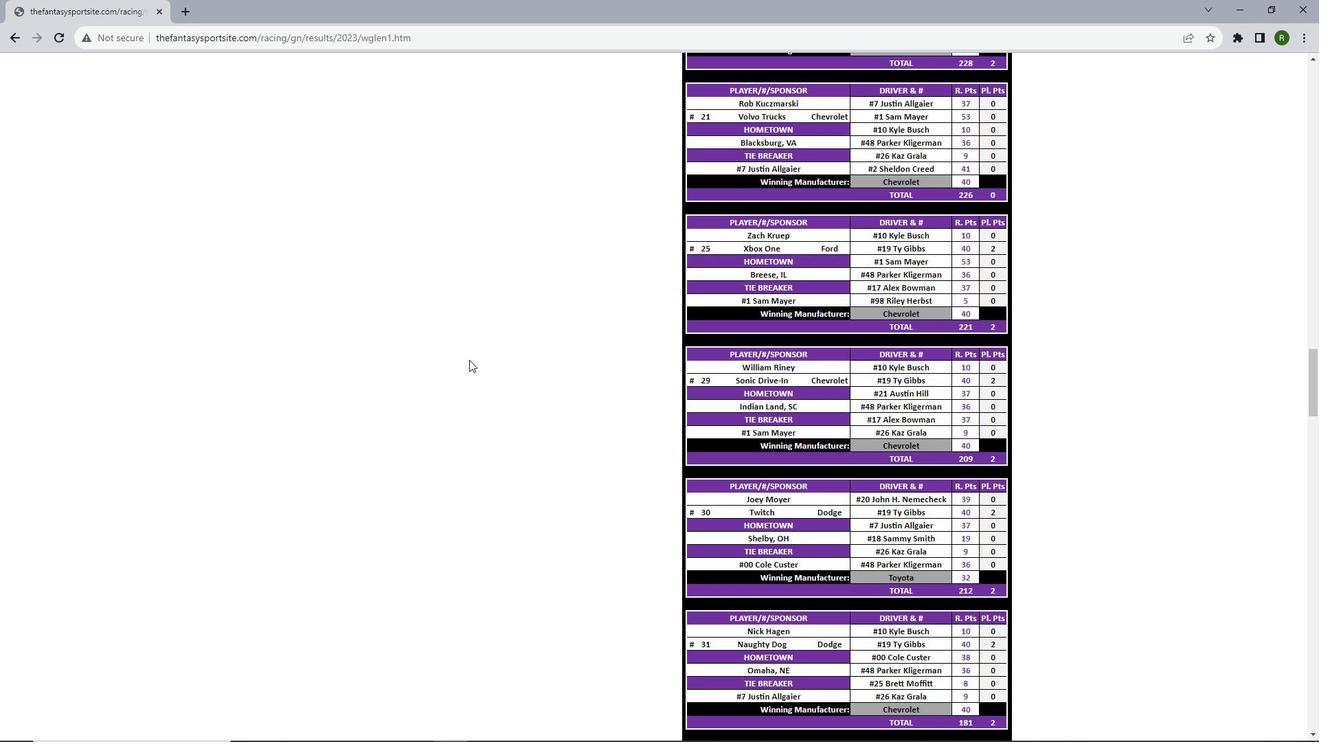 
Action: Mouse scrolled (469, 359) with delta (0, 0)
Screenshot: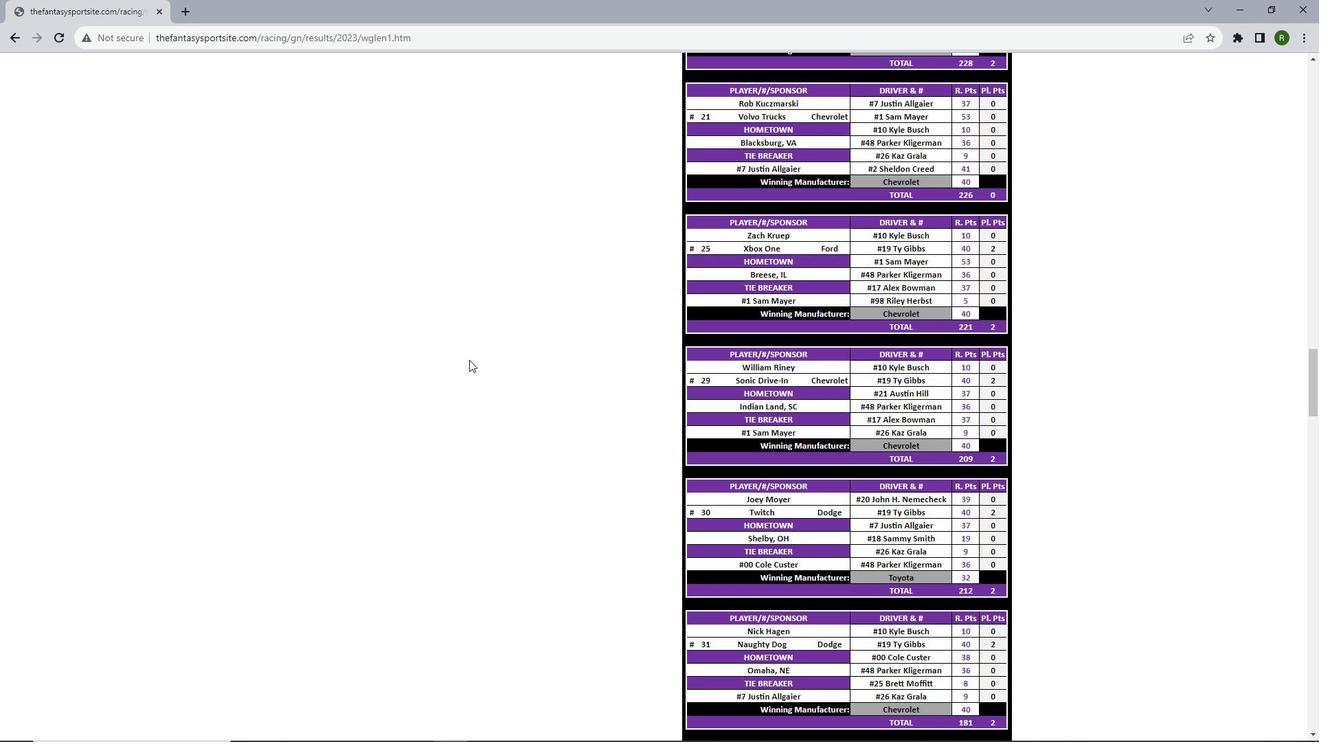 
Action: Mouse scrolled (469, 359) with delta (0, 0)
Screenshot: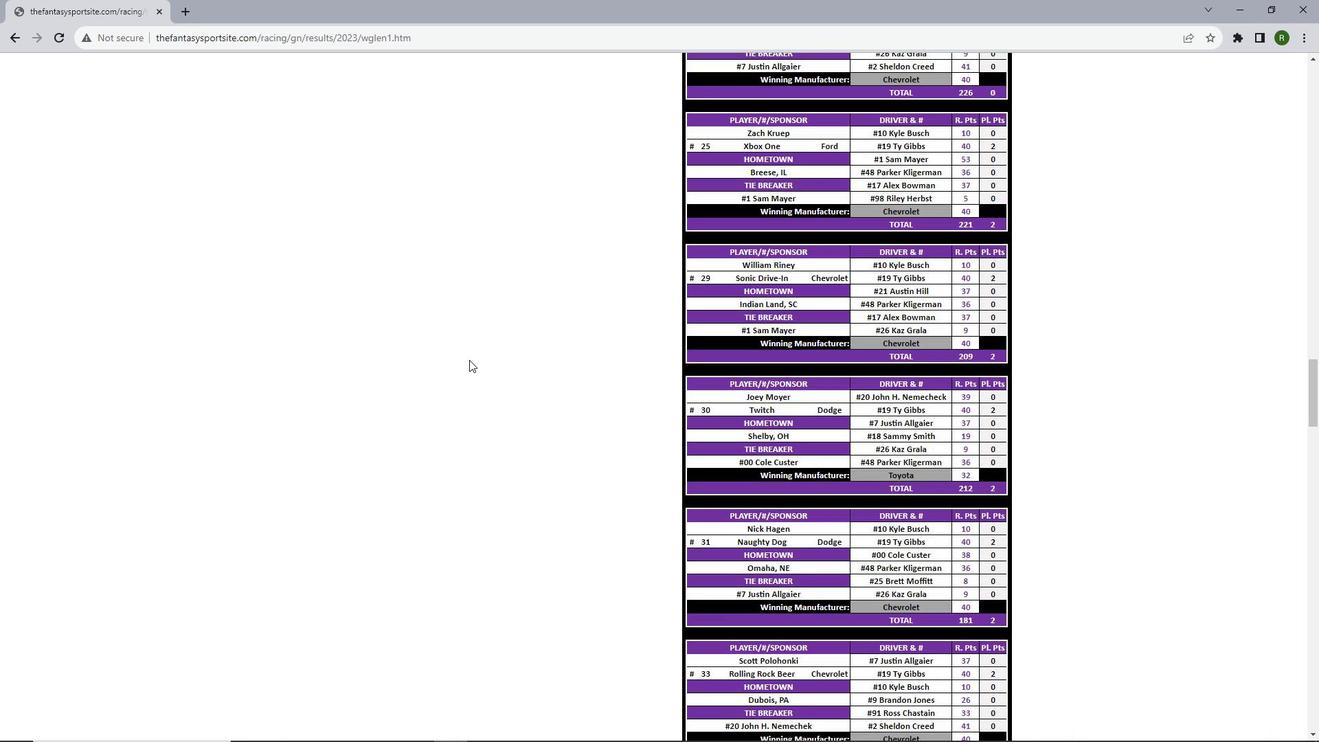 
Action: Mouse scrolled (469, 359) with delta (0, 0)
Screenshot: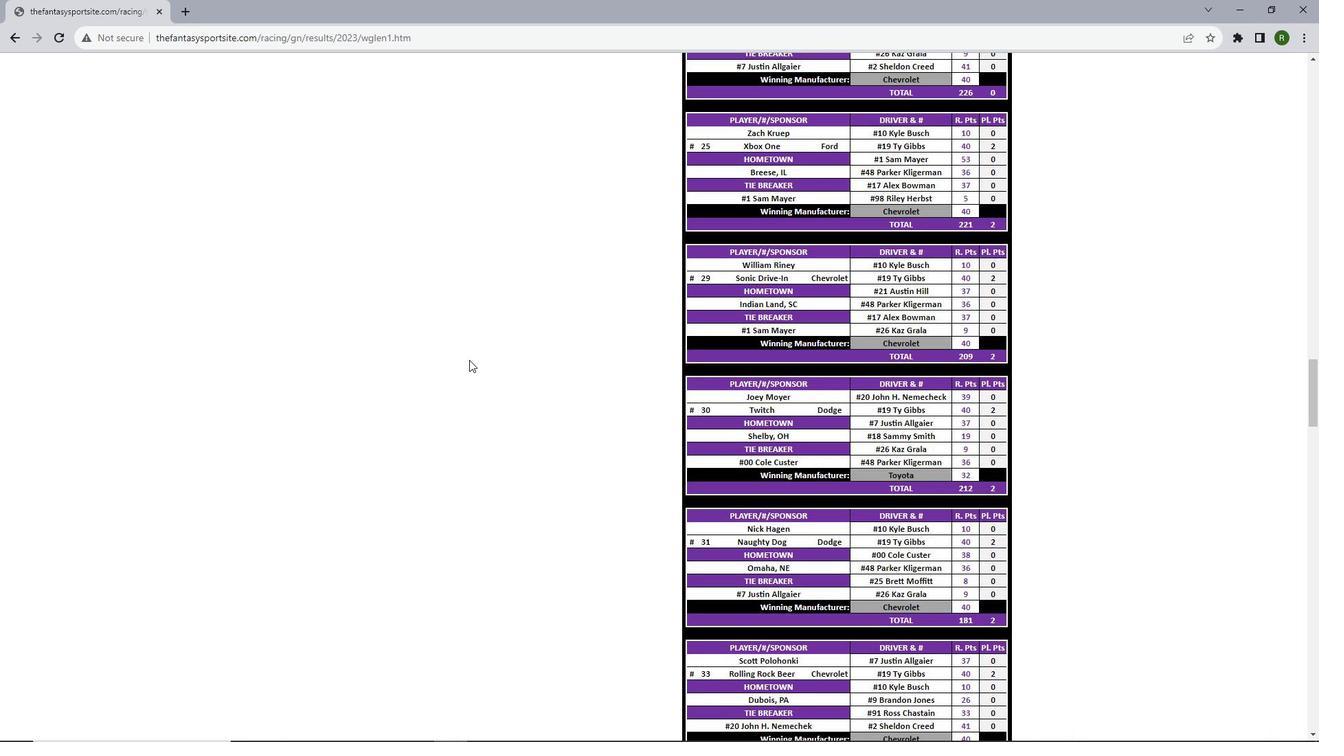 
Action: Mouse scrolled (469, 359) with delta (0, 0)
Screenshot: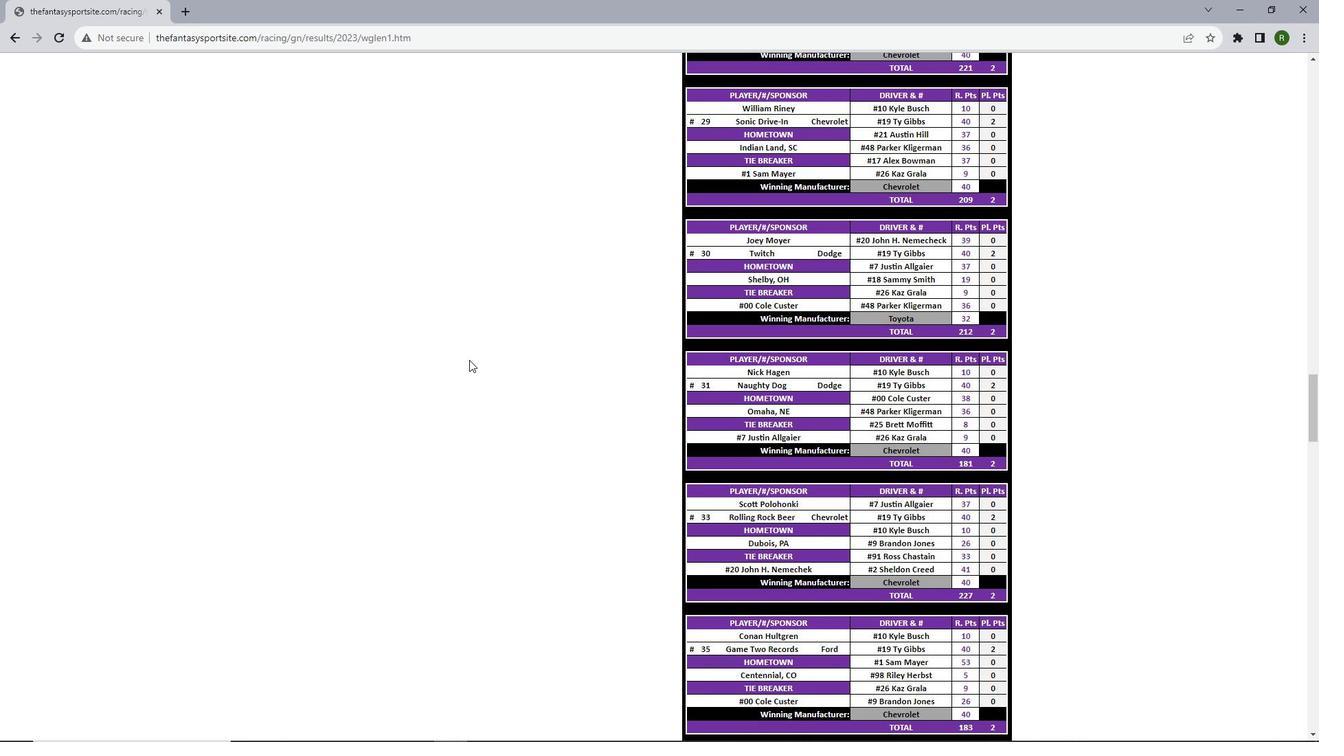 
Action: Mouse scrolled (469, 359) with delta (0, 0)
Screenshot: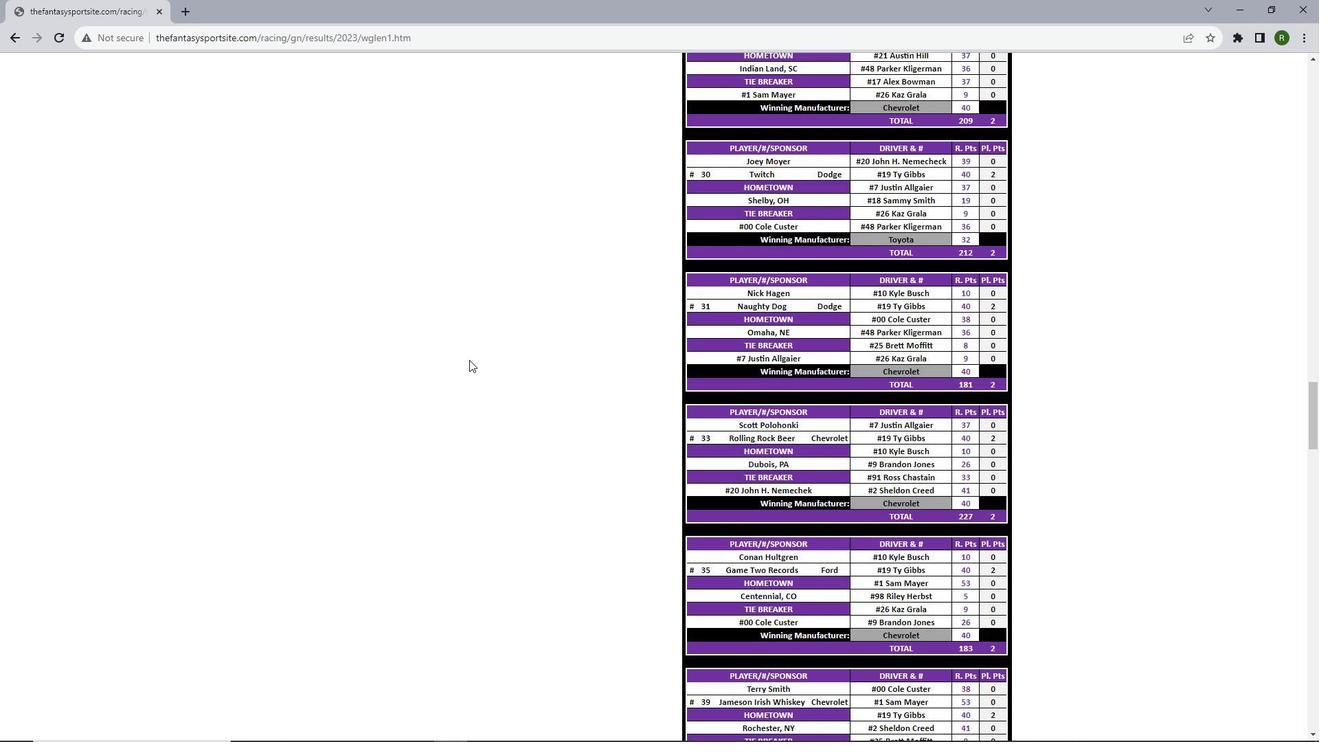 
Action: Mouse scrolled (469, 359) with delta (0, 0)
Screenshot: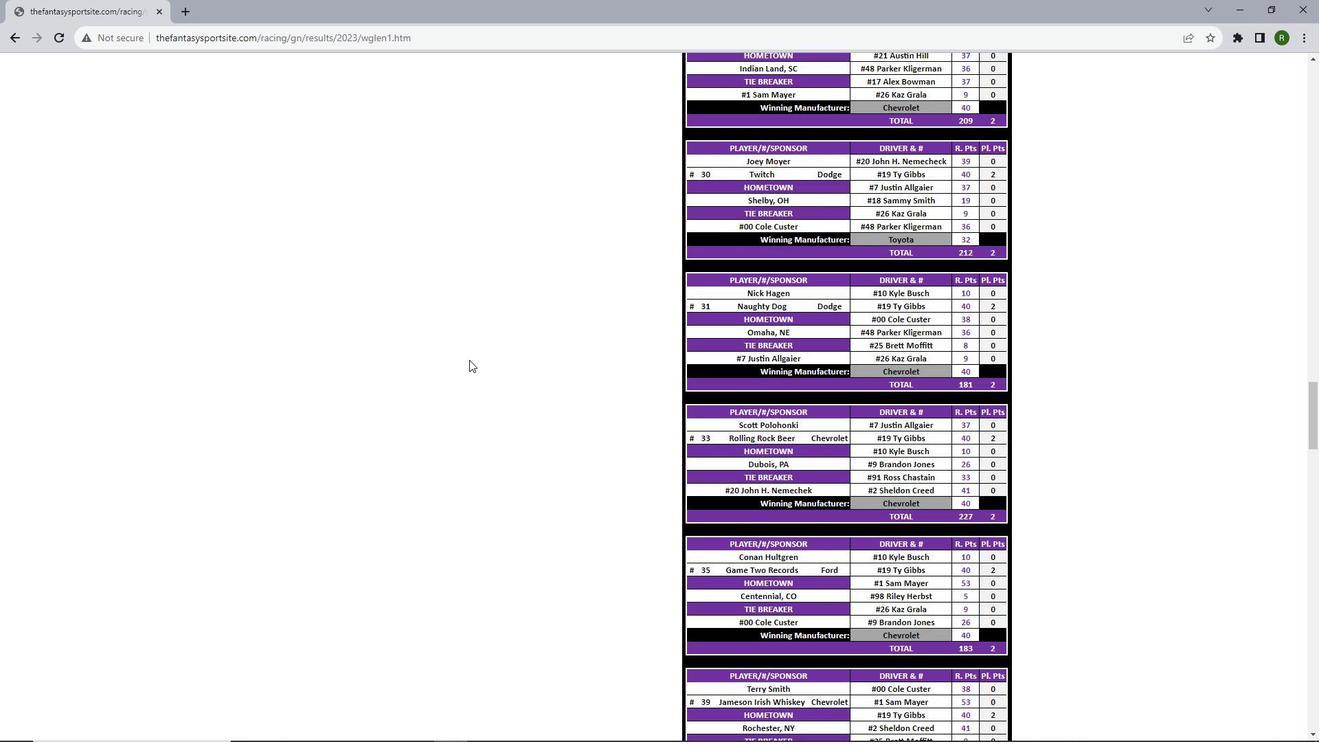 
Action: Mouse scrolled (469, 359) with delta (0, 0)
Screenshot: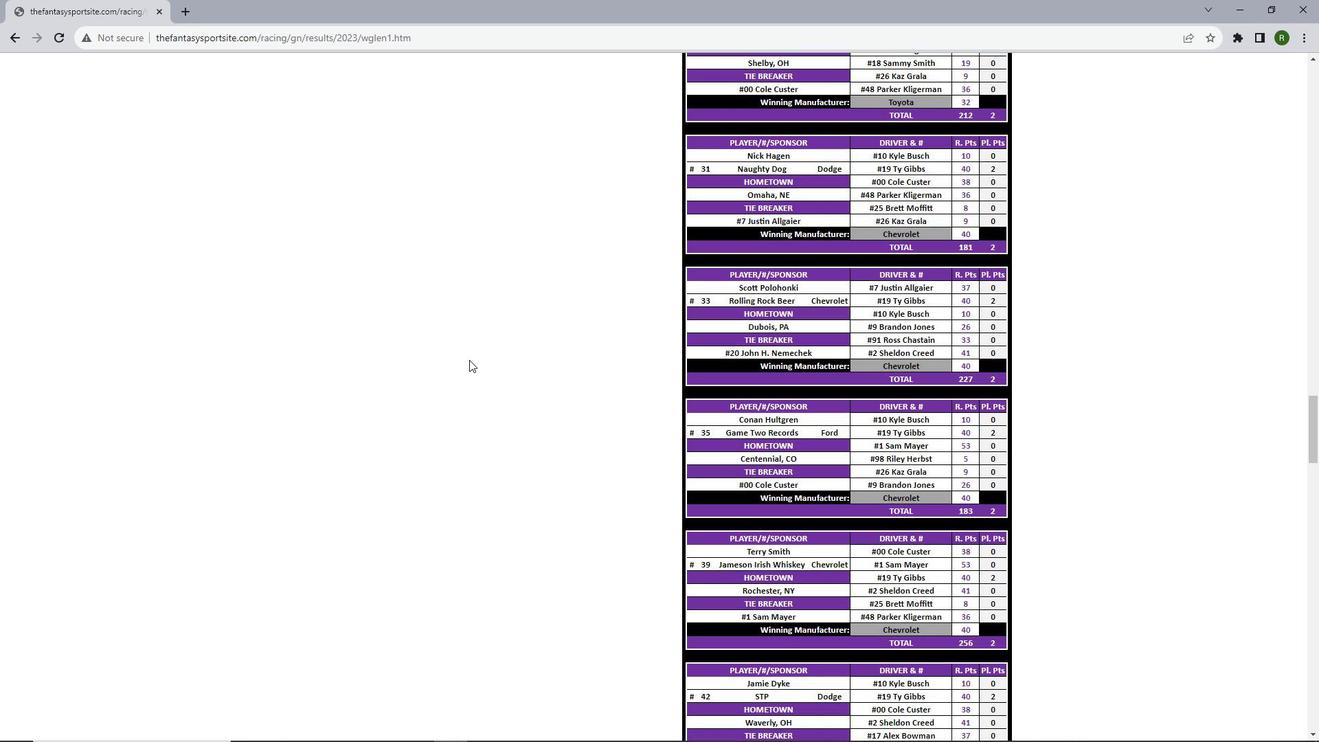 
Action: Mouse scrolled (469, 359) with delta (0, 0)
Screenshot: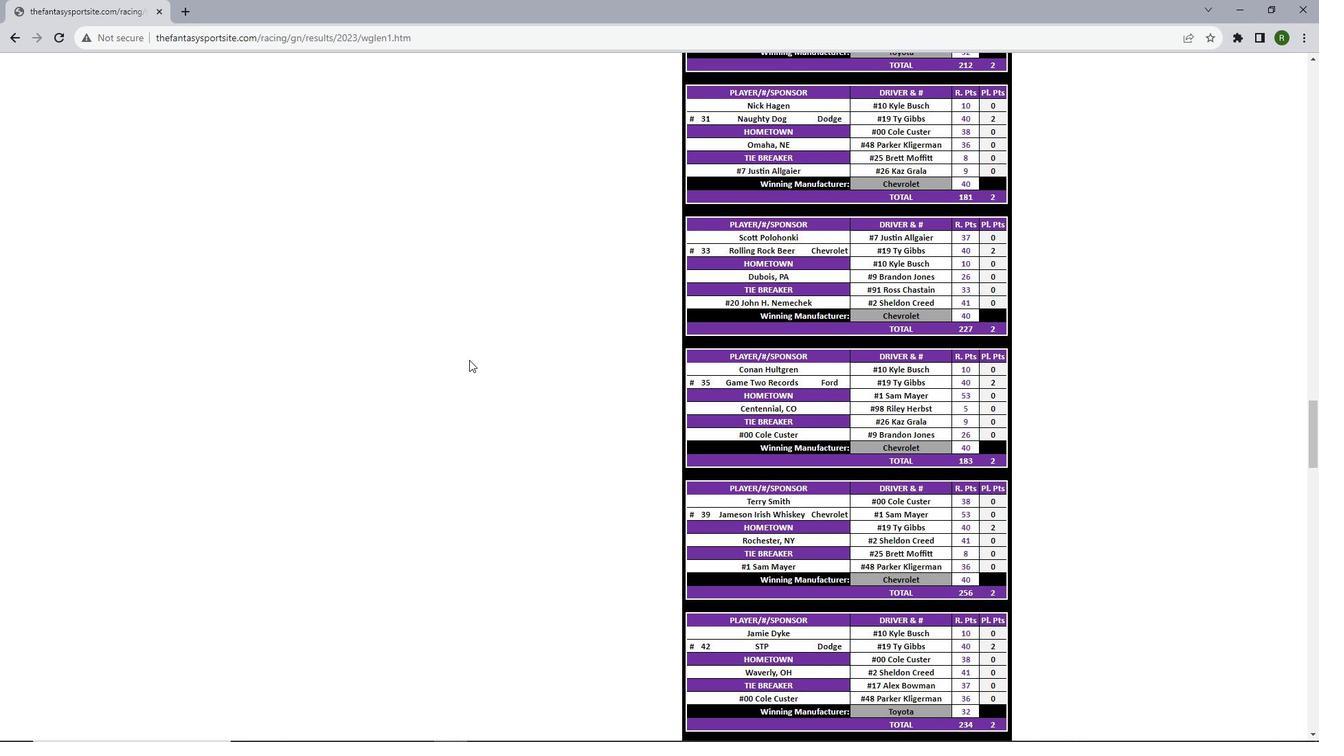 
Action: Mouse scrolled (469, 359) with delta (0, 0)
Screenshot: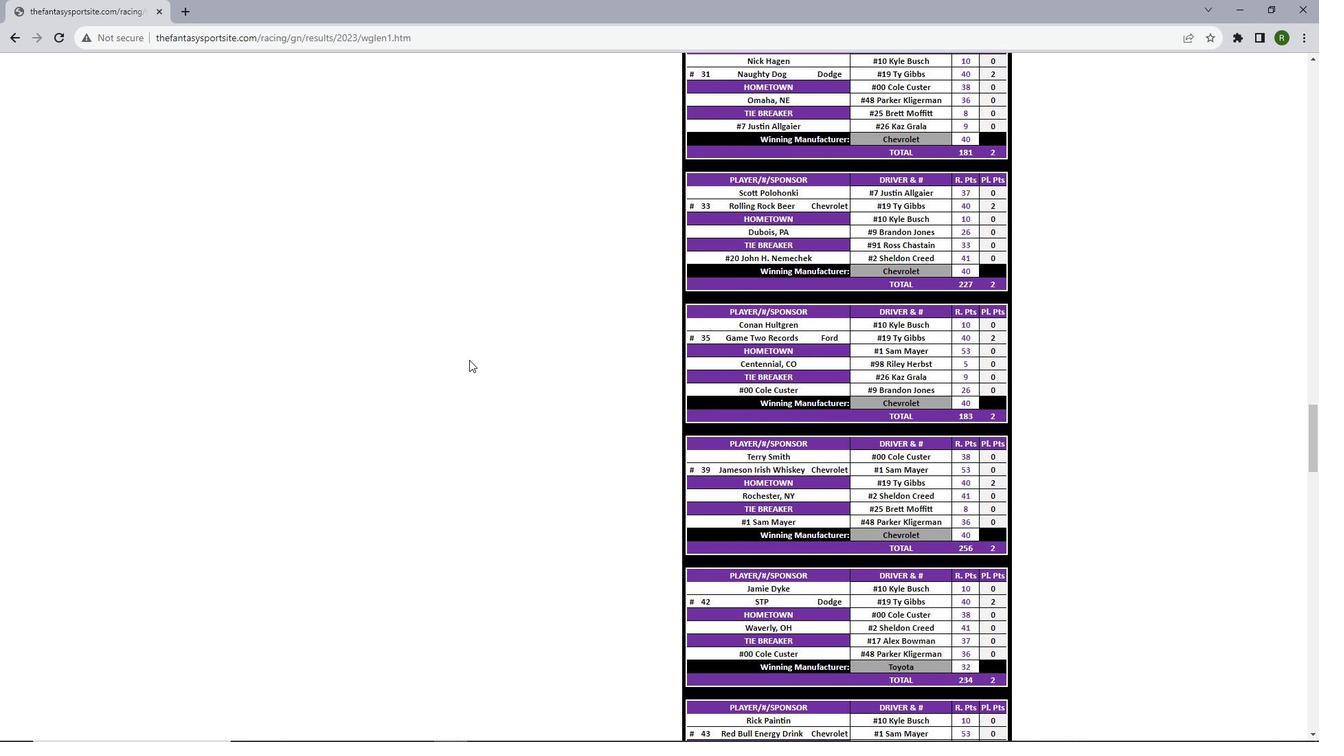 
Action: Mouse scrolled (469, 359) with delta (0, 0)
Screenshot: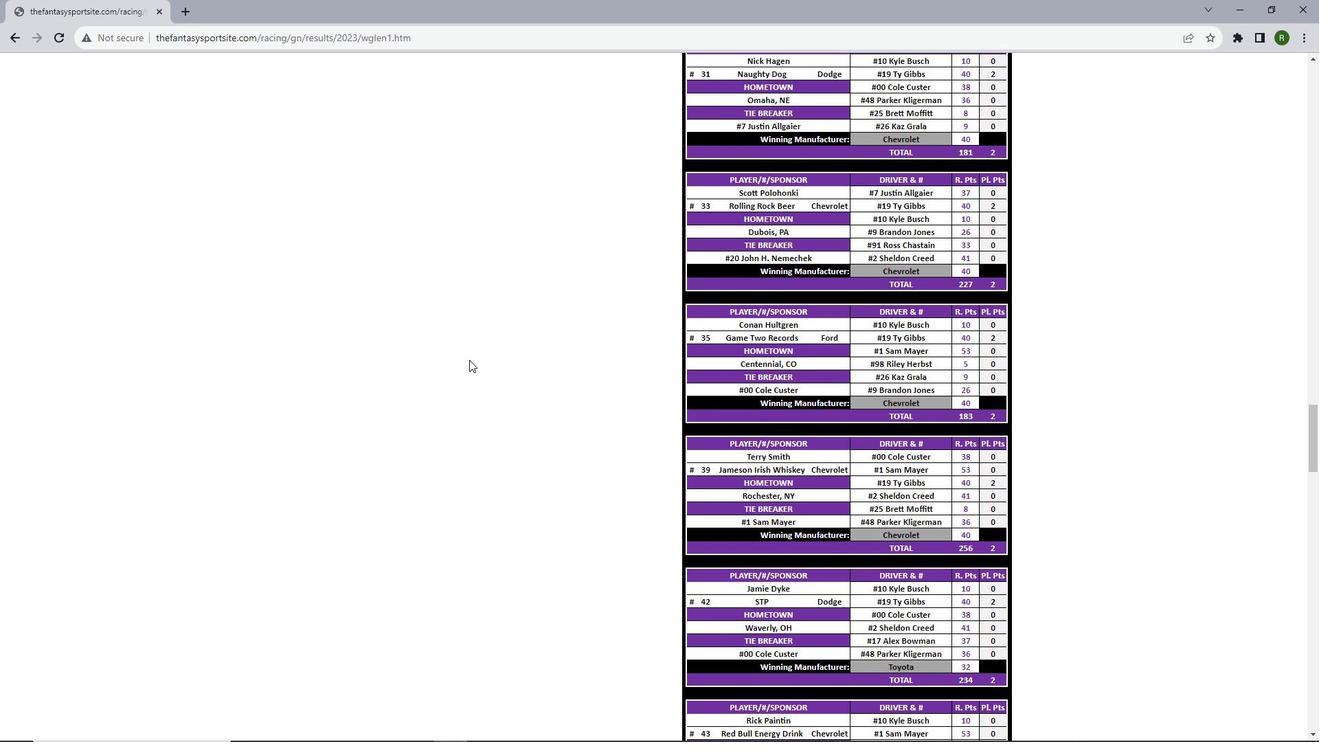 
Action: Mouse scrolled (469, 359) with delta (0, 0)
Screenshot: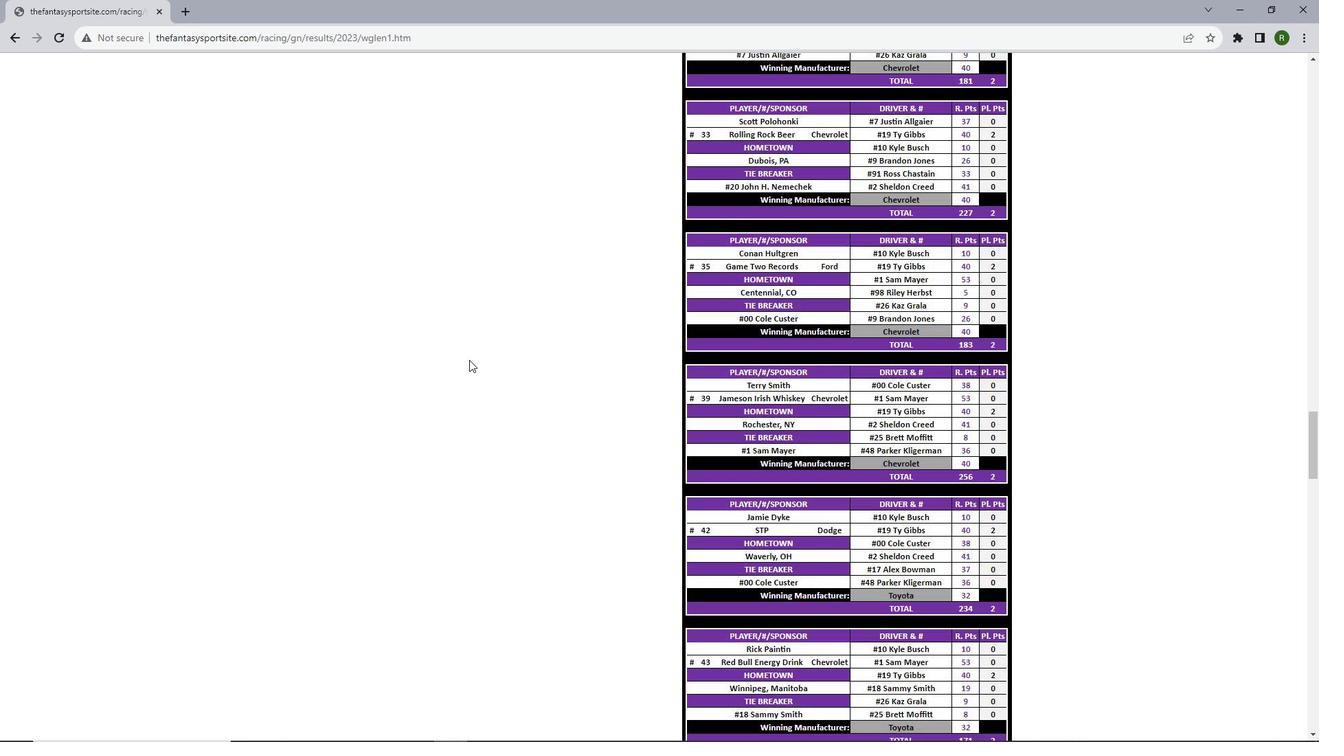 
Action: Mouse scrolled (469, 359) with delta (0, 0)
Screenshot: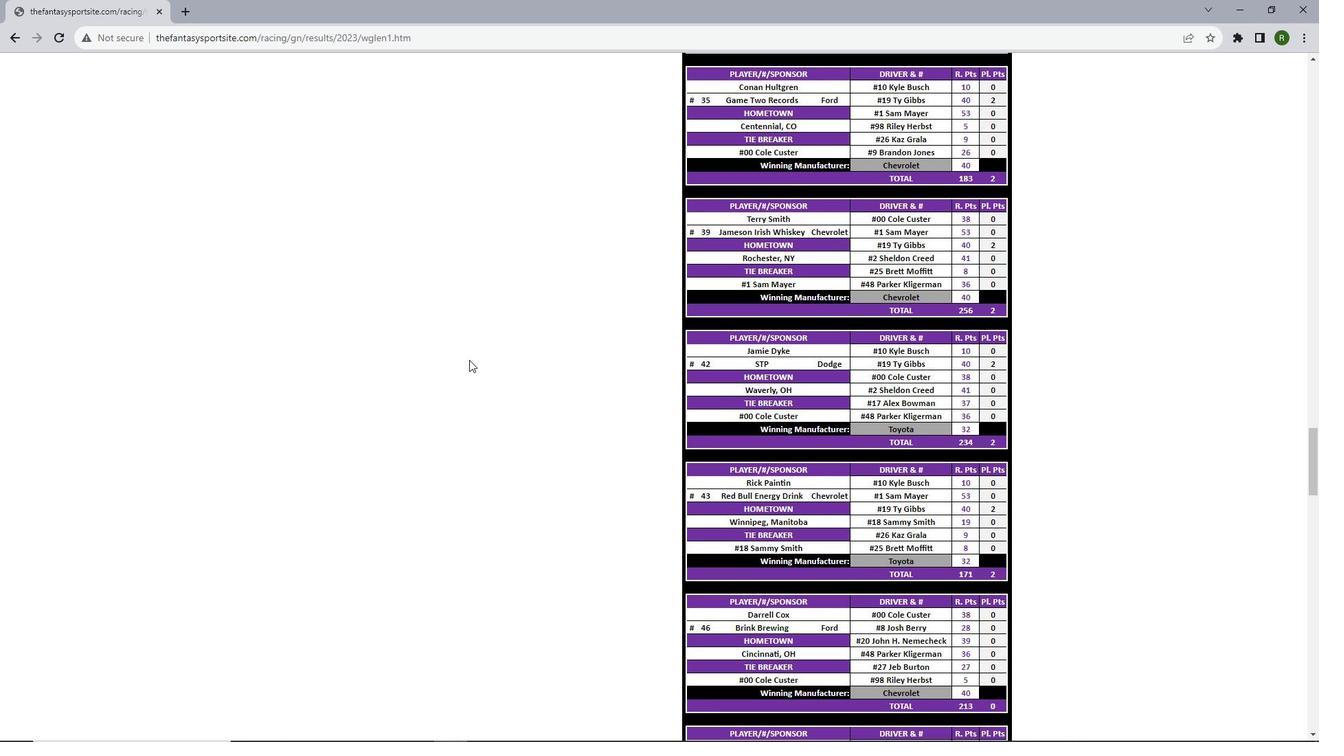 
Action: Mouse scrolled (469, 359) with delta (0, 0)
Screenshot: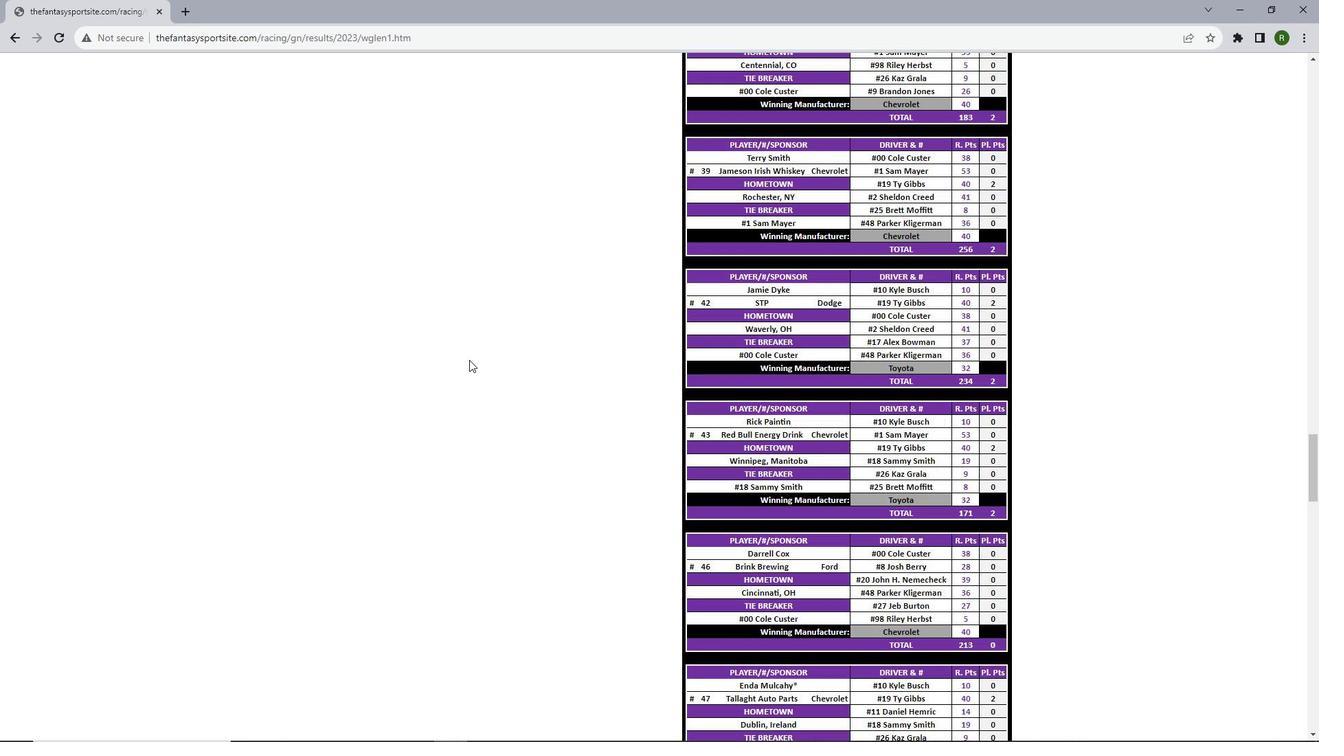 
Action: Mouse scrolled (469, 359) with delta (0, 0)
Screenshot: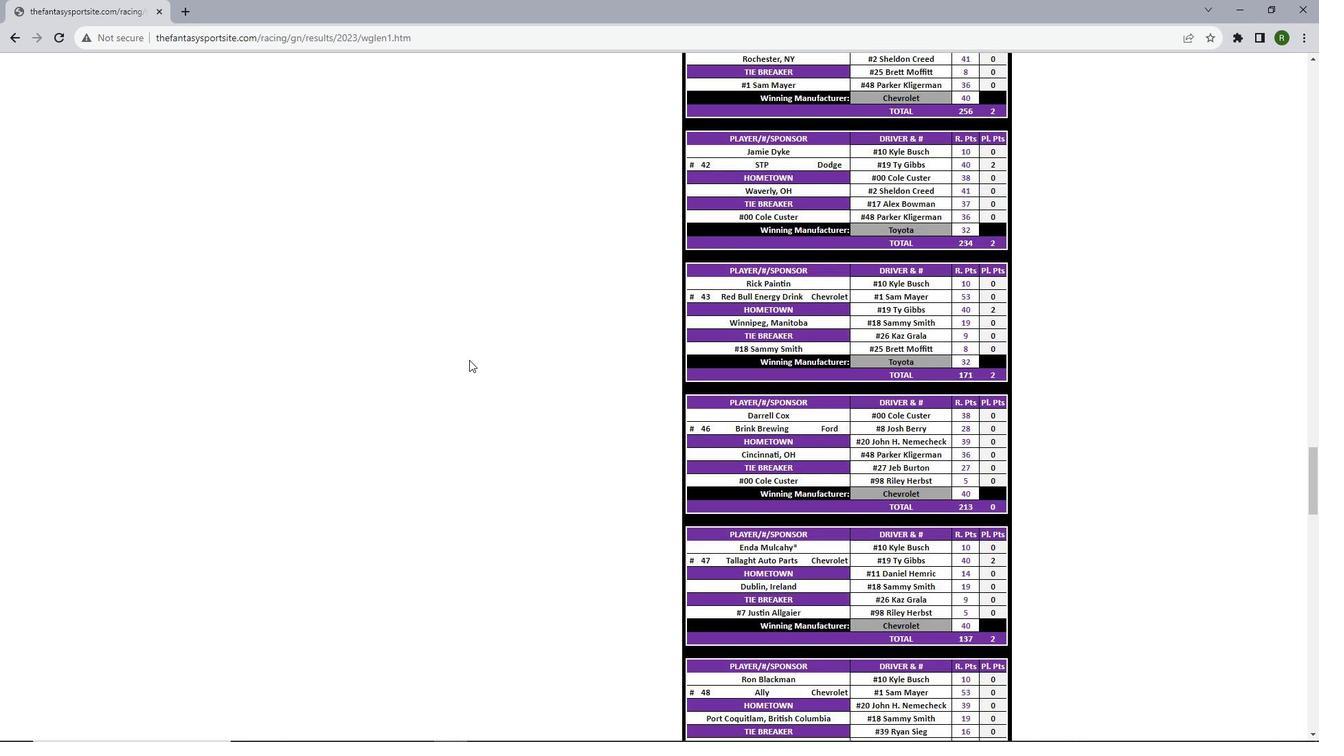 
Action: Mouse scrolled (469, 359) with delta (0, 0)
Screenshot: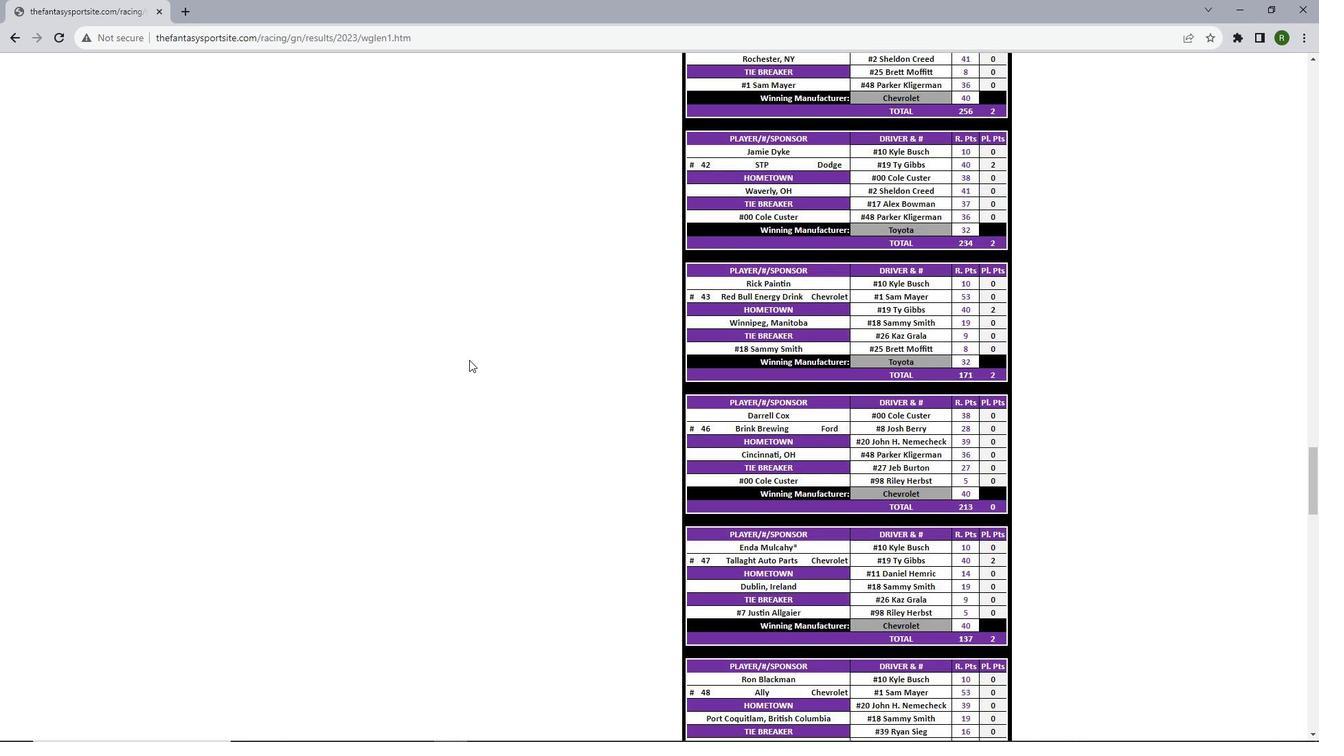 
Action: Mouse scrolled (469, 359) with delta (0, 0)
Screenshot: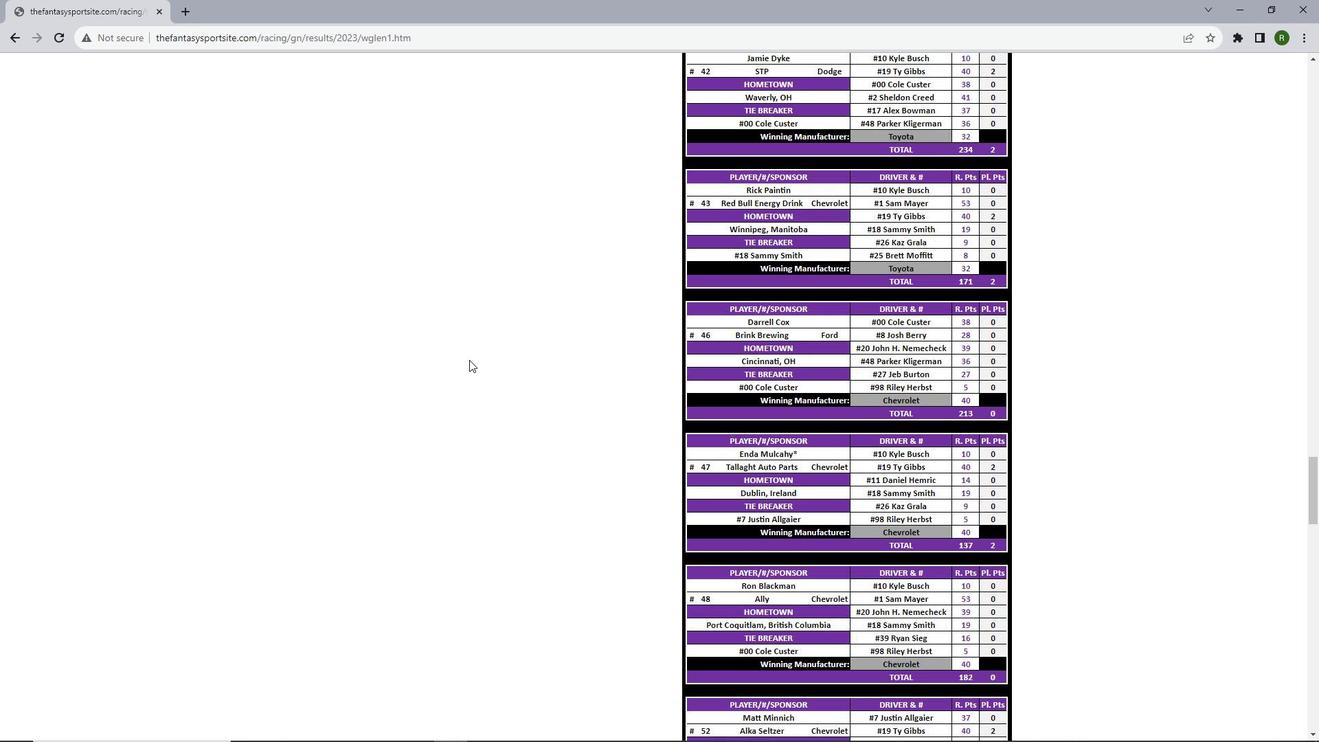 
Action: Mouse scrolled (469, 359) with delta (0, 0)
Screenshot: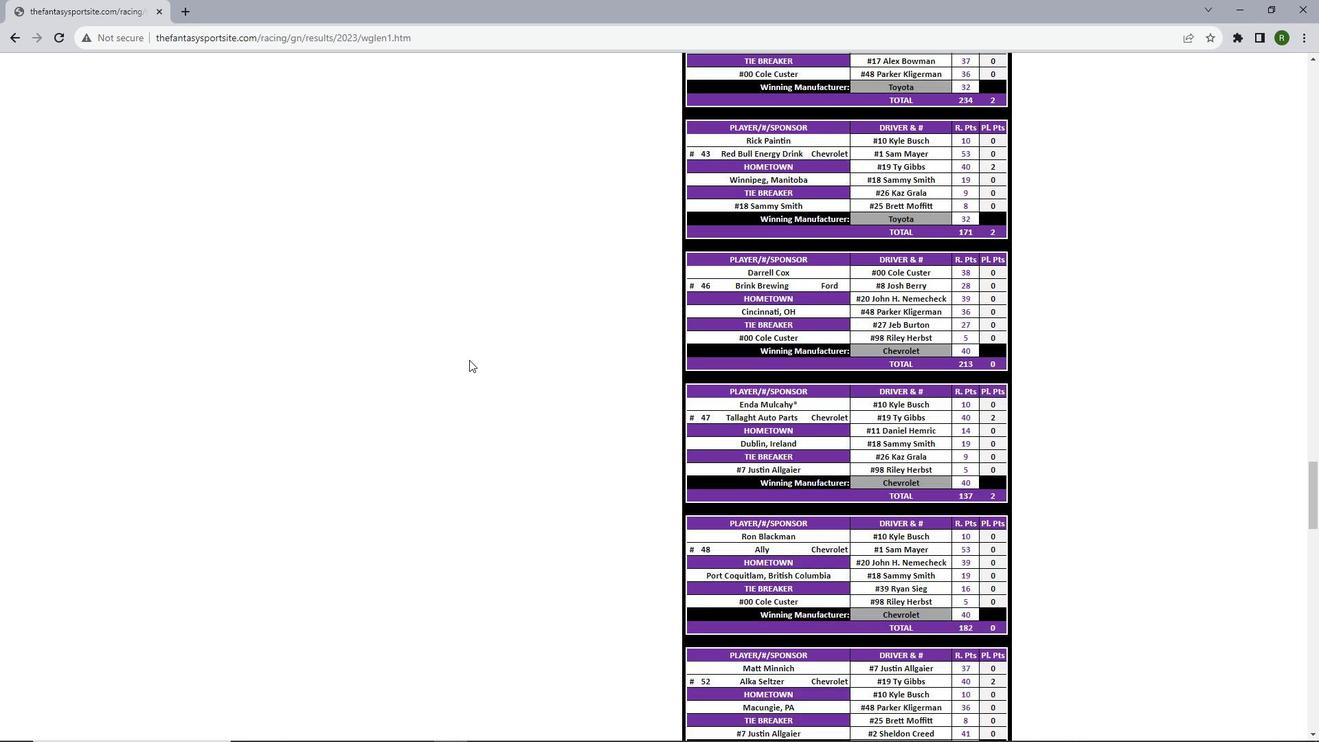 
Action: Mouse scrolled (469, 359) with delta (0, 0)
Screenshot: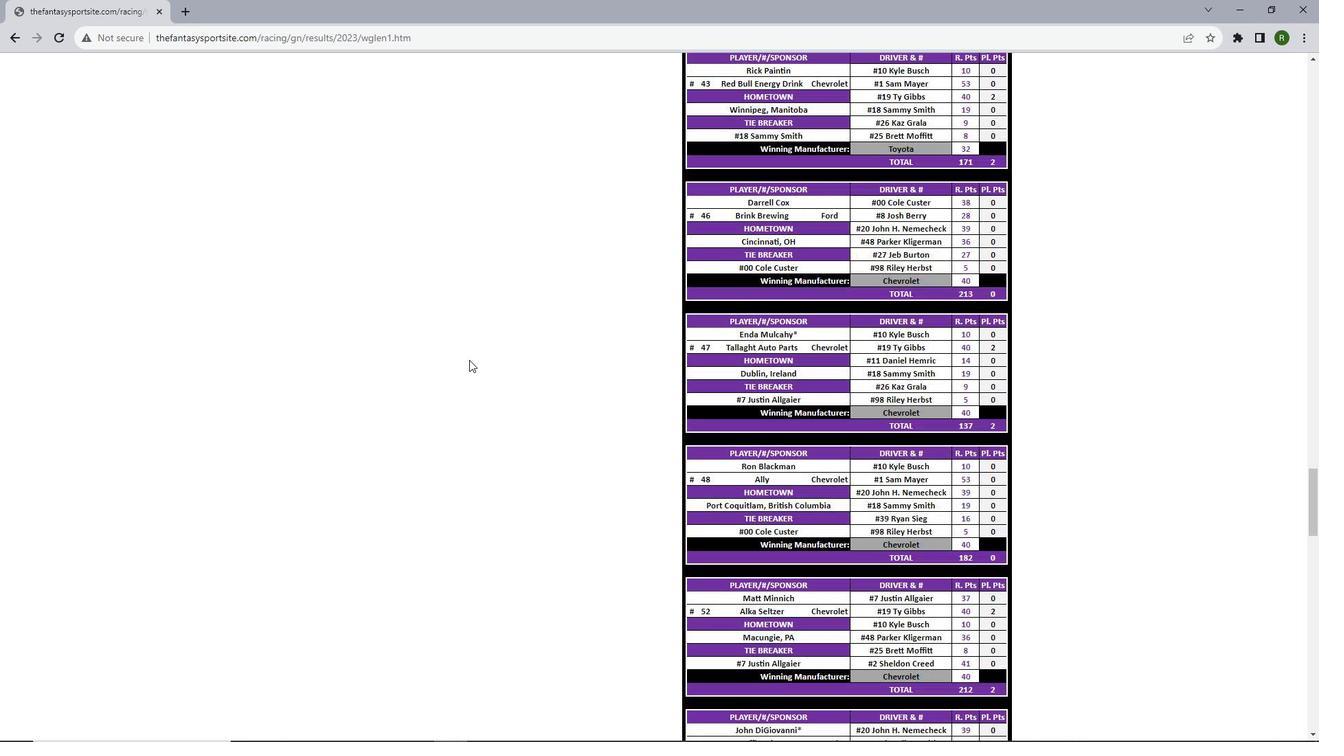 
Action: Mouse scrolled (469, 359) with delta (0, 0)
Screenshot: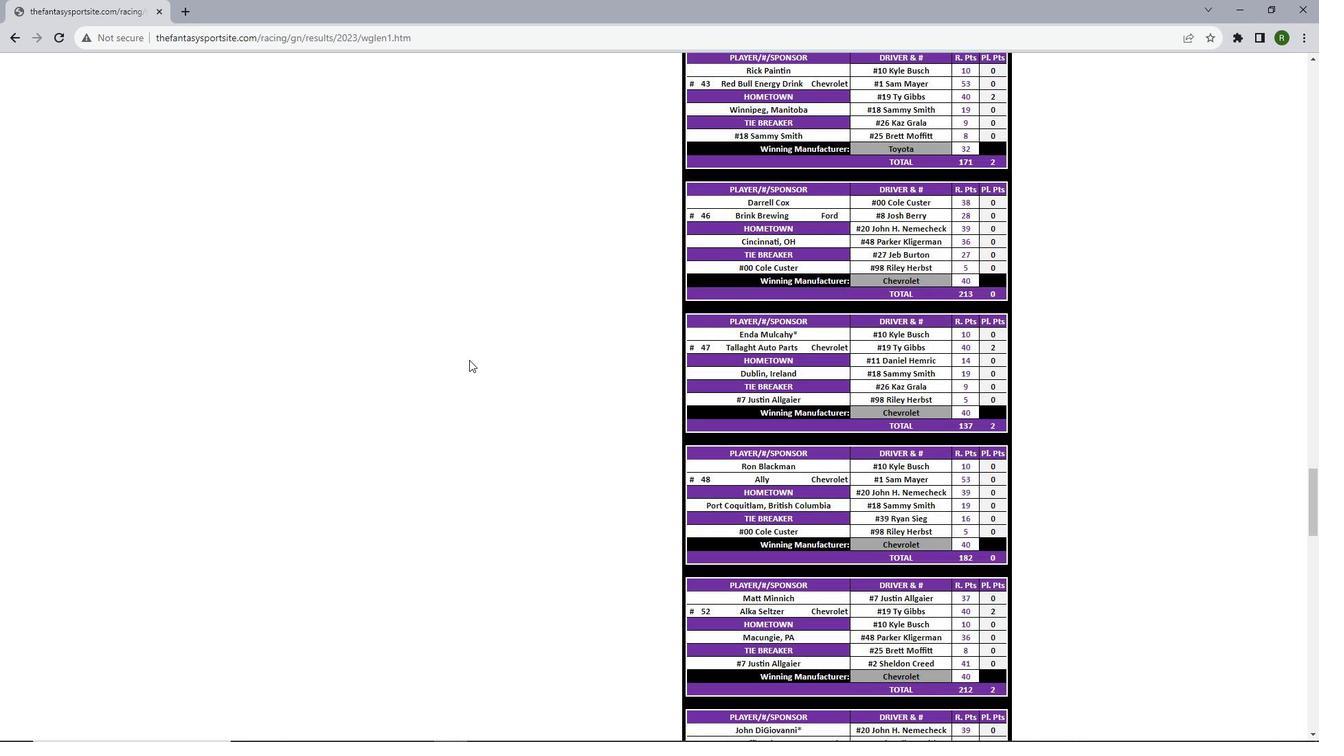 
Action: Mouse scrolled (469, 359) with delta (0, 0)
Screenshot: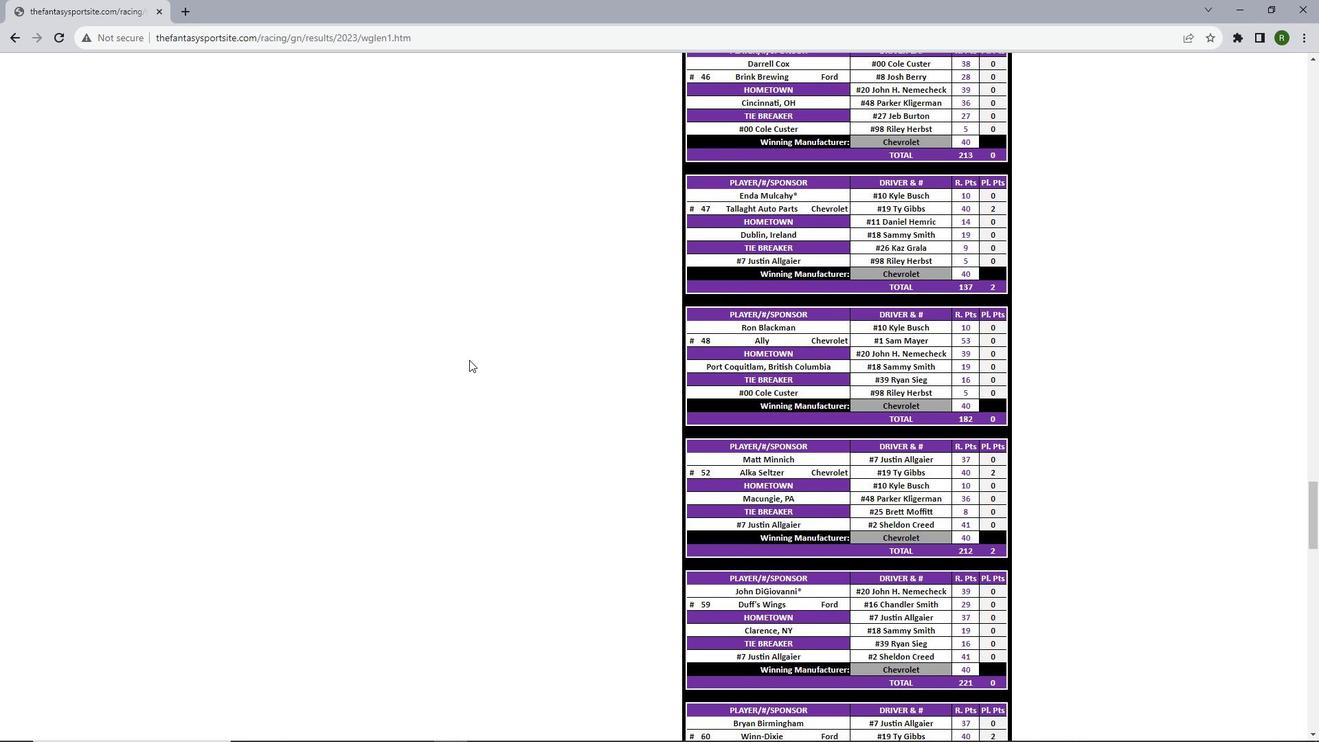 
Action: Mouse scrolled (469, 359) with delta (0, 0)
Screenshot: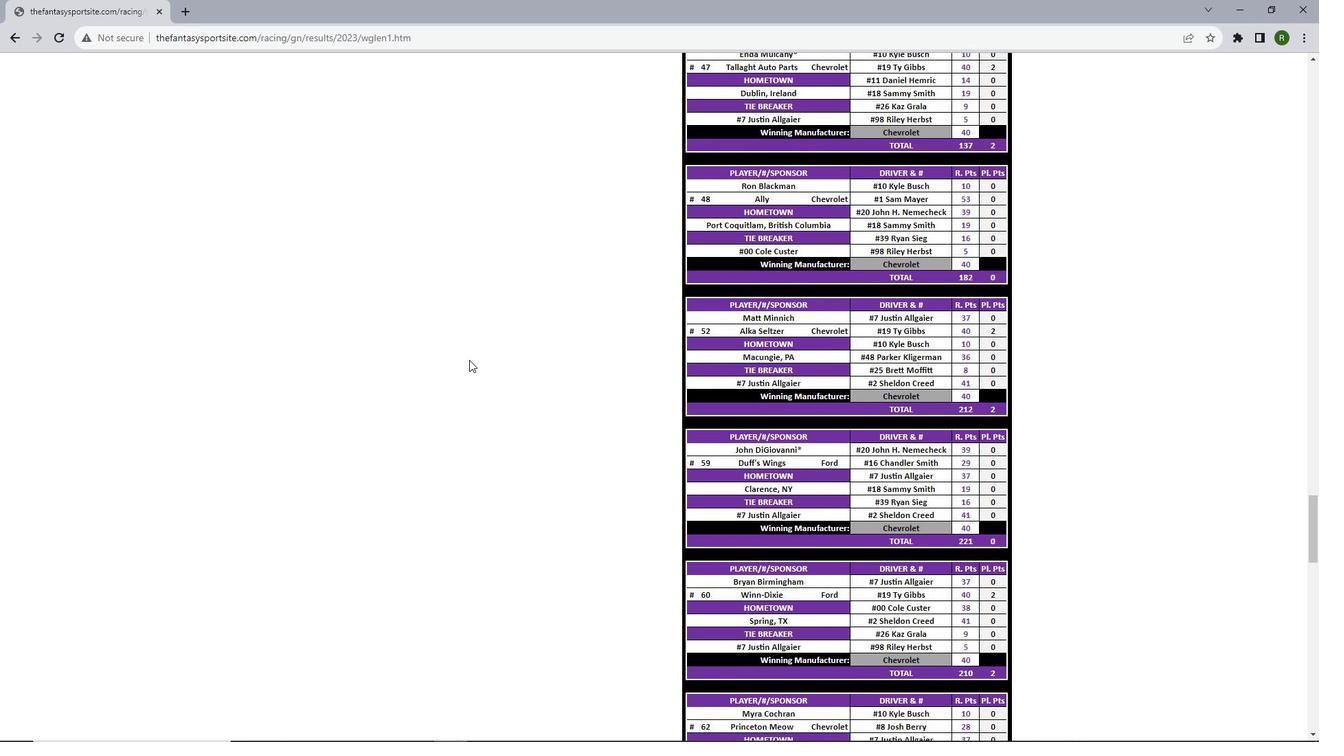 
Action: Mouse scrolled (469, 359) with delta (0, 0)
Screenshot: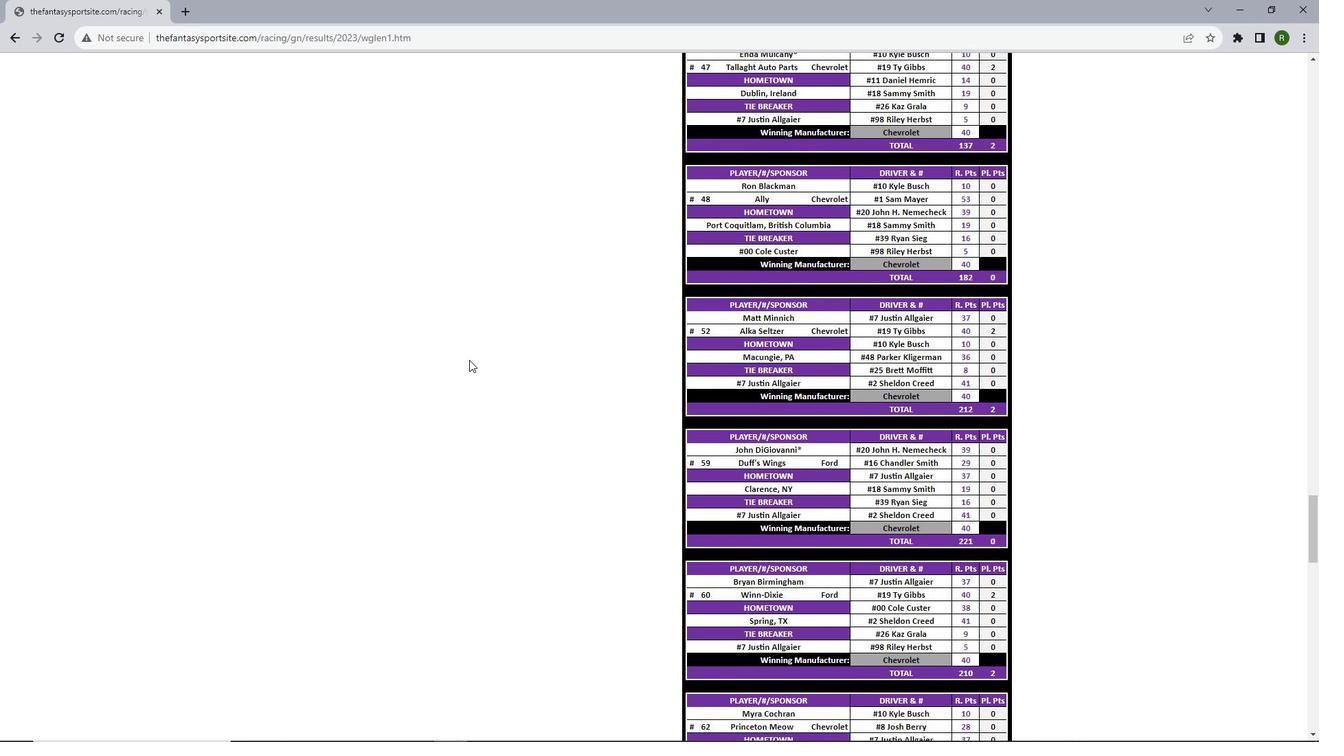 
Action: Mouse scrolled (469, 359) with delta (0, 0)
Screenshot: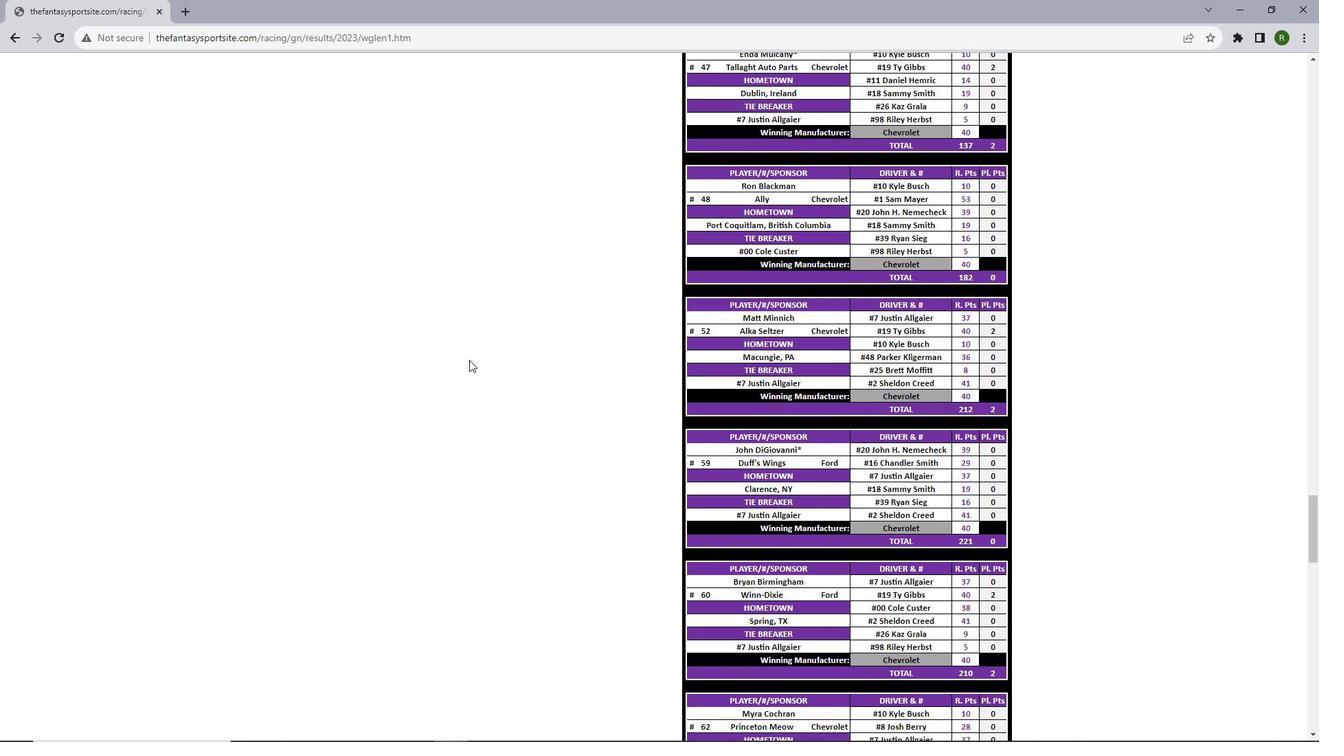 
Action: Mouse scrolled (469, 359) with delta (0, 0)
Screenshot: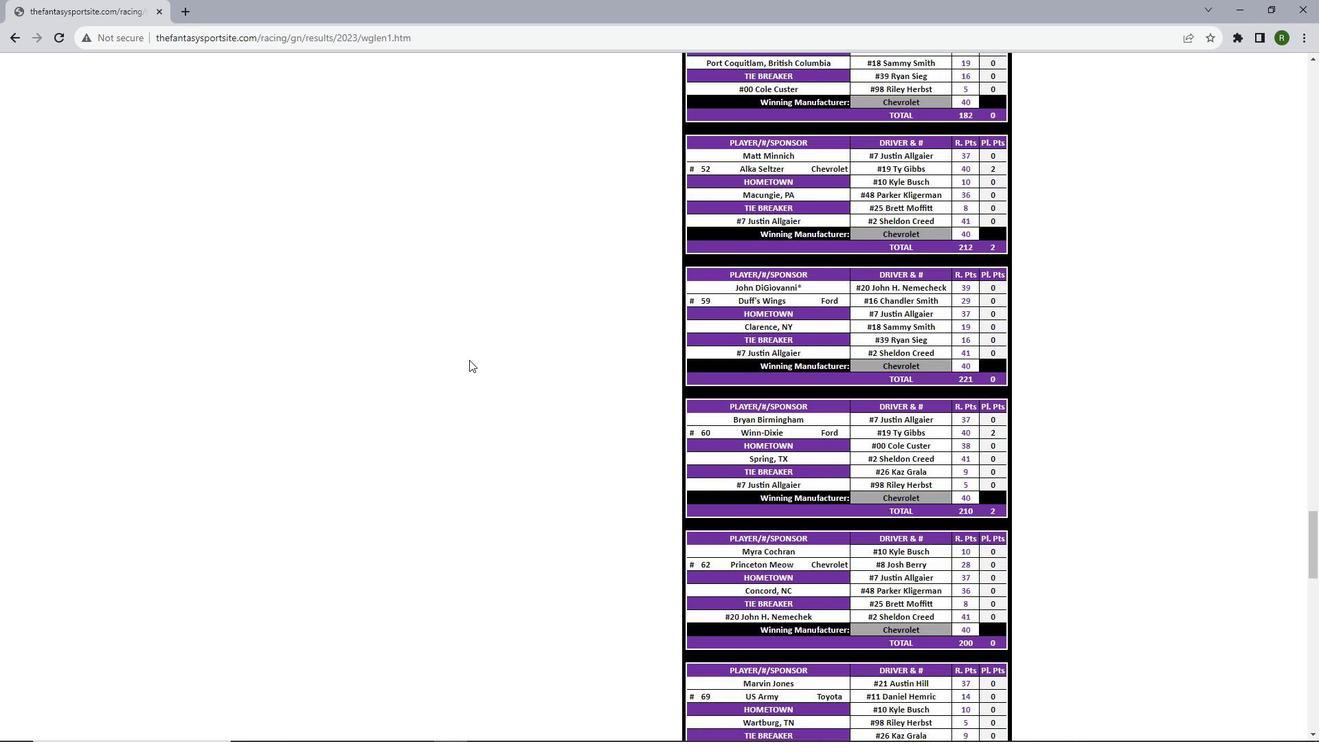 
Action: Mouse scrolled (469, 359) with delta (0, 0)
Screenshot: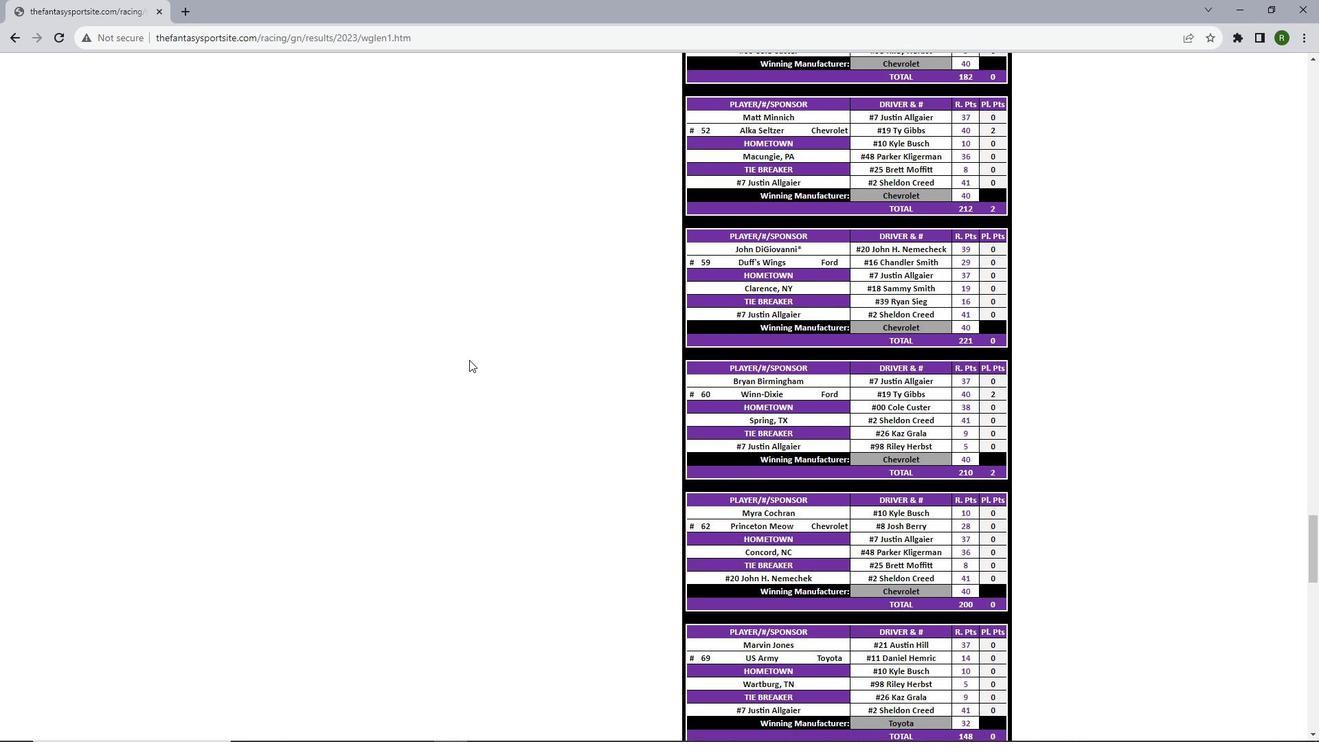 
Action: Mouse scrolled (469, 359) with delta (0, 0)
Screenshot: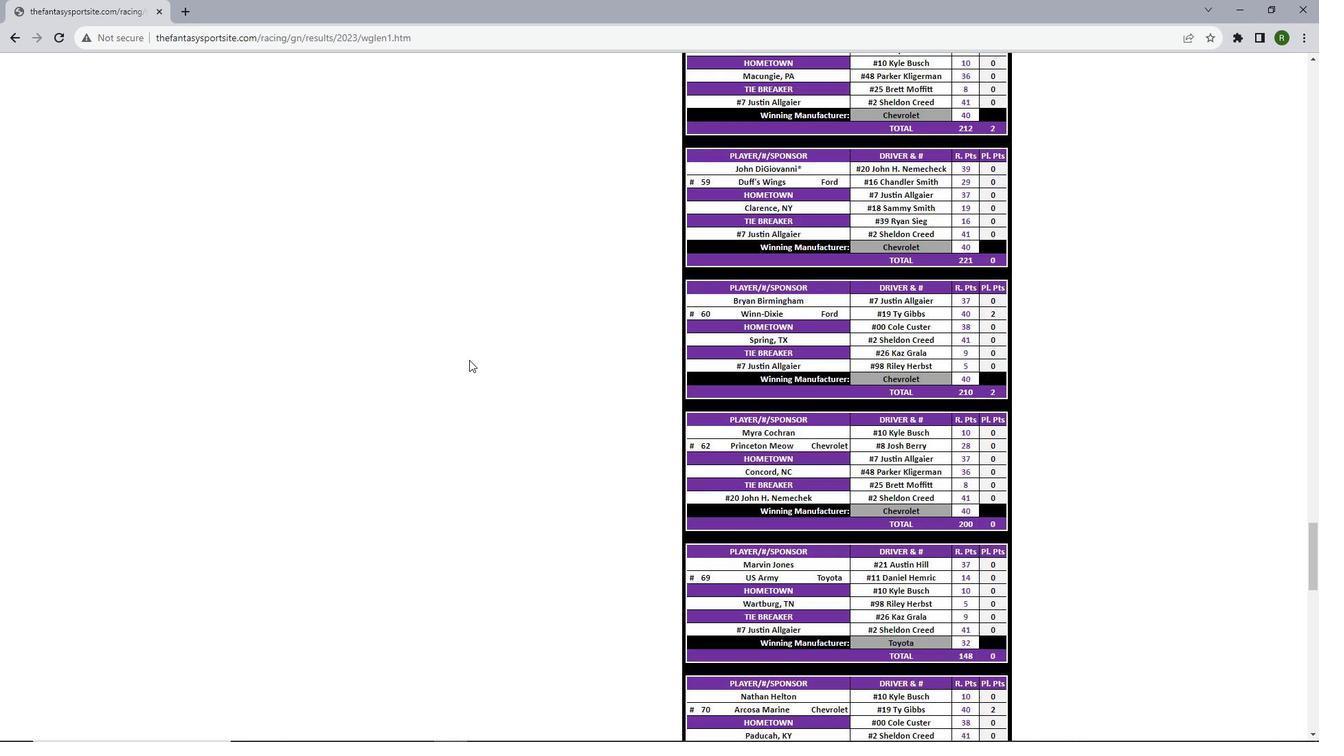 
Action: Mouse scrolled (469, 359) with delta (0, 0)
Screenshot: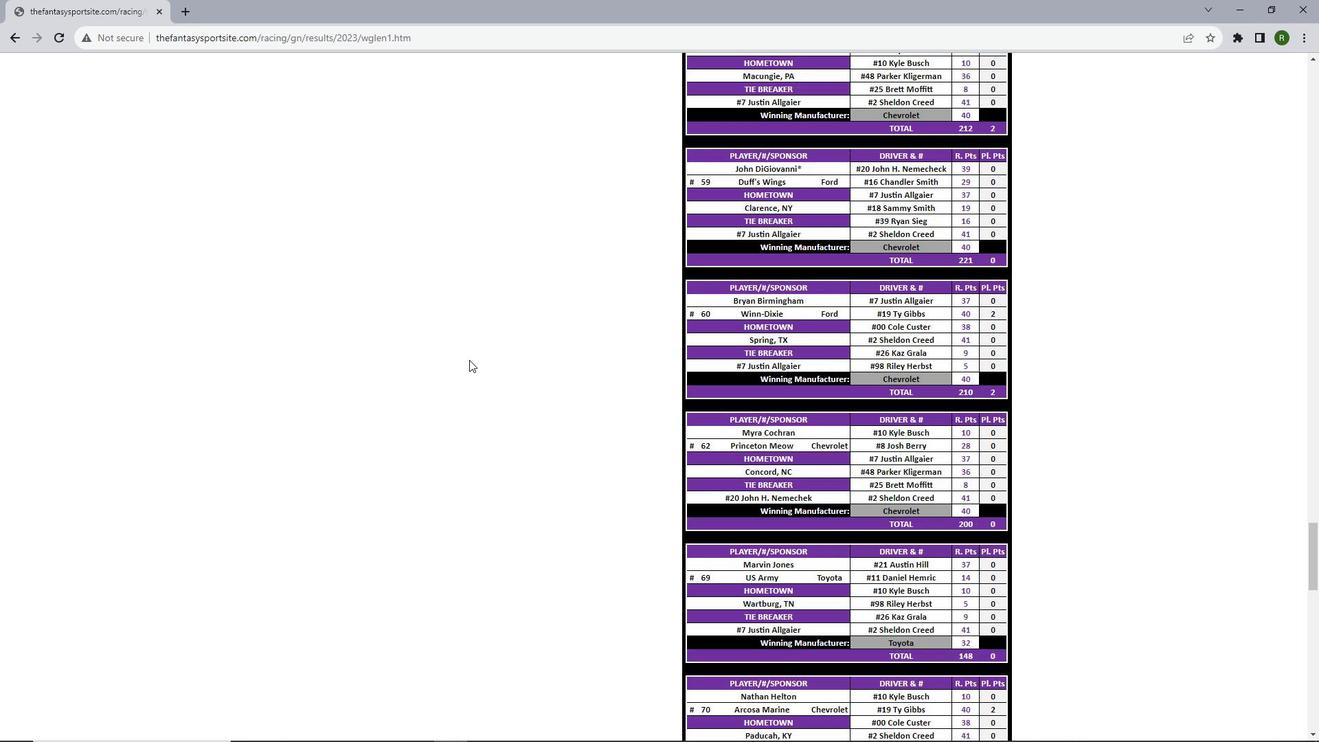 
Action: Mouse scrolled (469, 359) with delta (0, 0)
Screenshot: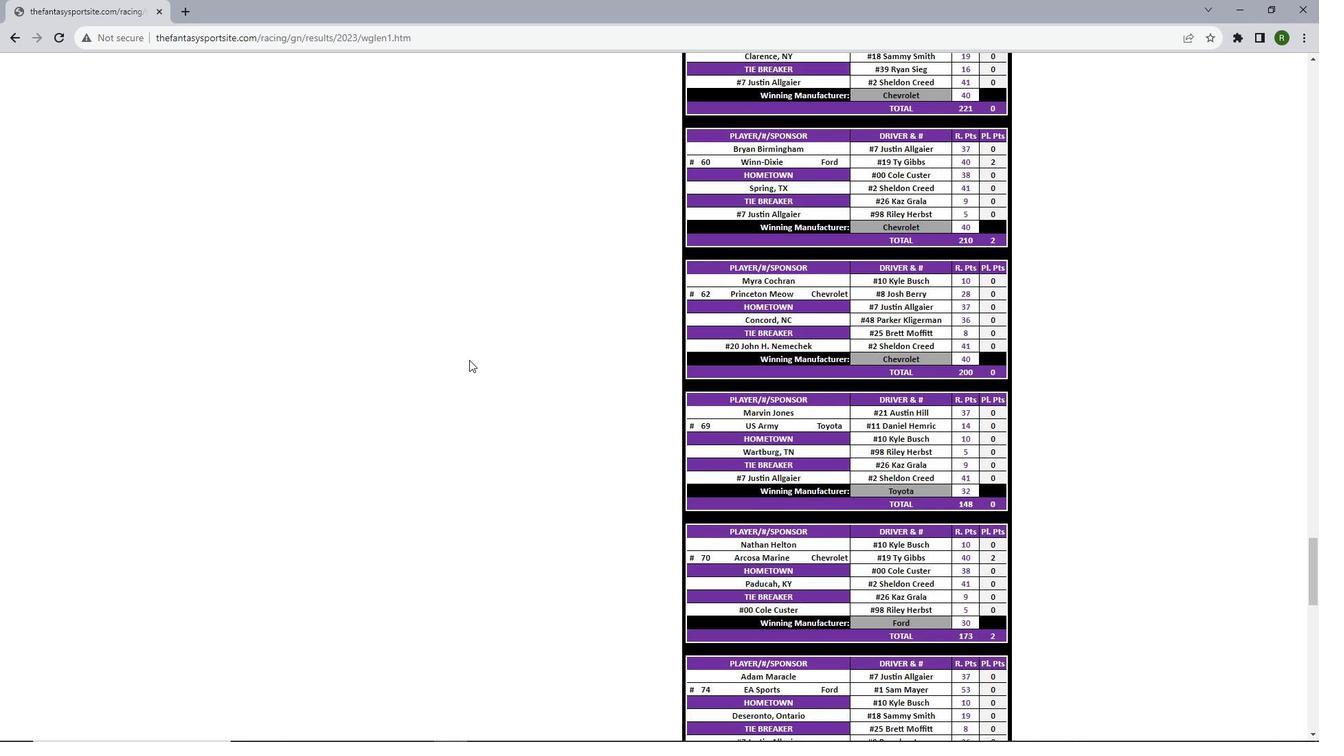 
Action: Mouse scrolled (469, 359) with delta (0, 0)
Screenshot: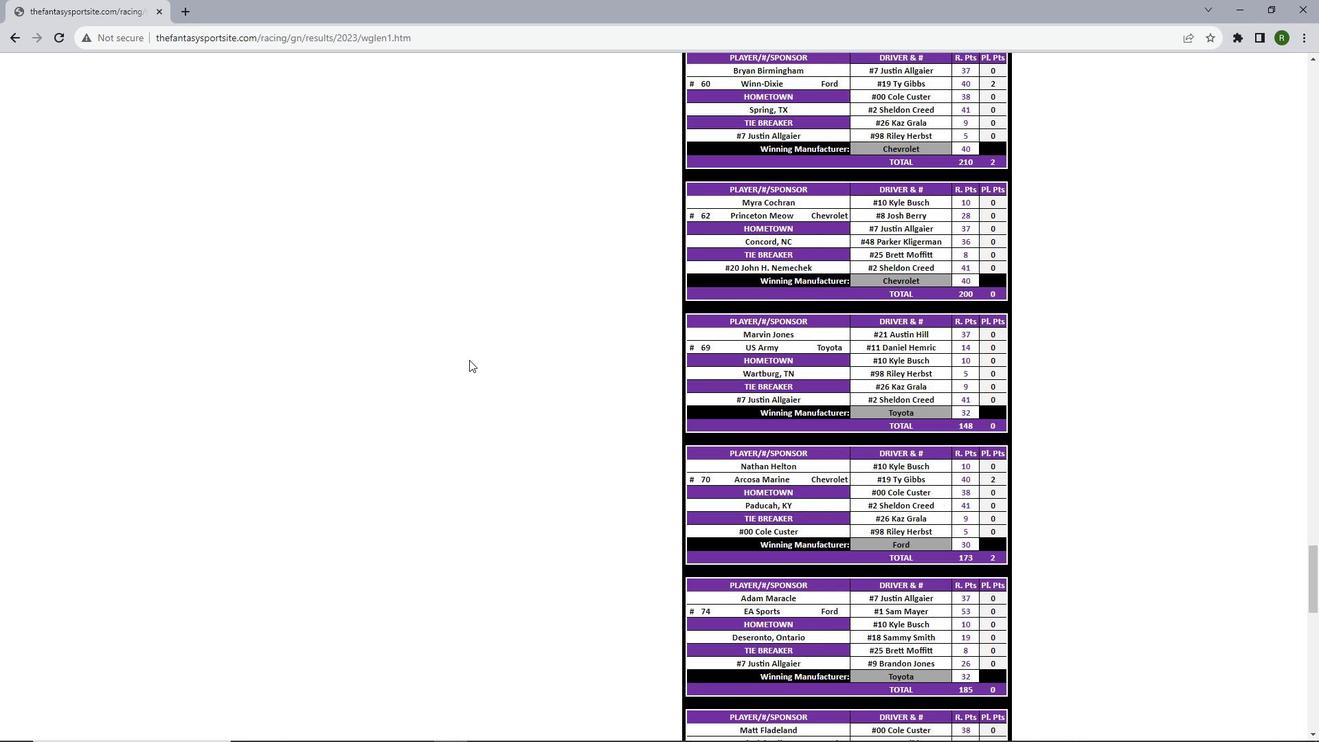
Action: Mouse scrolled (469, 359) with delta (0, 0)
Screenshot: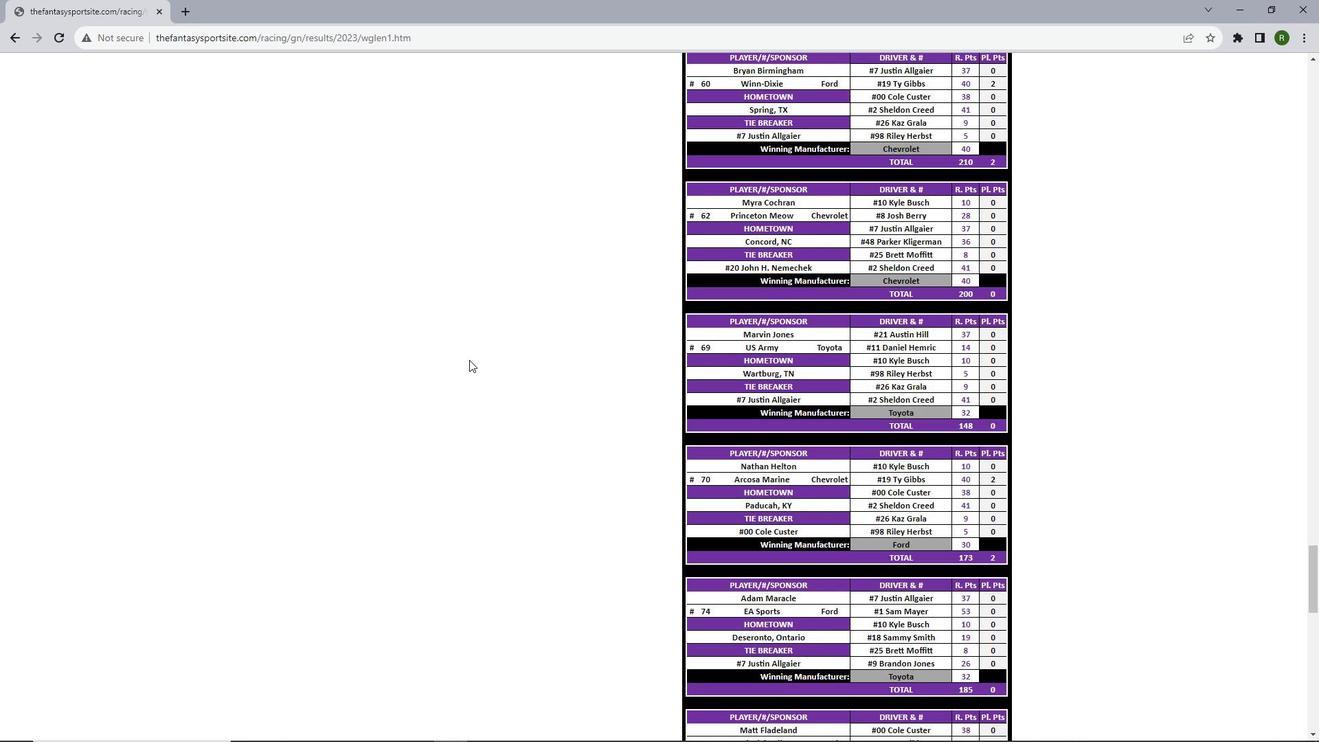 
Action: Mouse scrolled (469, 359) with delta (0, 0)
Screenshot: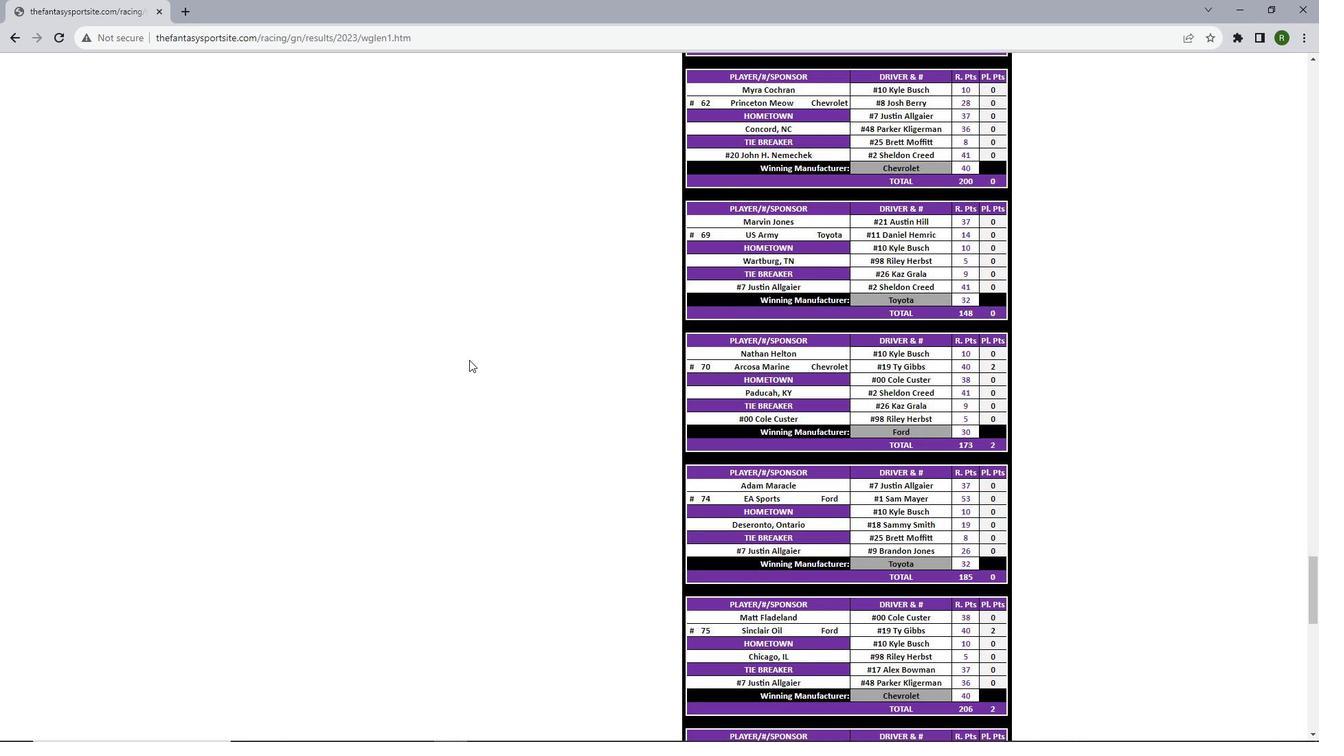 
Action: Mouse scrolled (469, 359) with delta (0, 0)
Screenshot: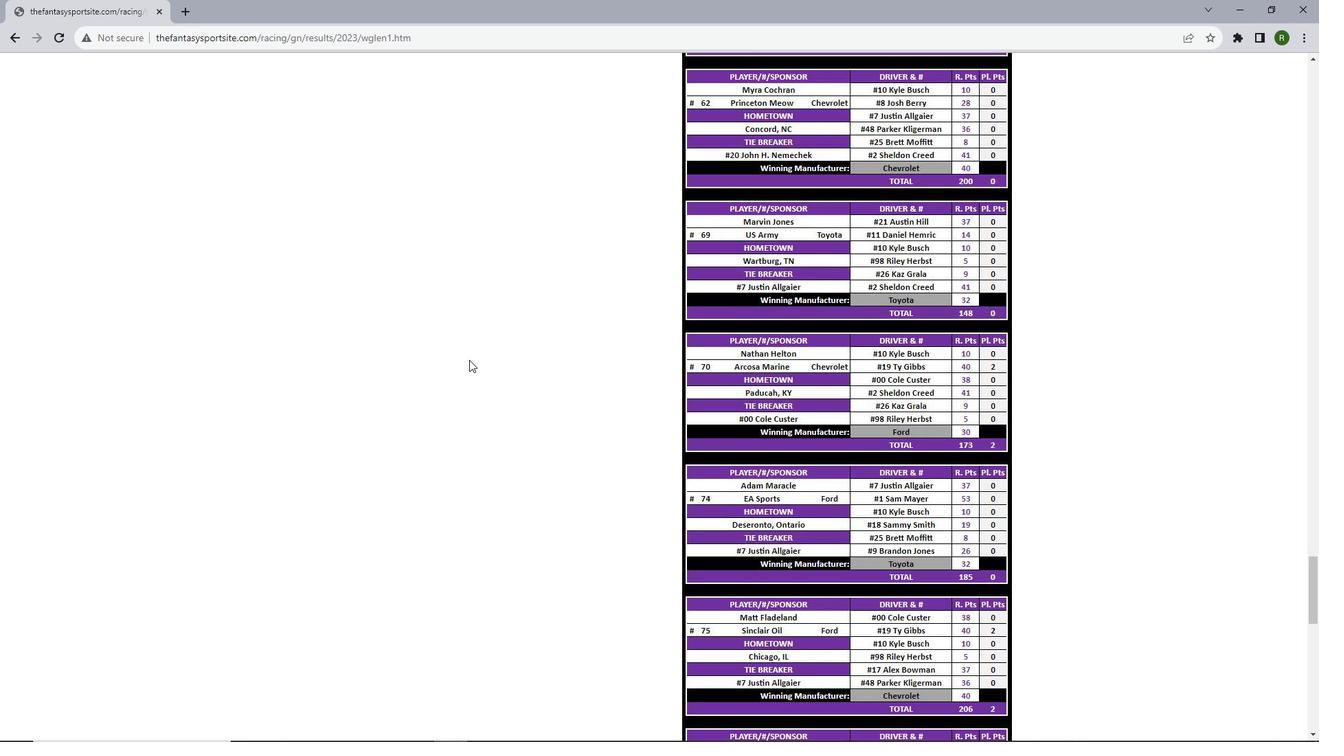 
Action: Mouse scrolled (469, 359) with delta (0, 0)
Screenshot: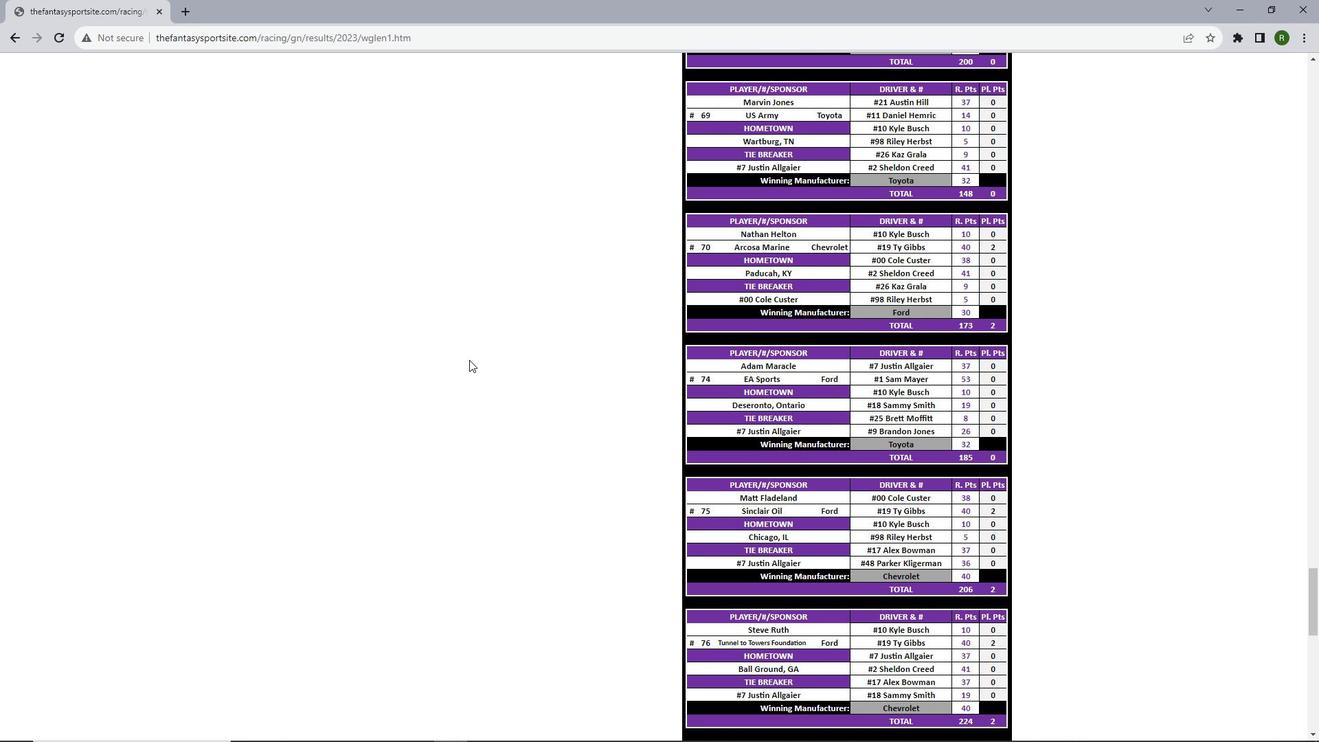 
Action: Mouse scrolled (469, 359) with delta (0, 0)
Screenshot: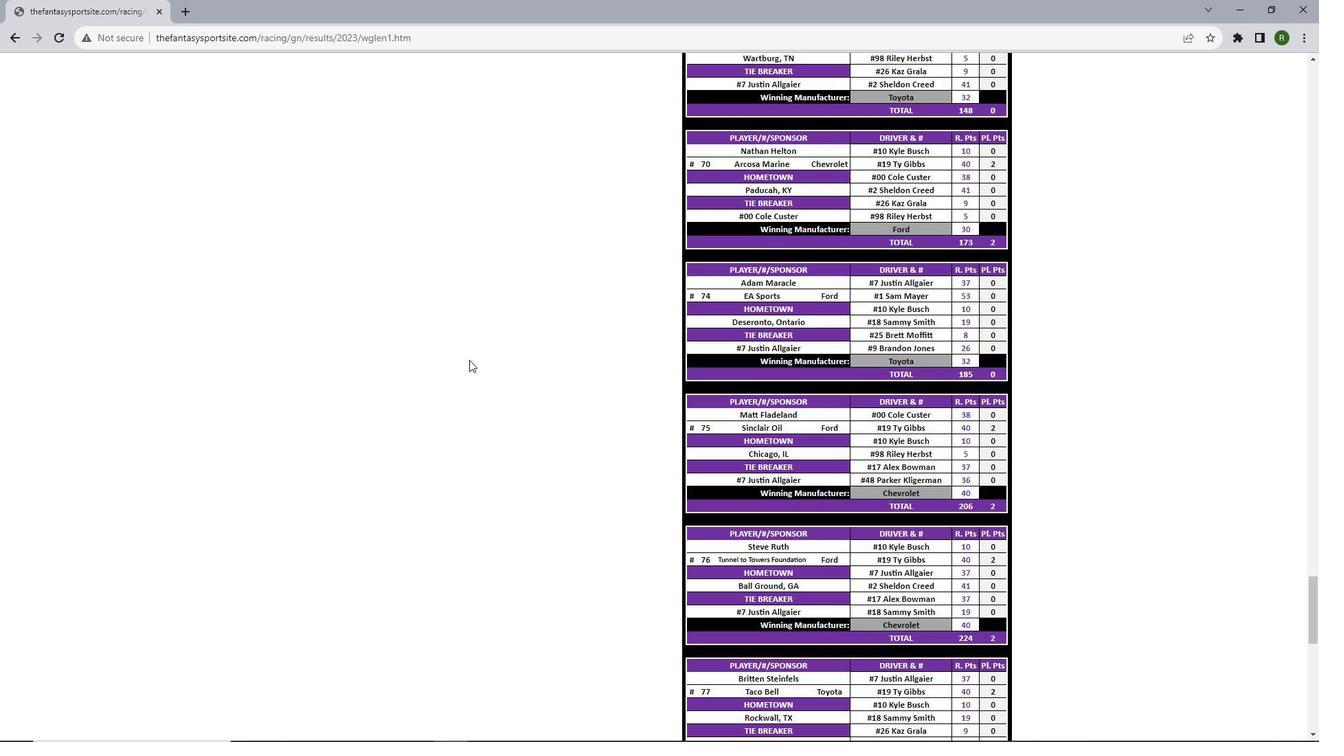 
Action: Mouse scrolled (469, 359) with delta (0, 0)
Screenshot: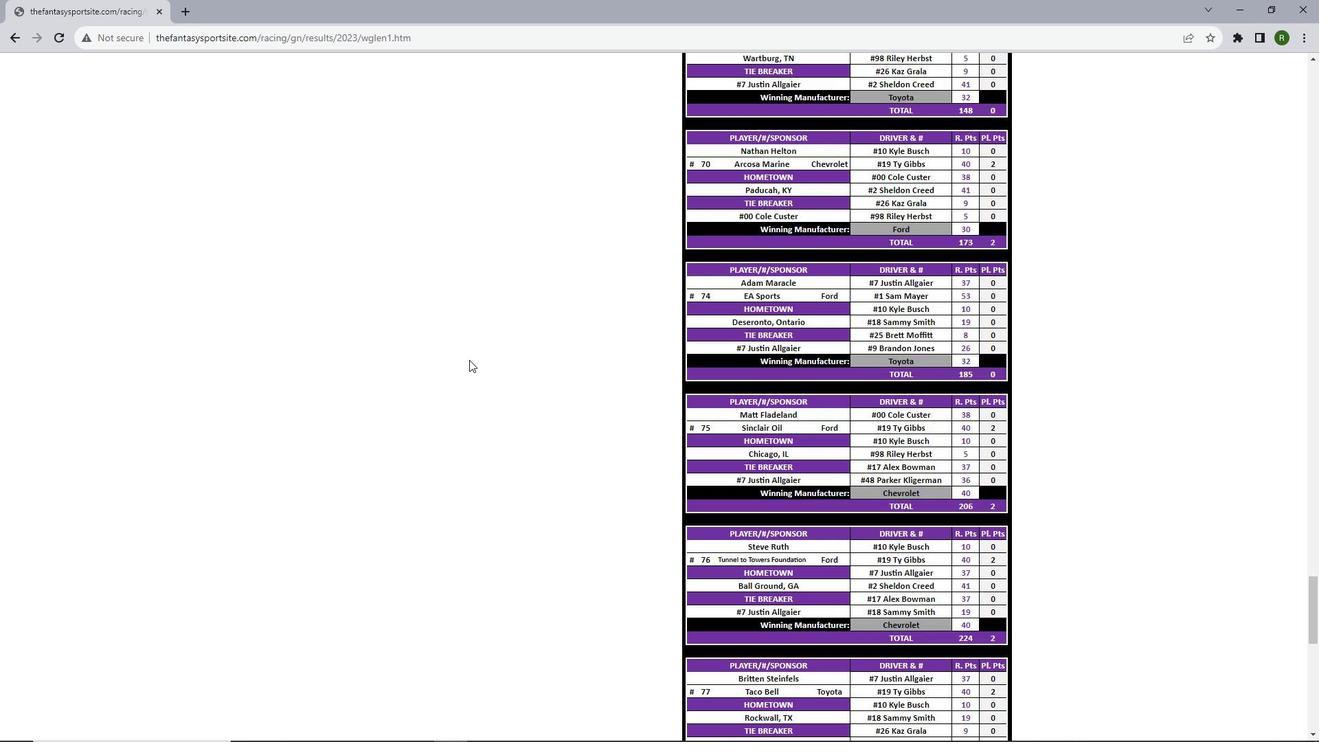 
Action: Mouse scrolled (469, 359) with delta (0, 0)
Screenshot: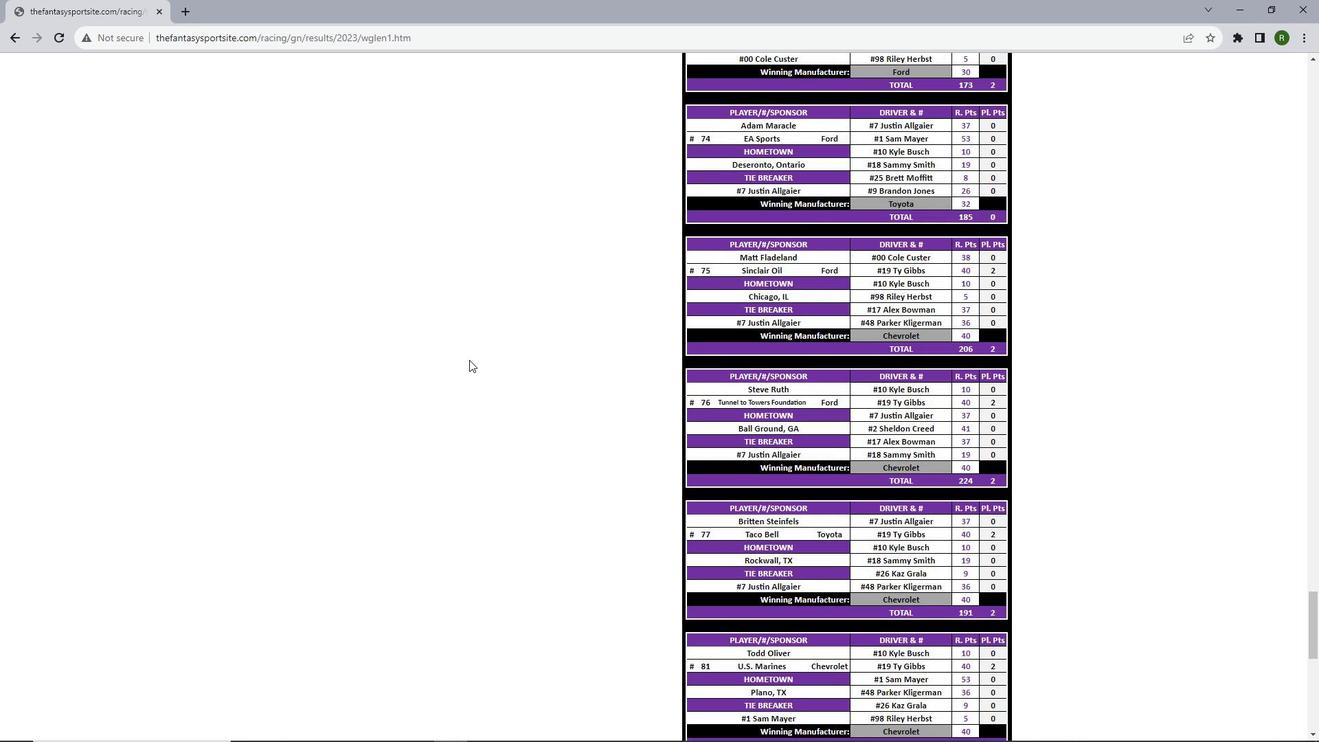 
Action: Mouse scrolled (469, 359) with delta (0, 0)
Screenshot: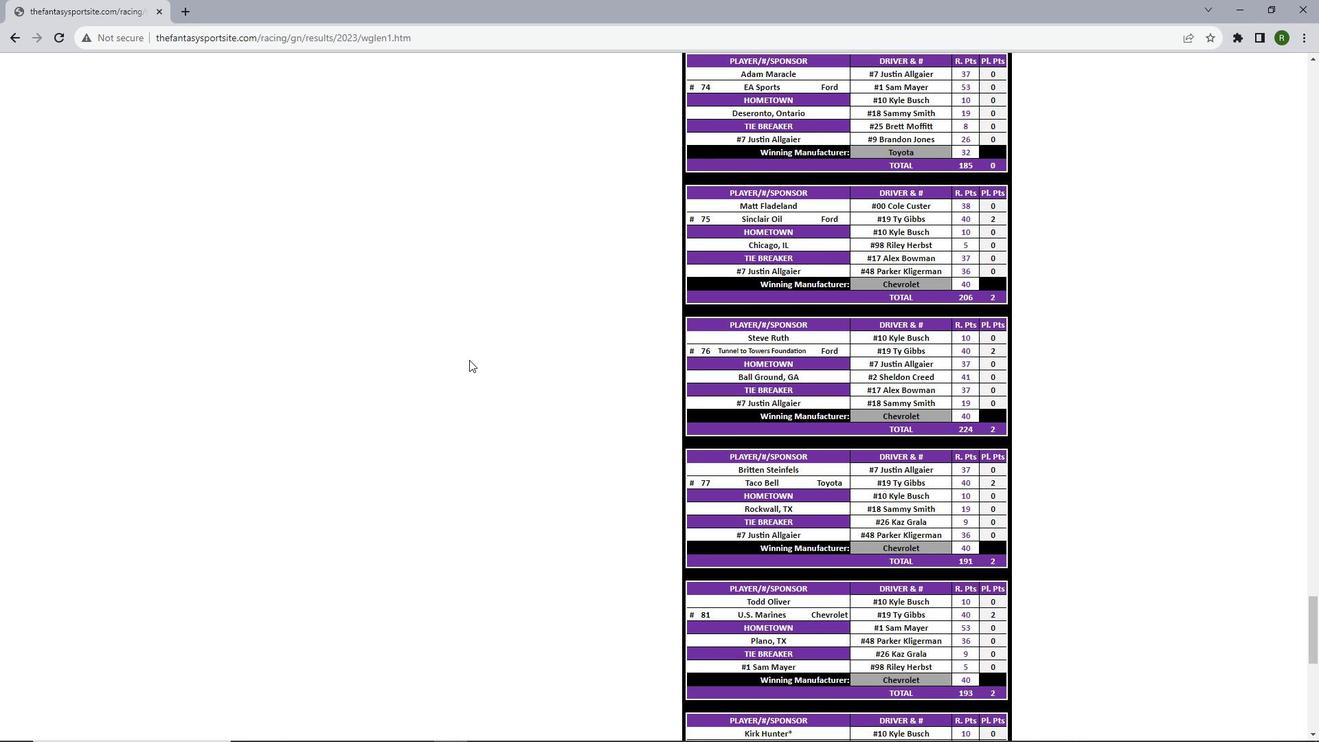
Action: Mouse scrolled (469, 359) with delta (0, 0)
Screenshot: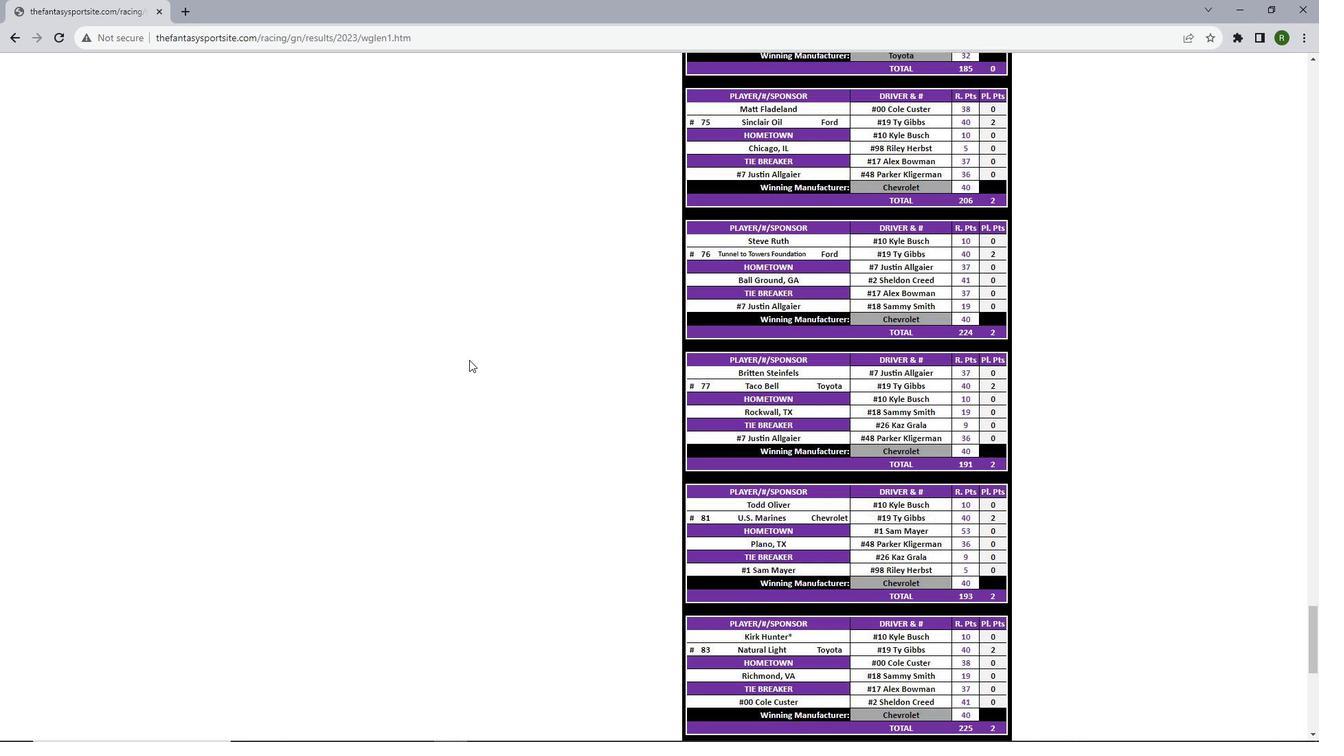 
Action: Mouse scrolled (469, 359) with delta (0, 0)
Screenshot: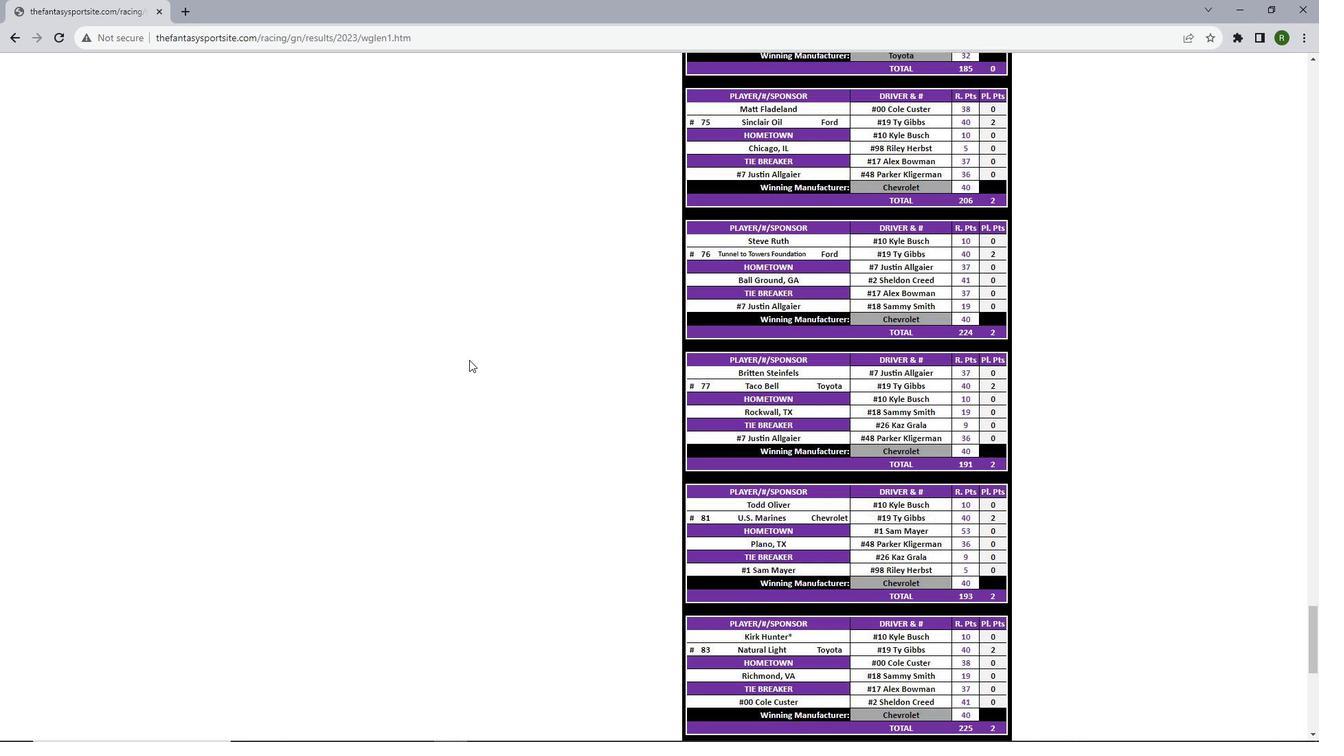 
Action: Mouse scrolled (469, 359) with delta (0, 0)
Screenshot: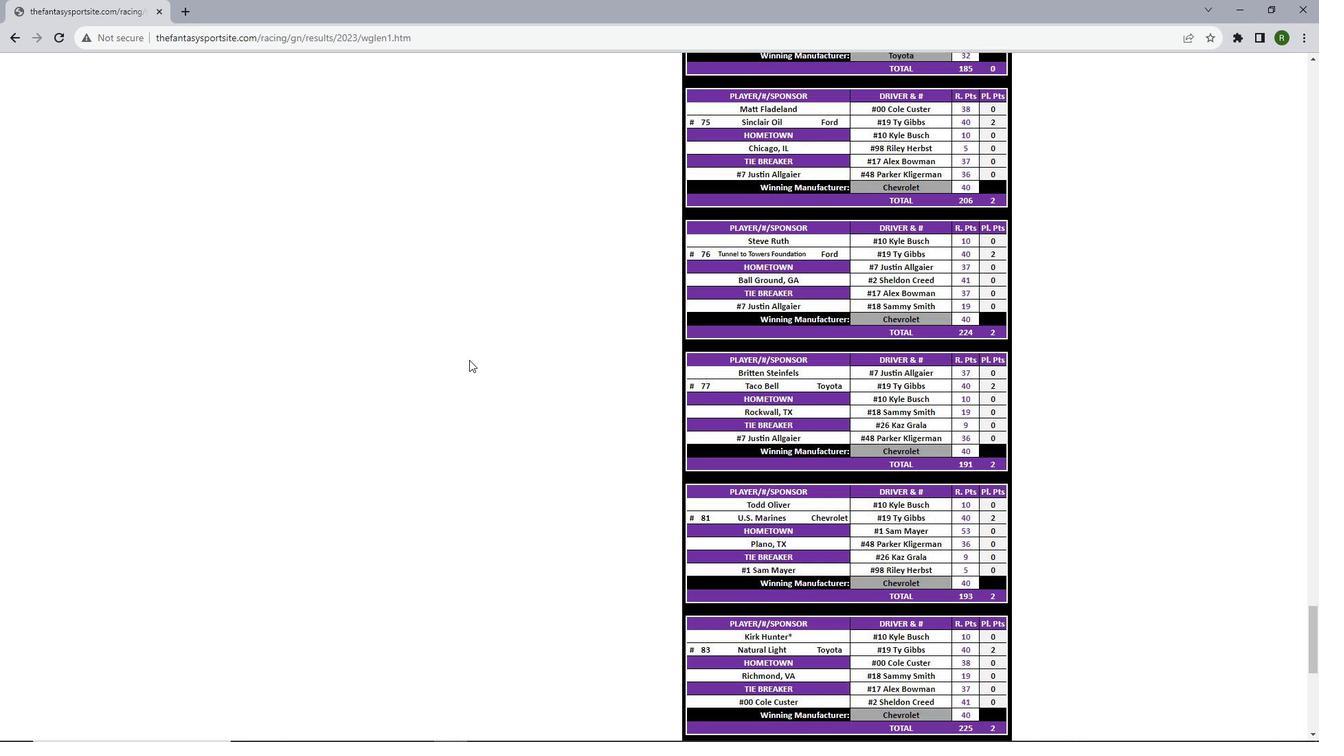 
Action: Mouse scrolled (469, 359) with delta (0, 0)
Screenshot: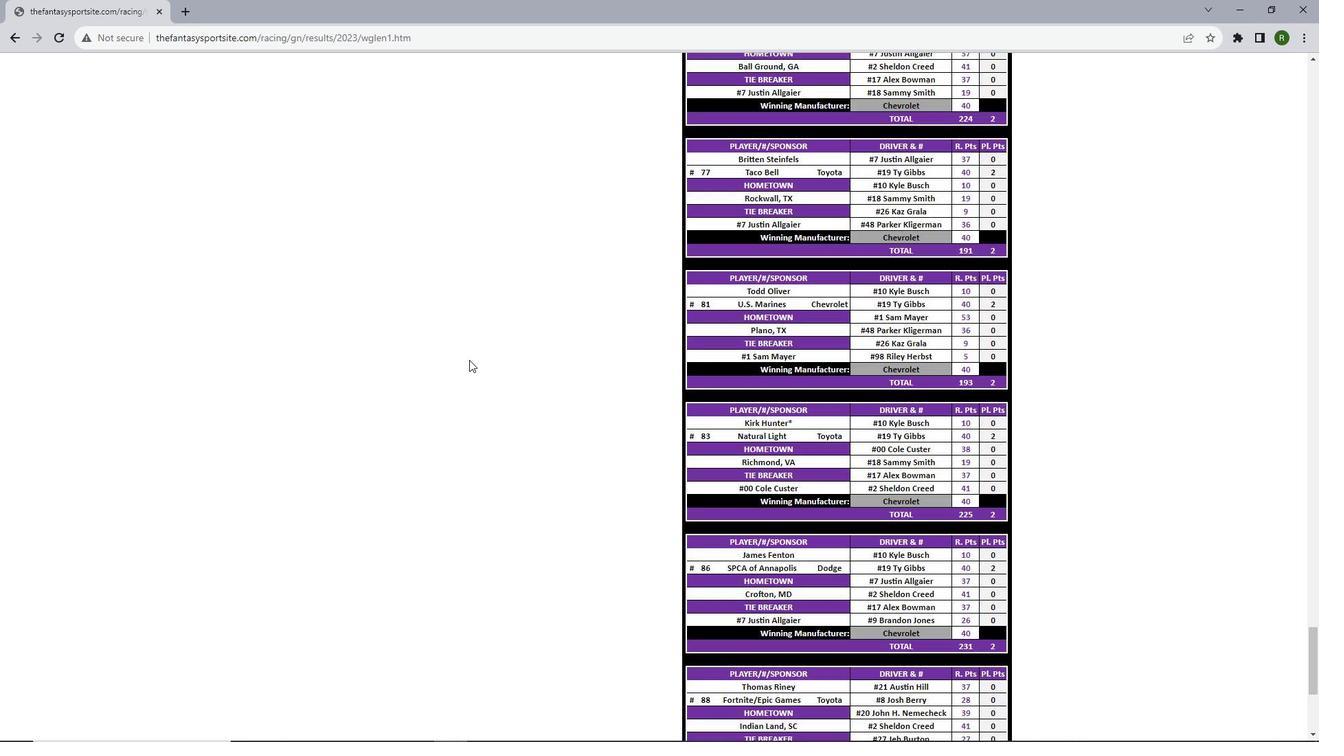 
Action: Mouse moved to (472, 356)
Screenshot: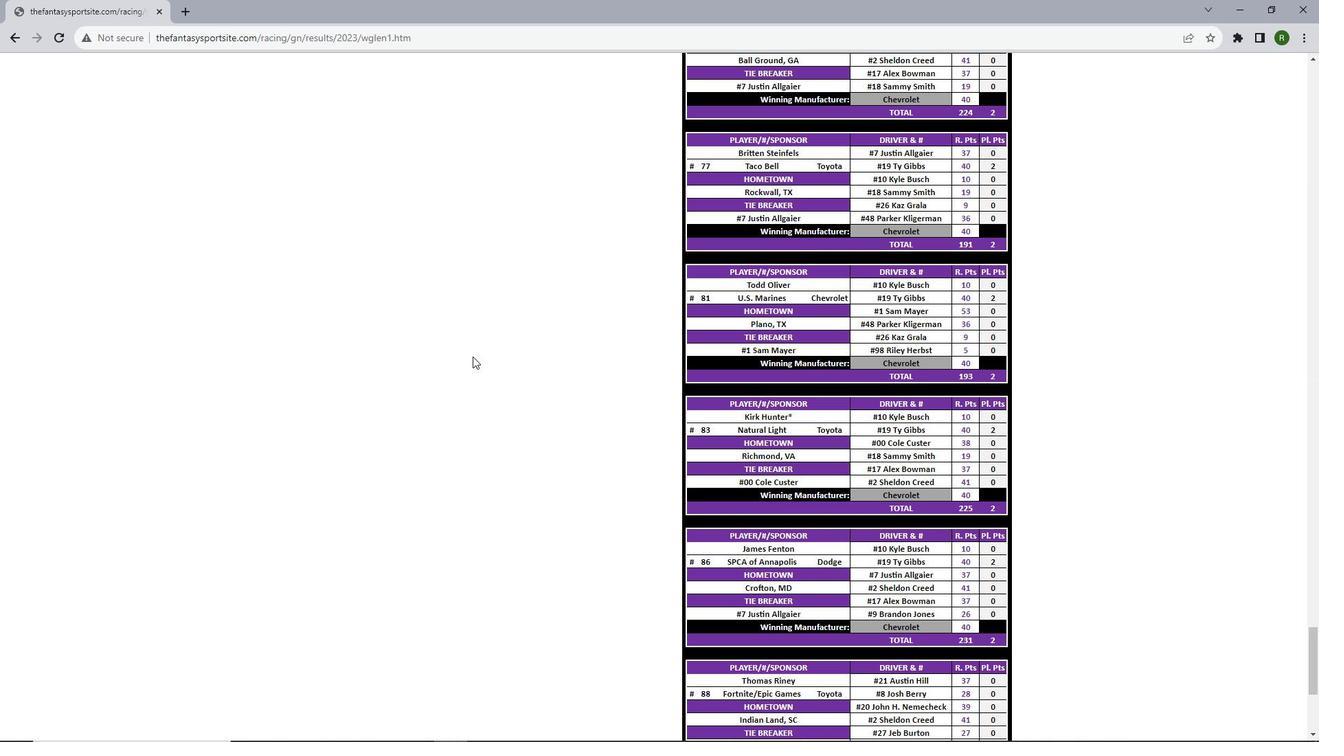 
Action: Mouse scrolled (472, 355) with delta (0, 0)
Screenshot: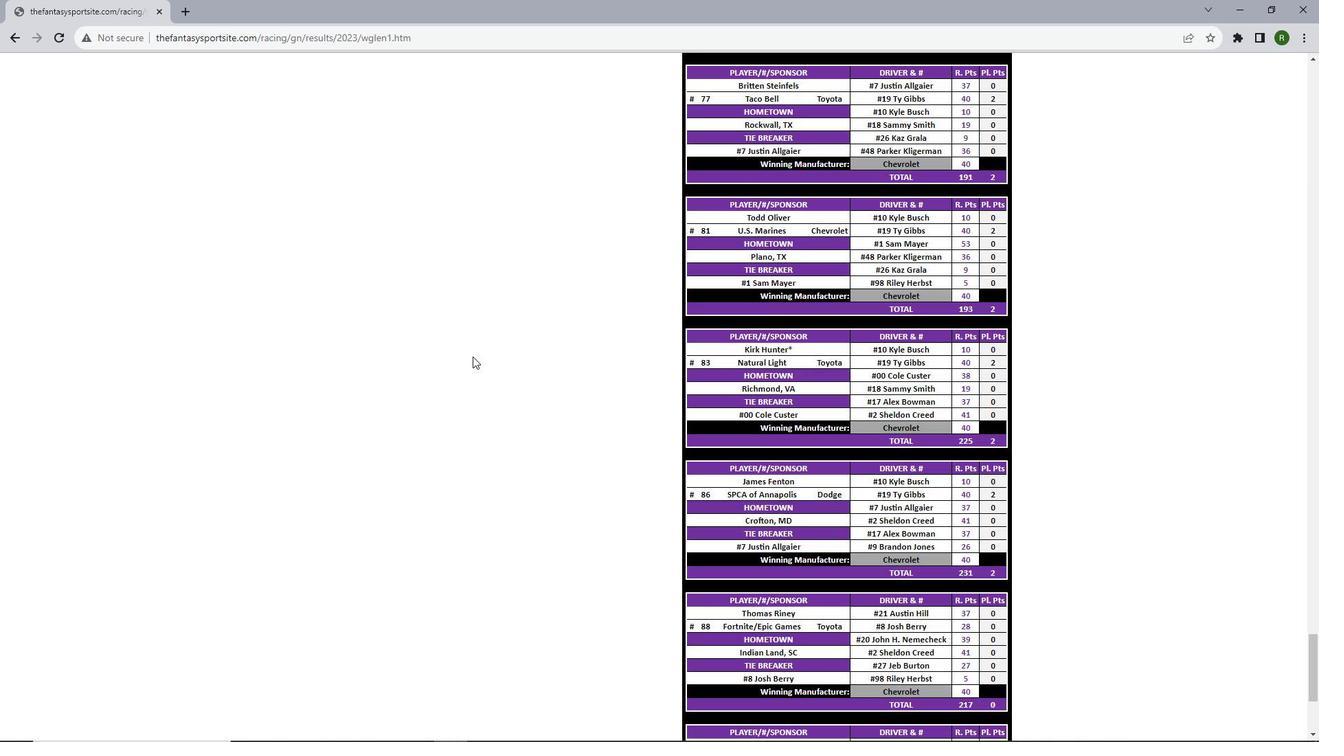 
Action: Mouse scrolled (472, 355) with delta (0, 0)
Screenshot: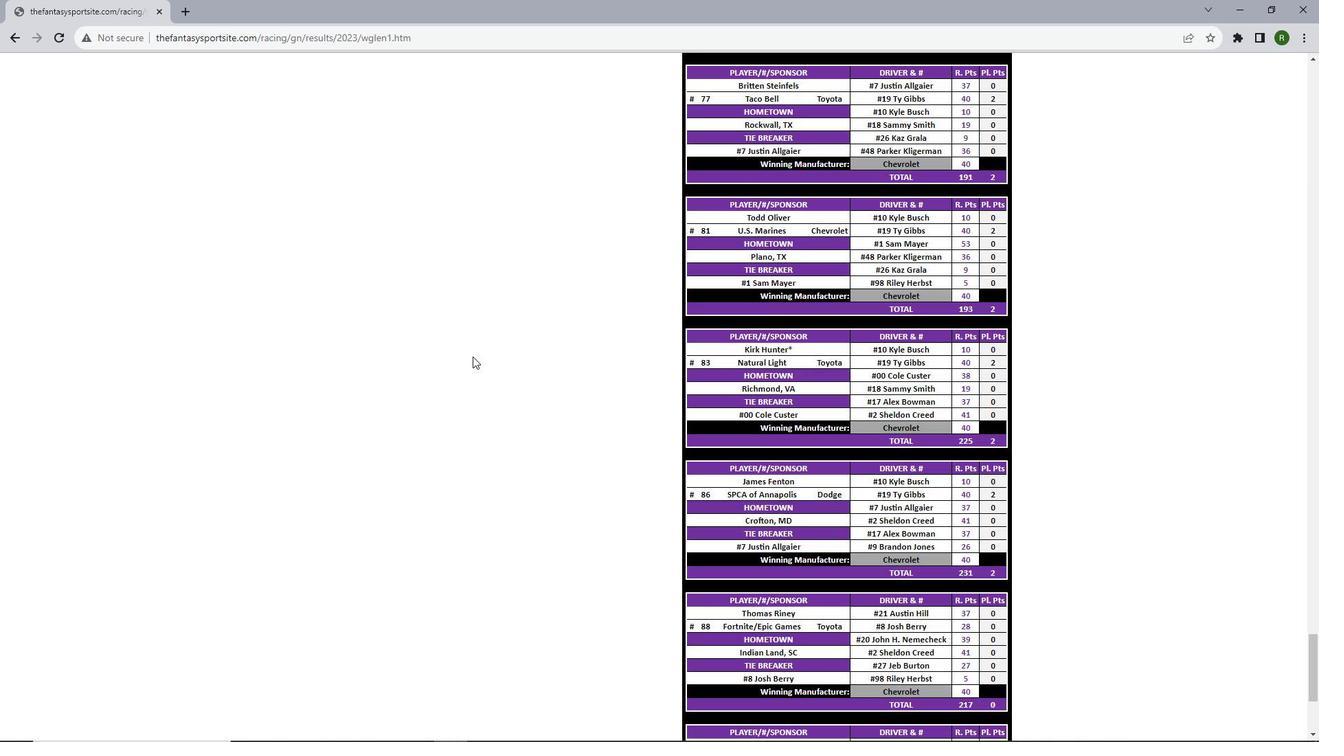 
Action: Mouse scrolled (472, 355) with delta (0, 0)
Screenshot: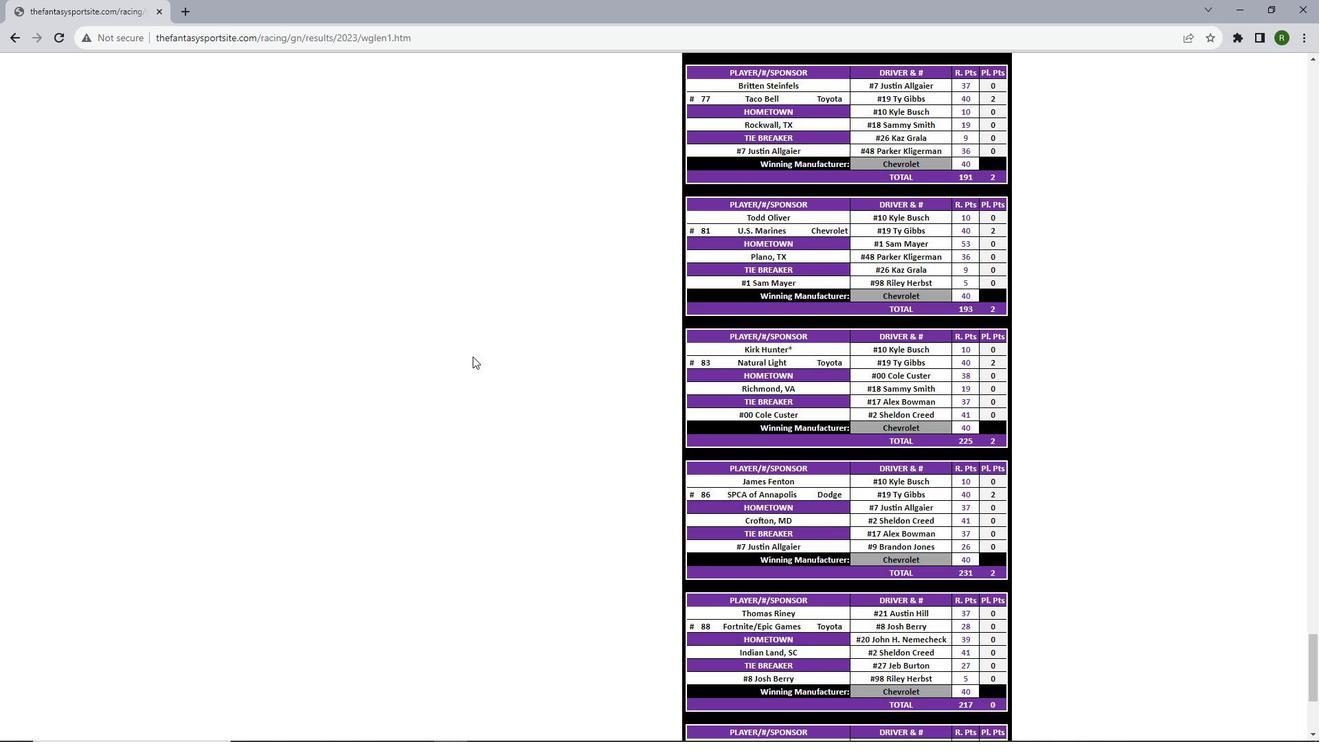 
Action: Mouse scrolled (472, 355) with delta (0, 0)
Screenshot: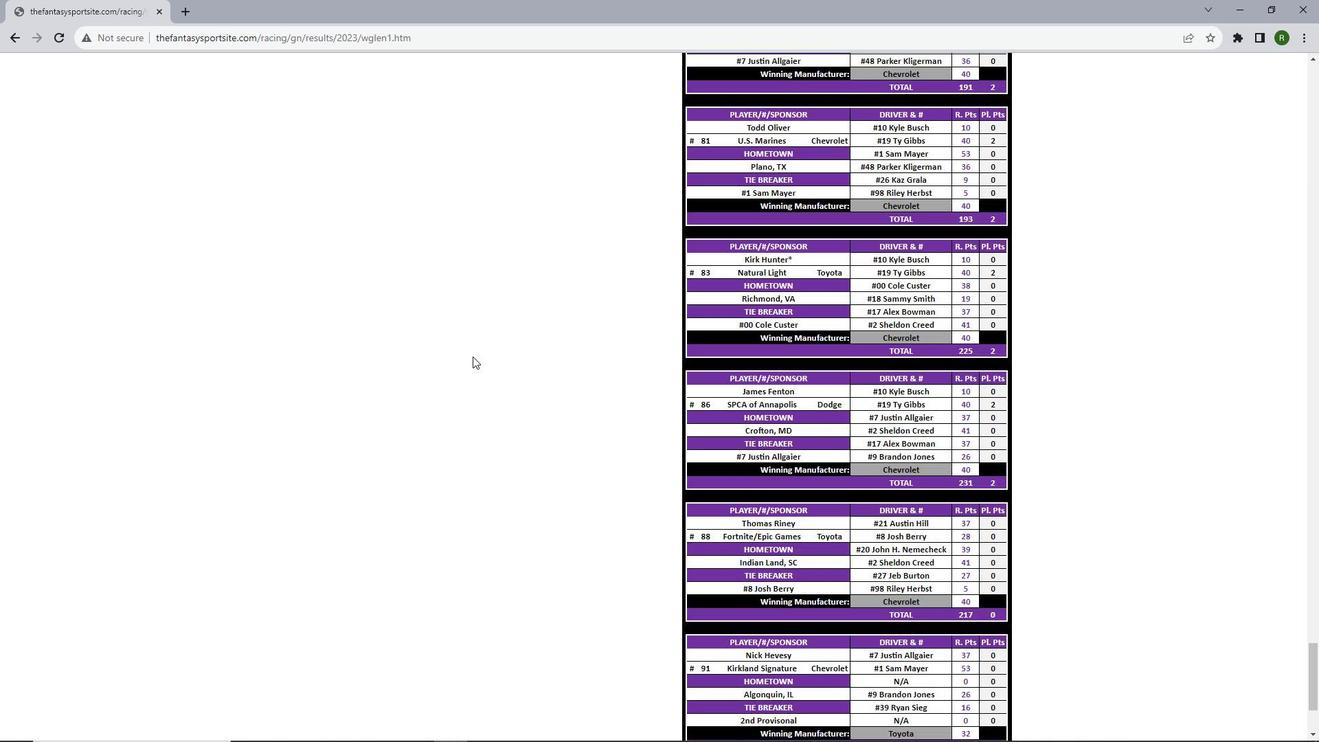 
Action: Mouse scrolled (472, 355) with delta (0, 0)
Screenshot: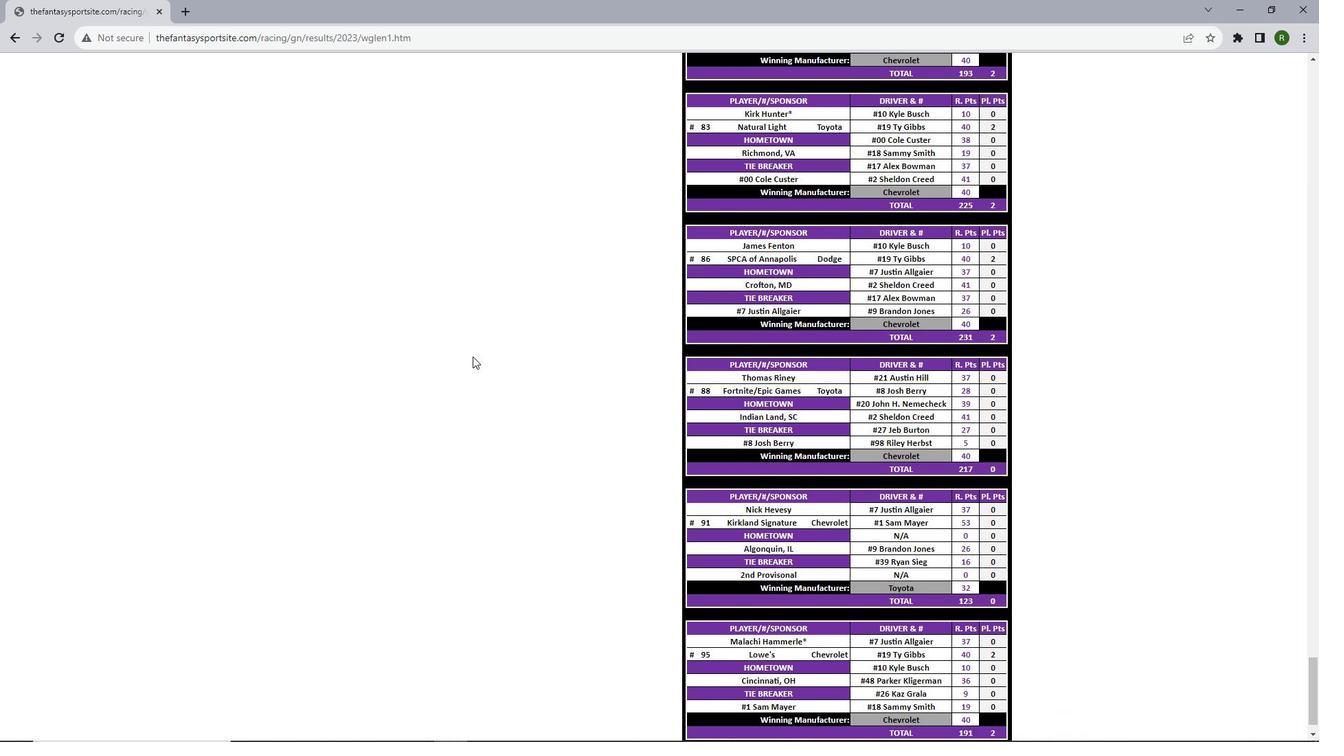 
Action: Mouse scrolled (472, 355) with delta (0, 0)
Screenshot: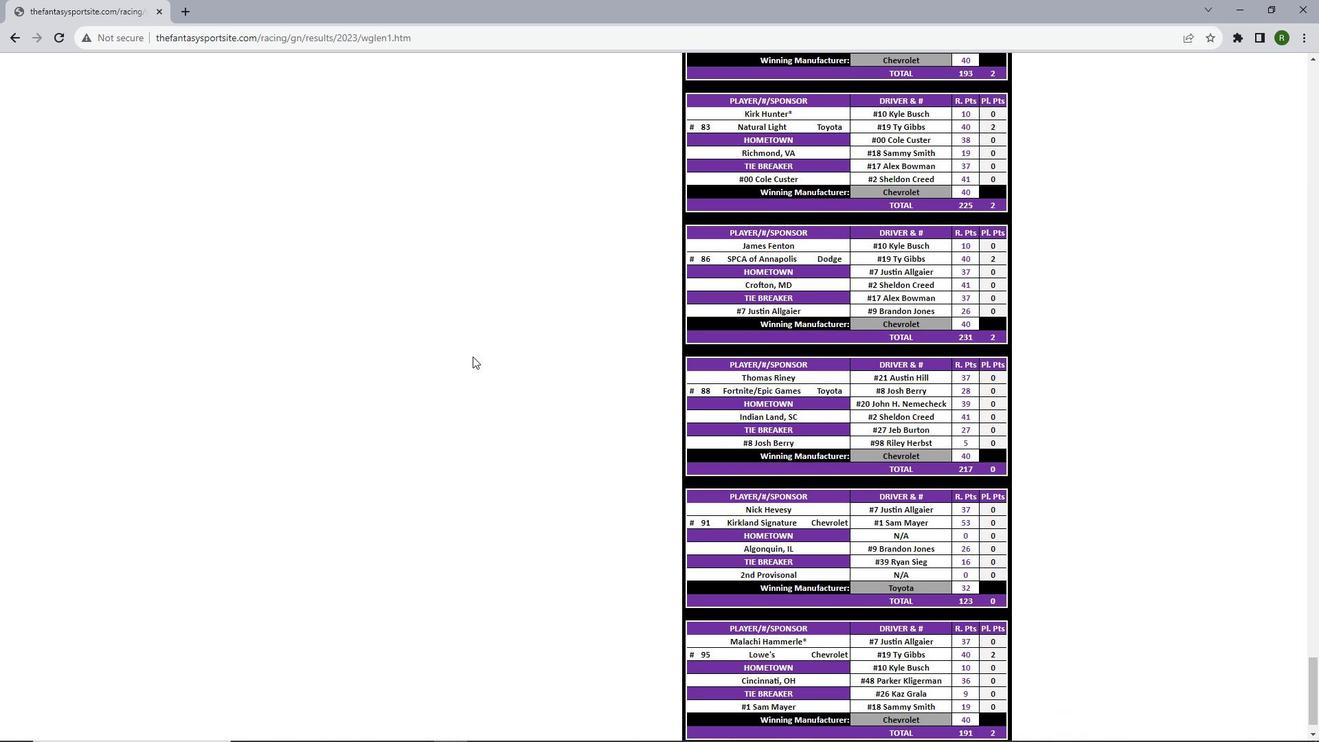
Action: Mouse scrolled (472, 355) with delta (0, 0)
Screenshot: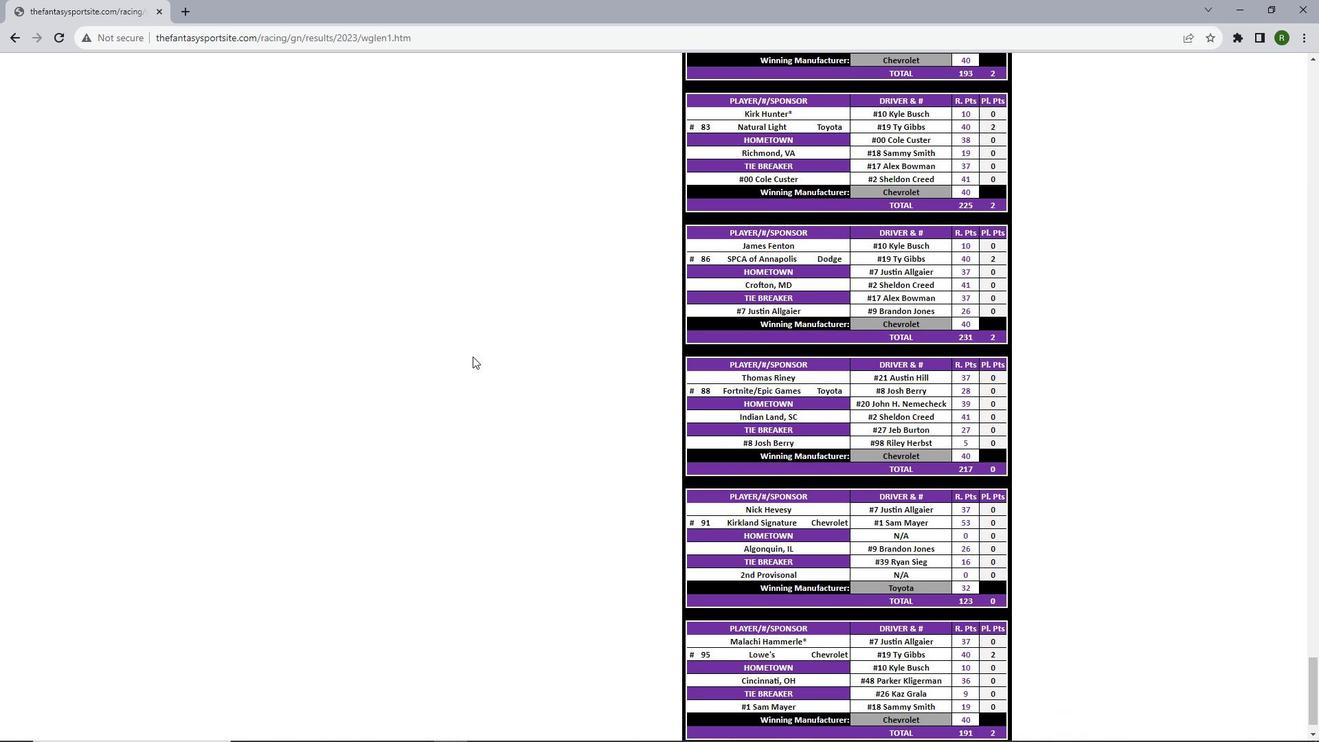 
Action: Mouse scrolled (472, 355) with delta (0, 0)
Screenshot: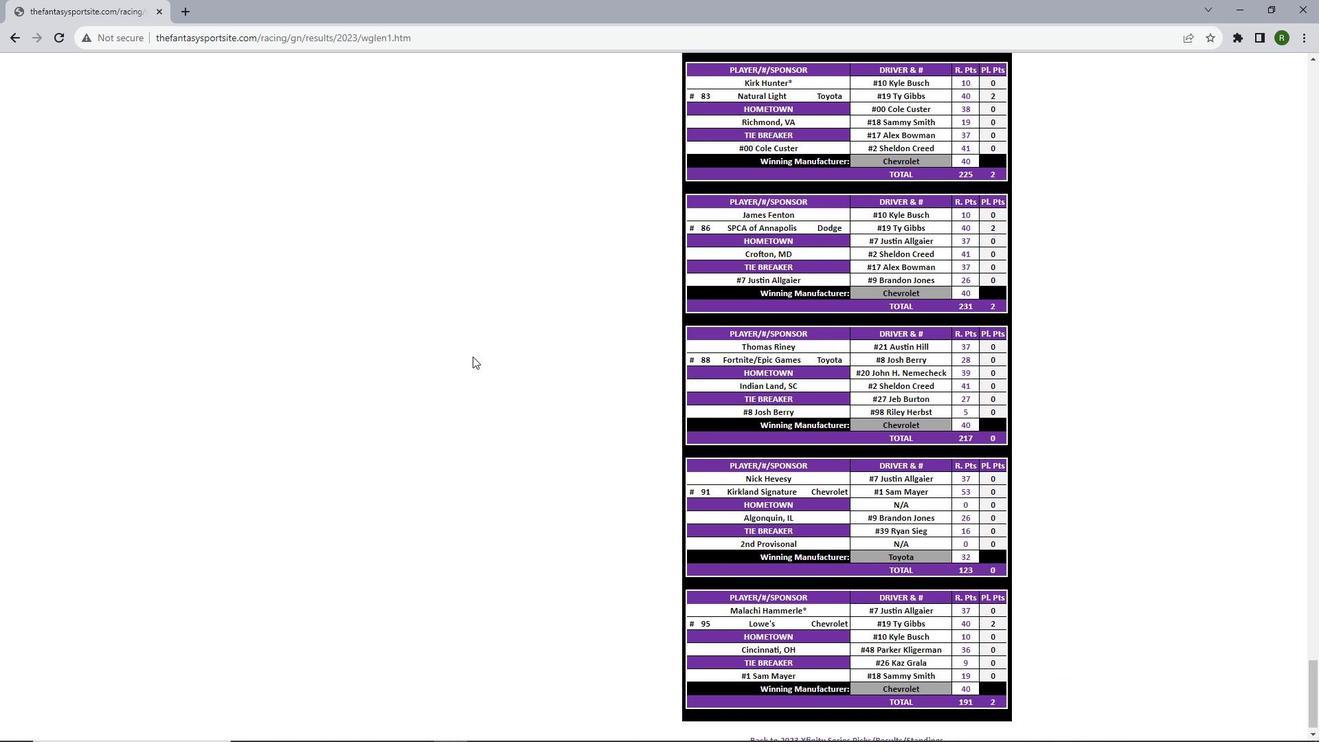 
Action: Mouse scrolled (472, 355) with delta (0, 0)
Screenshot: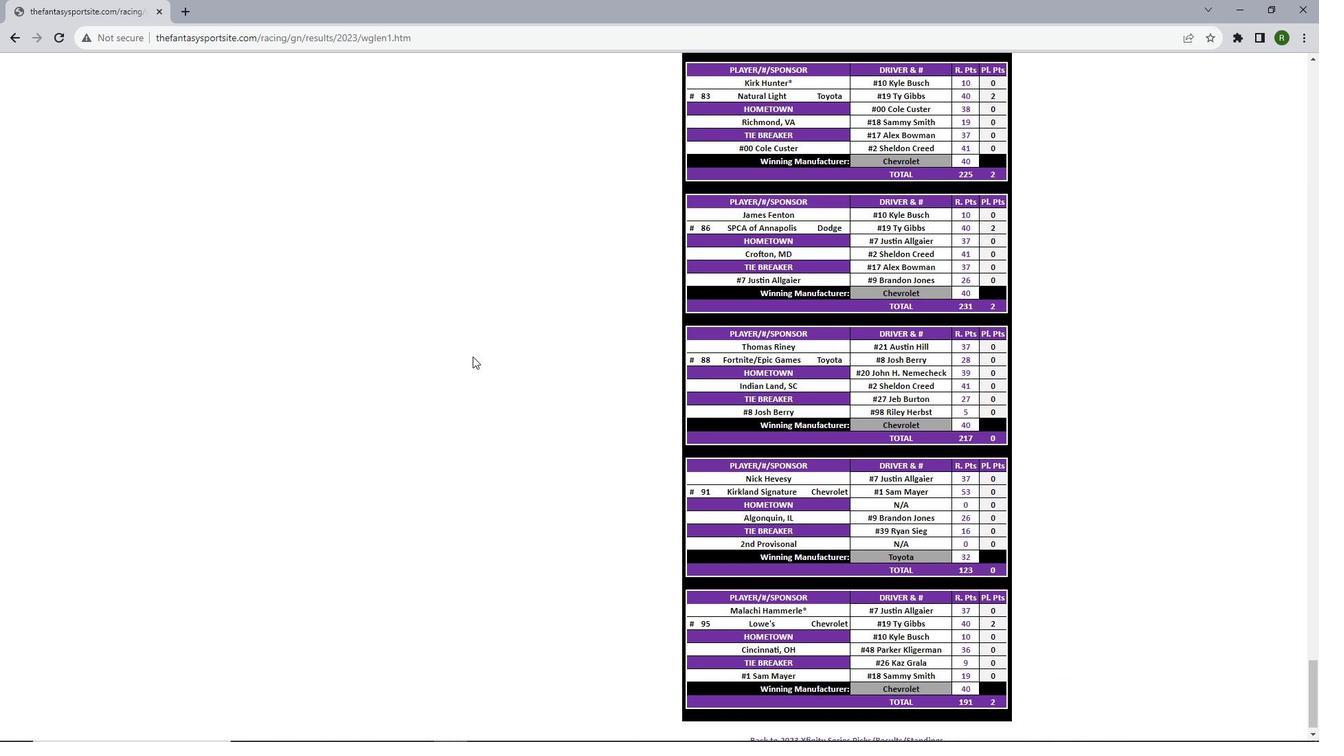 
Action: Mouse scrolled (472, 355) with delta (0, 0)
Screenshot: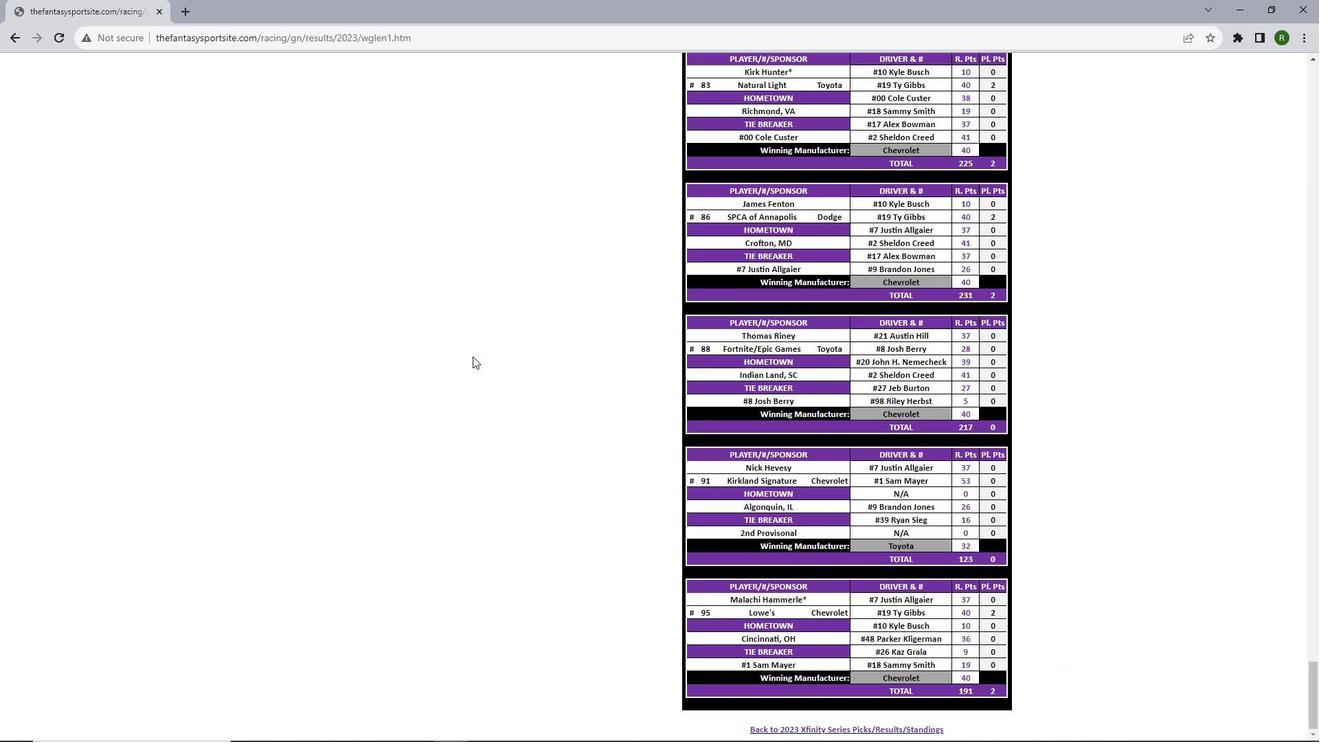 
Action: Mouse scrolled (472, 355) with delta (0, 0)
Screenshot: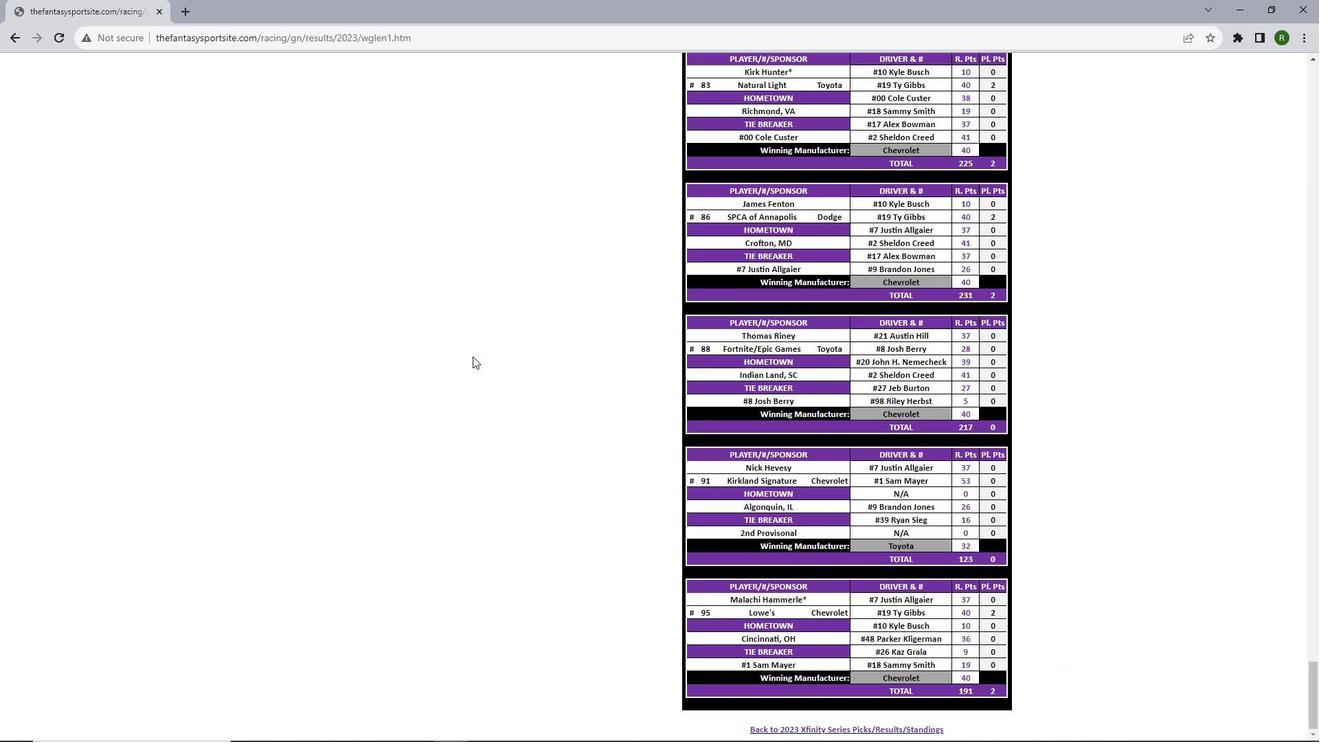
Action: Mouse scrolled (472, 355) with delta (0, 0)
Screenshot: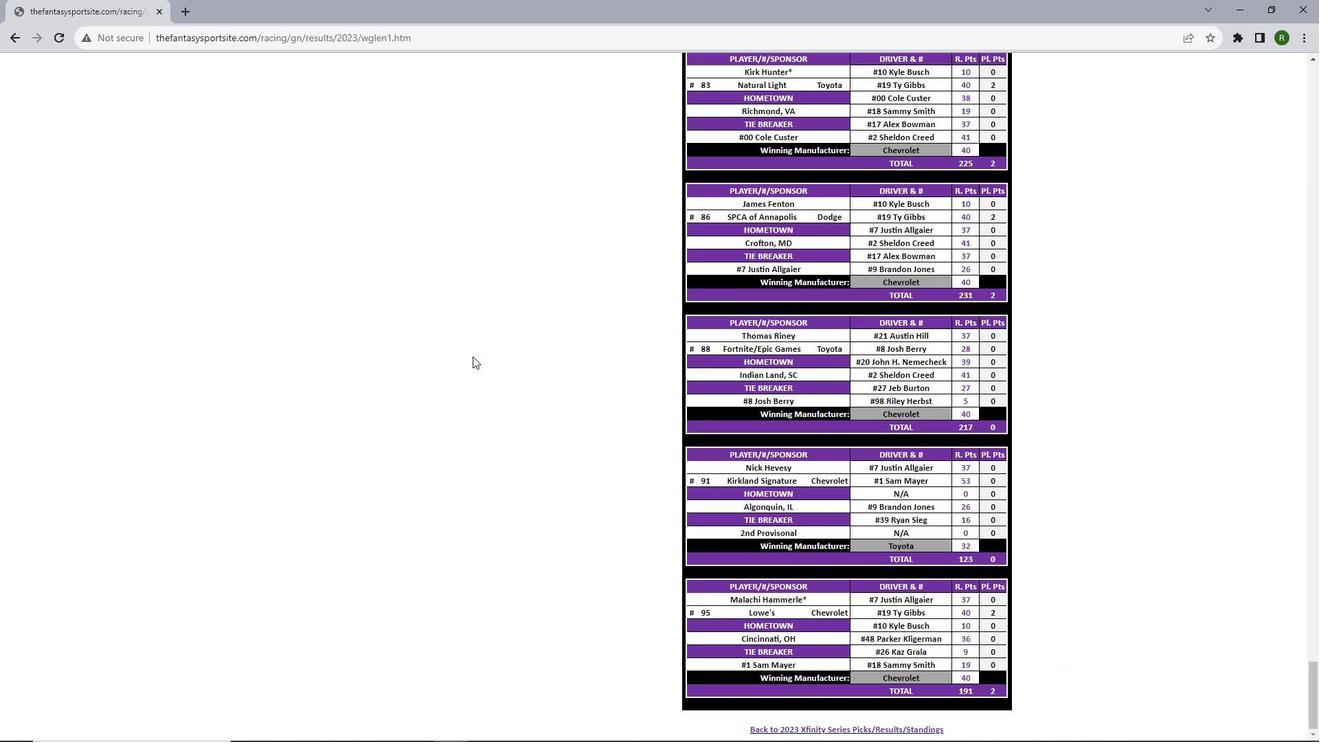
